 Task: Add an event  with title  Monthly Sales Analysis, date '2024/05/15' & Select Event type as  Group. Add location for the event as  654 Trastevere, Rome, Italy and add a description: Welcome to the Presentation Practice session, where you can hone your public speaking skills and receive constructive feedback to enhance your presentation abilities. This interactive session is designed to provide a supportive environment for participants to practice and refine their presentation techniques, whether it's for professional or academic purposes.Create an event link  http-monthlysalesanalysiscom & Select the event color as  Electric Lime. , logged in from the account softage.1@softage.netand send the event invitation to softage.10@softage.net and softage.2@softage.net
Action: Mouse moved to (852, 122)
Screenshot: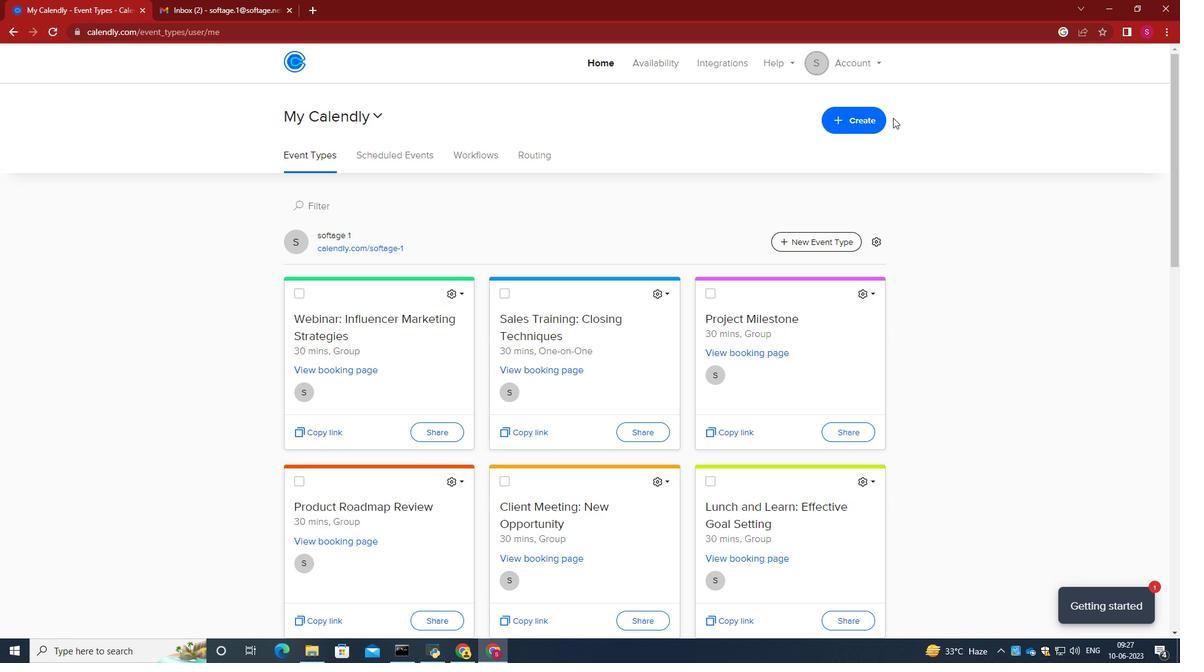 
Action: Mouse pressed left at (852, 122)
Screenshot: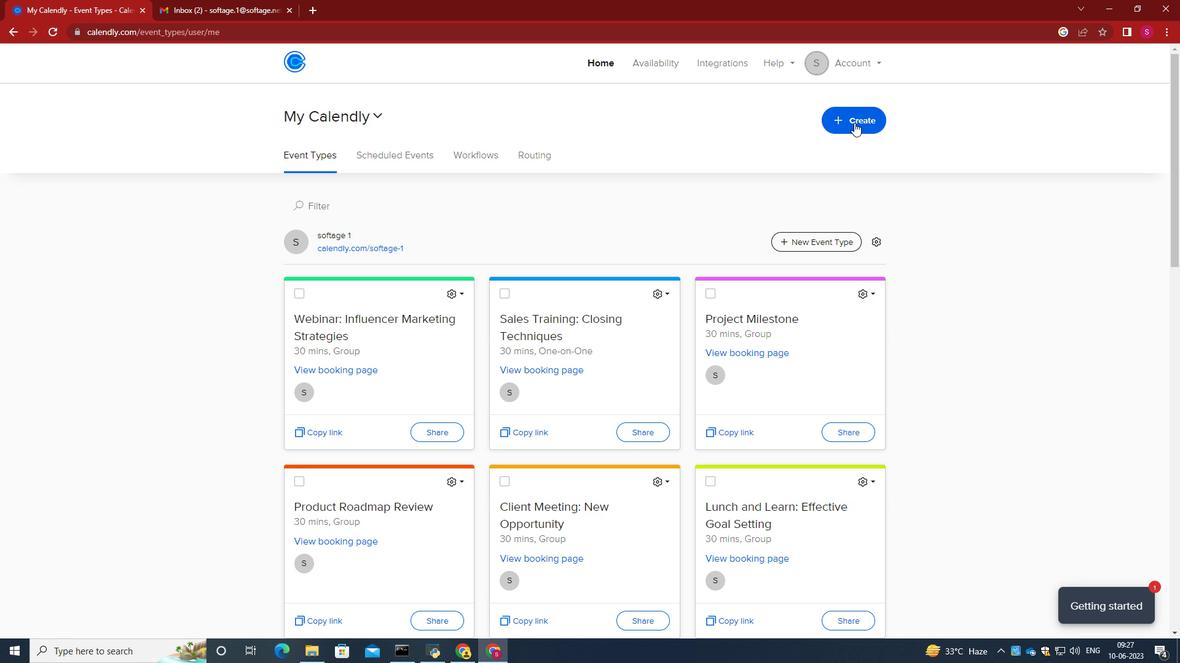 
Action: Mouse moved to (822, 181)
Screenshot: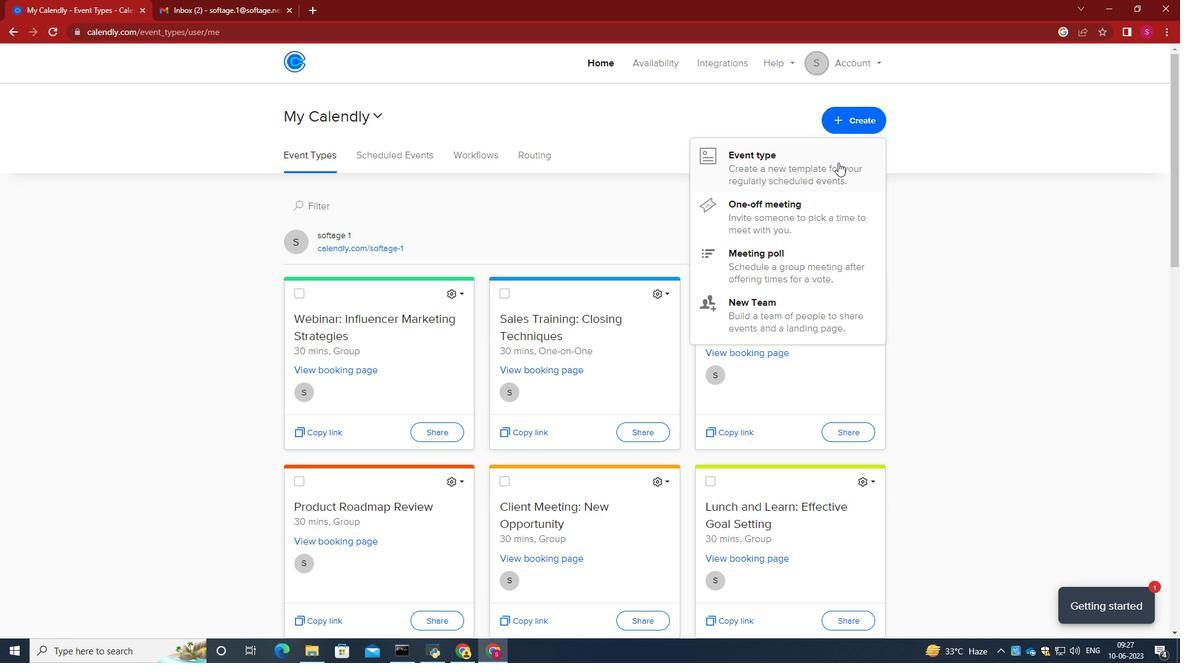 
Action: Mouse pressed left at (822, 181)
Screenshot: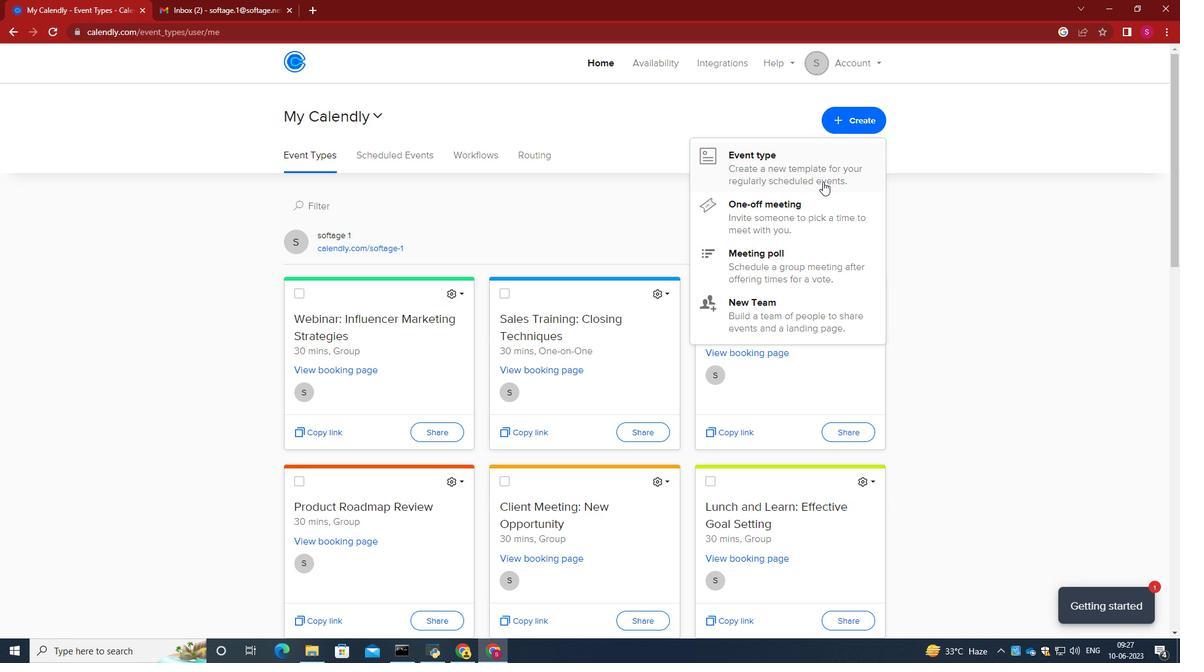 
Action: Mouse moved to (585, 291)
Screenshot: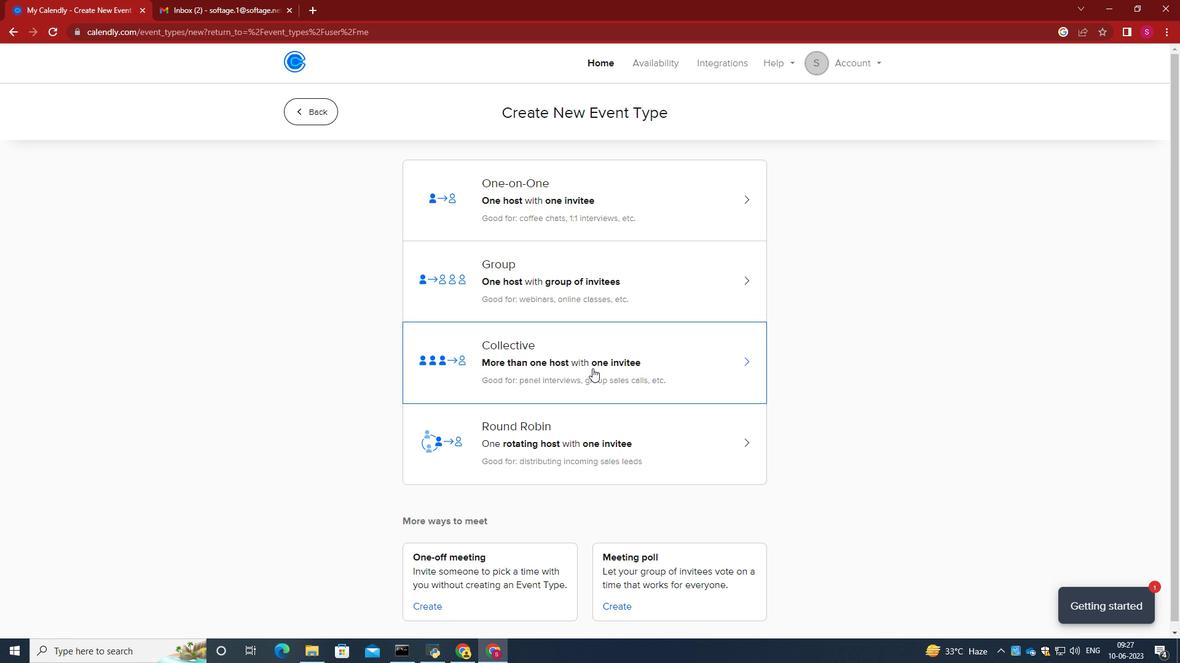 
Action: Mouse pressed left at (585, 291)
Screenshot: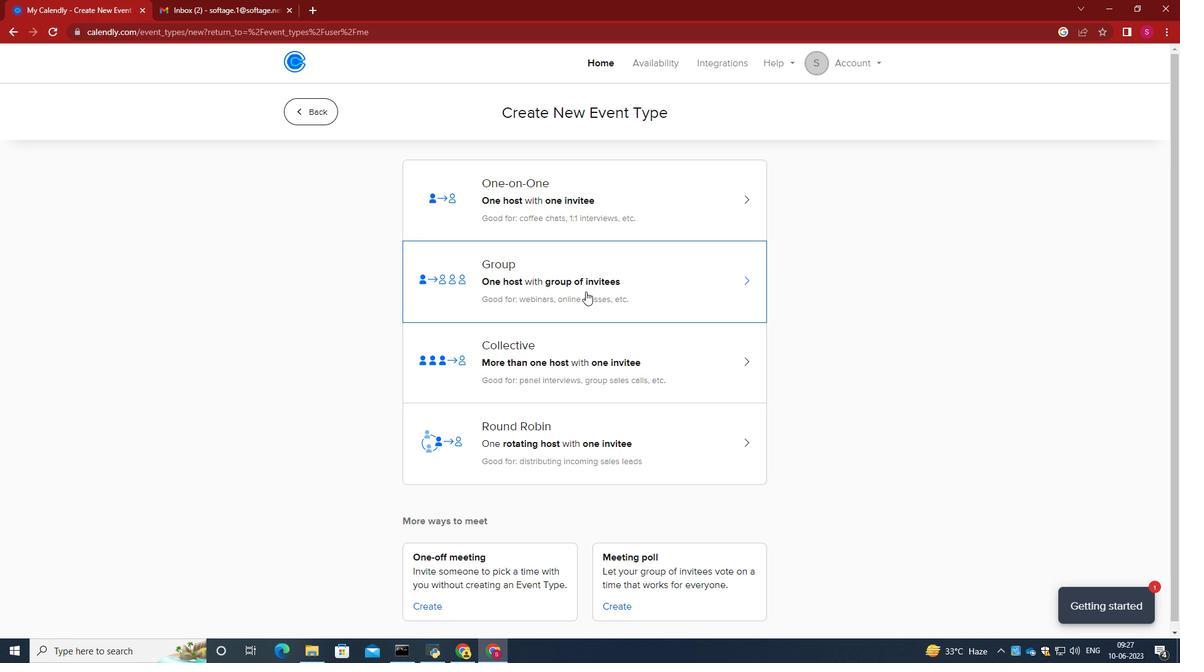 
Action: Mouse moved to (413, 288)
Screenshot: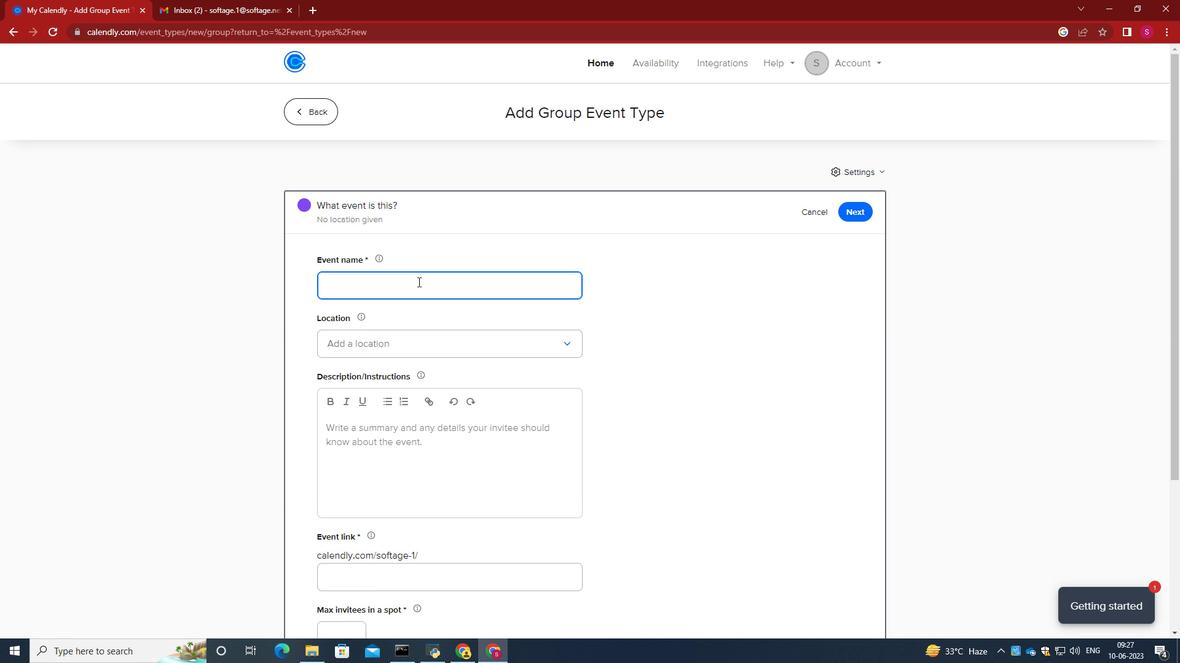 
Action: Mouse pressed left at (413, 288)
Screenshot: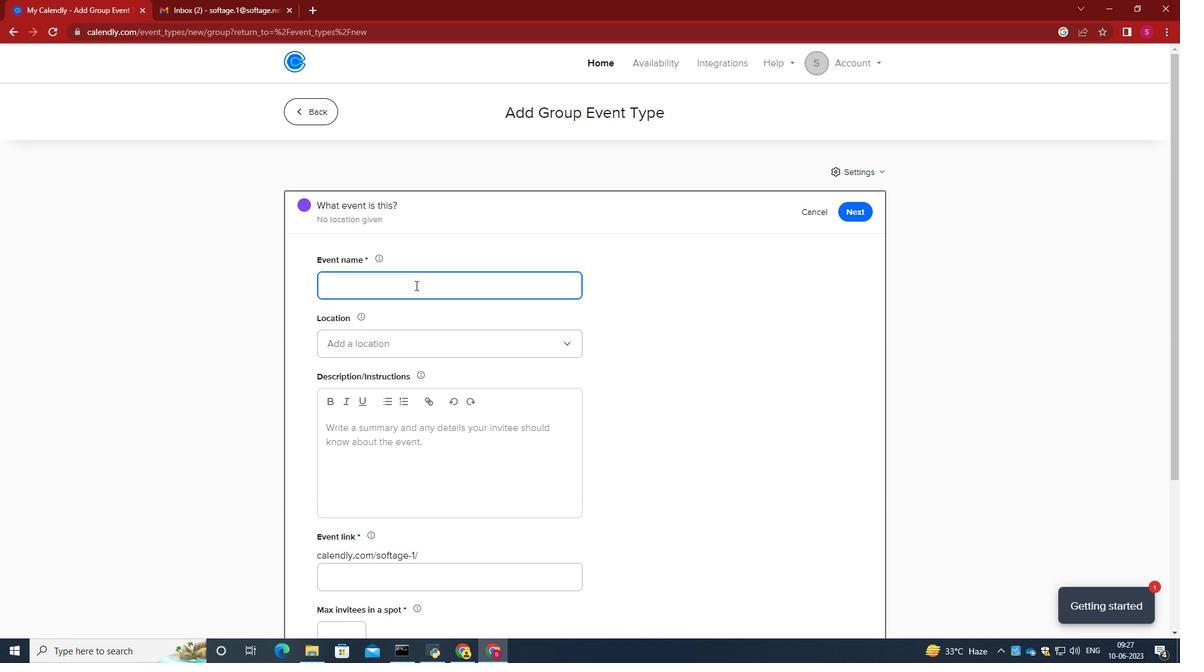 
Action: Key pressed <Key.caps_lock>M<Key.caps_lock>ontthl<Key.backspace><Key.backspace><Key.backspace>hly<Key.space><Key.caps_lock>S<Key.caps_lock>ales<Key.space><Key.caps_lock>A<Key.caps_lock>nalysis
Screenshot: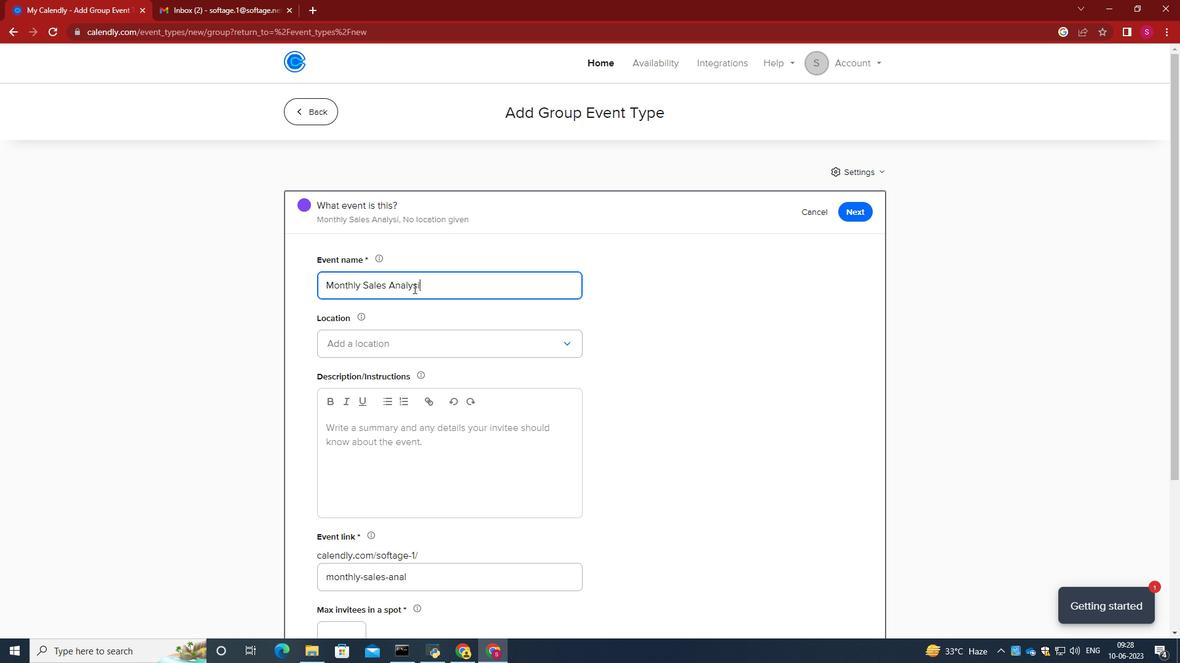 
Action: Mouse moved to (411, 346)
Screenshot: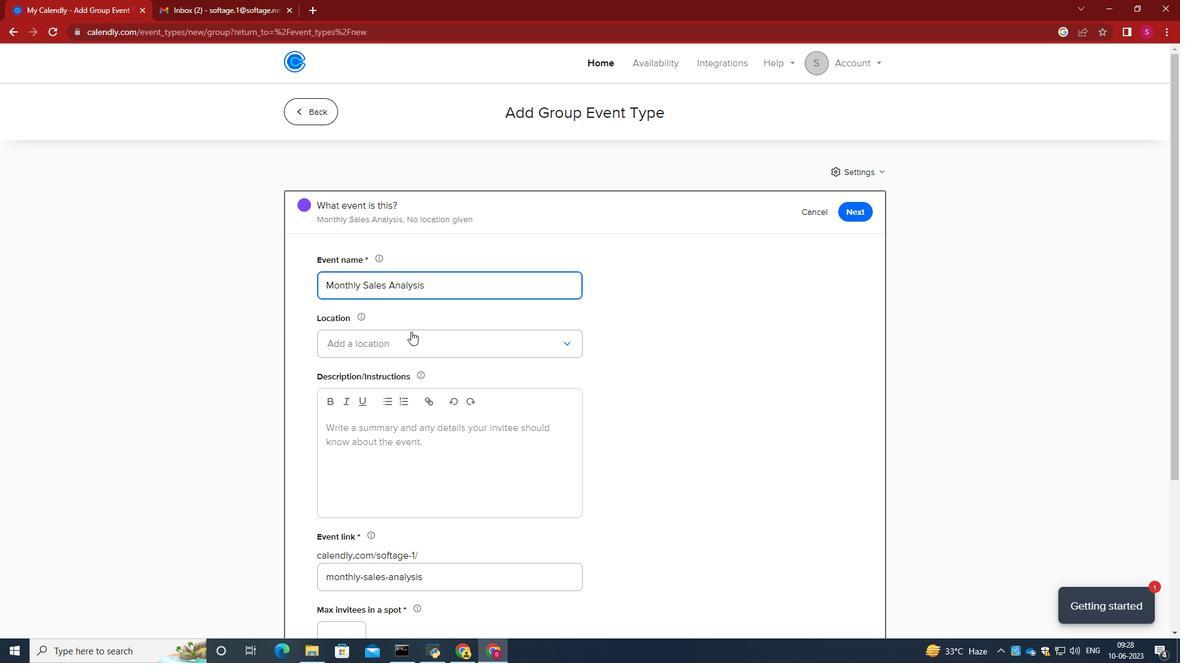
Action: Mouse pressed left at (411, 346)
Screenshot: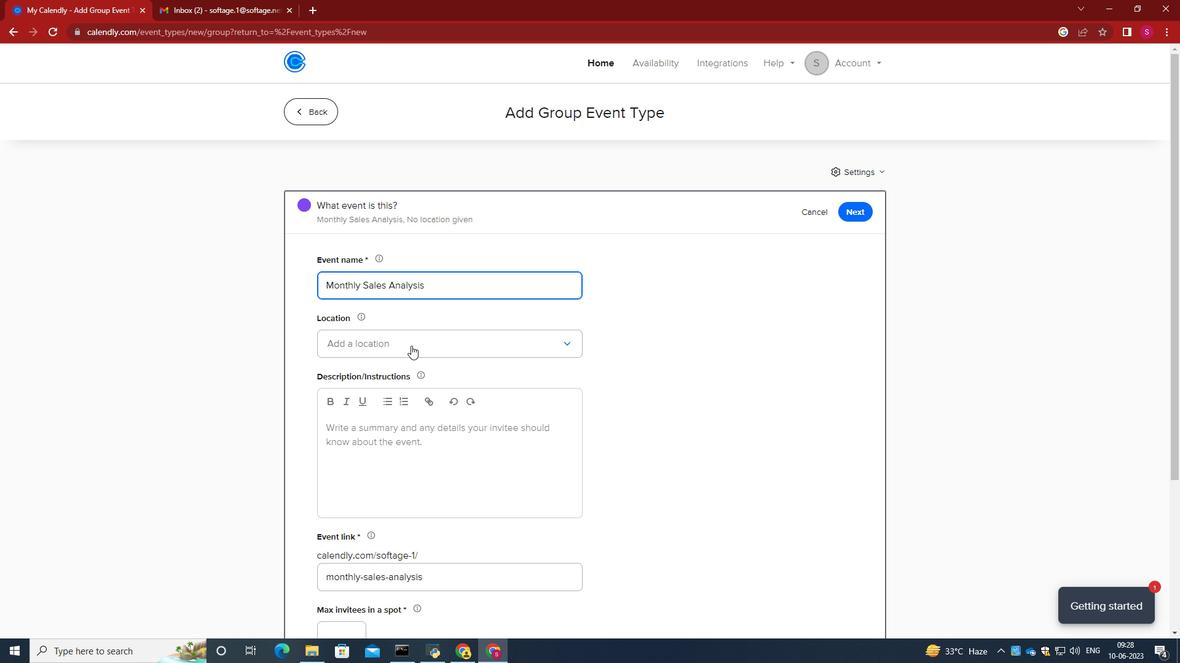 
Action: Mouse moved to (387, 373)
Screenshot: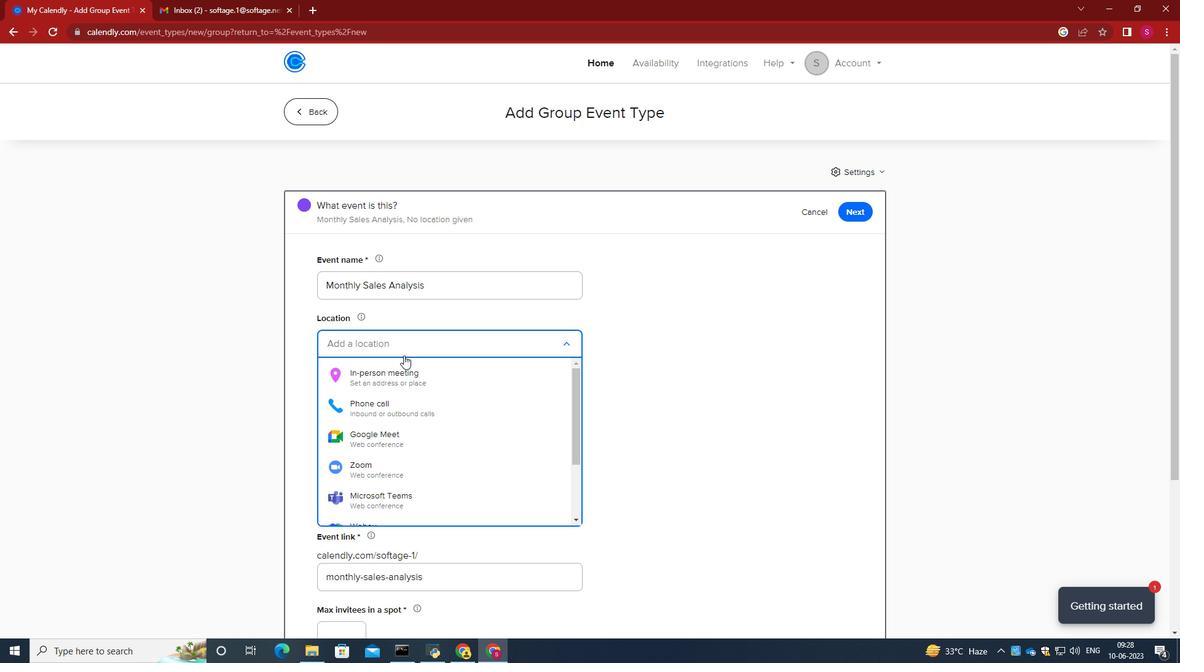 
Action: Mouse pressed left at (387, 373)
Screenshot: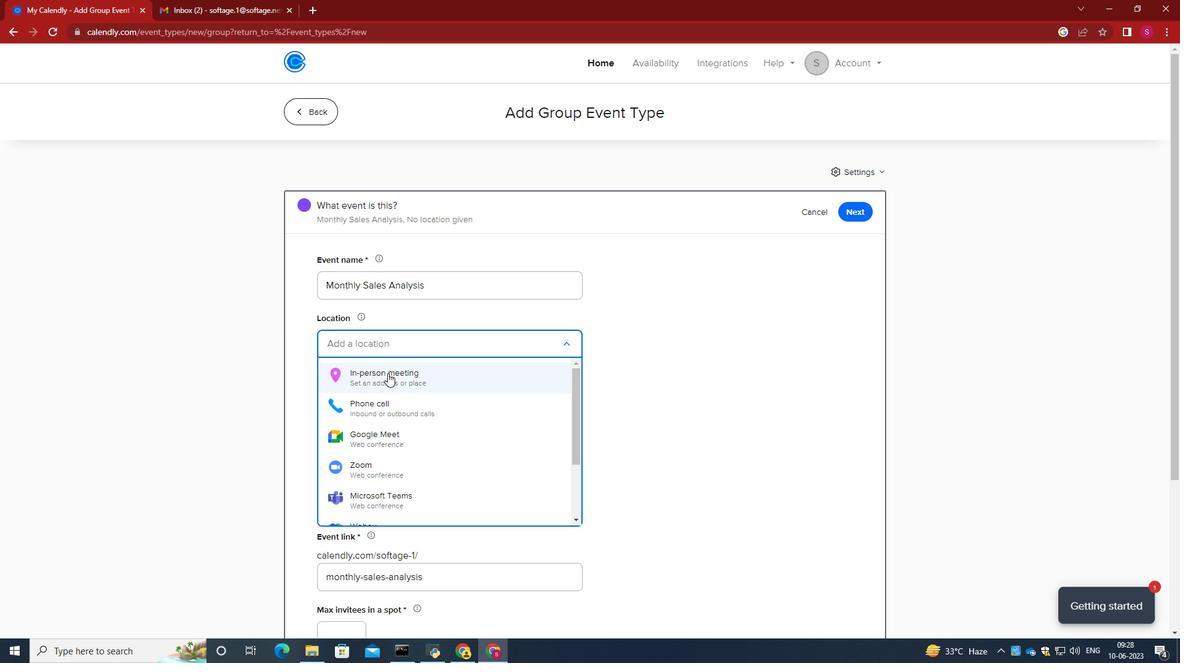 
Action: Mouse moved to (526, 198)
Screenshot: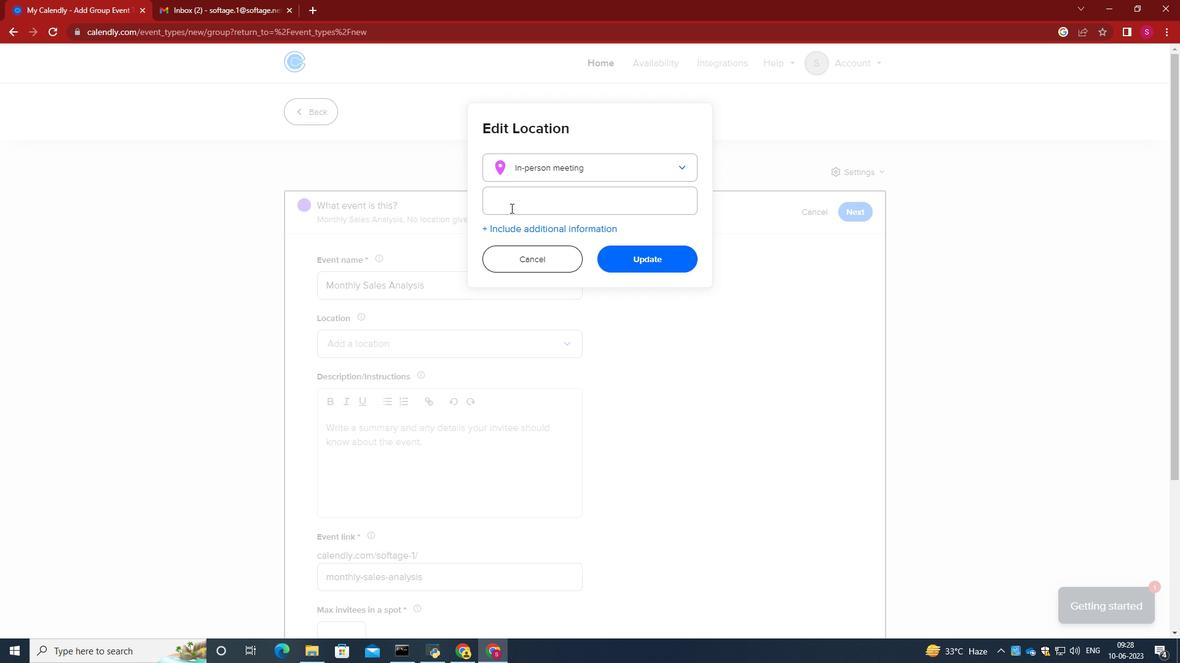 
Action: Mouse pressed left at (526, 198)
Screenshot: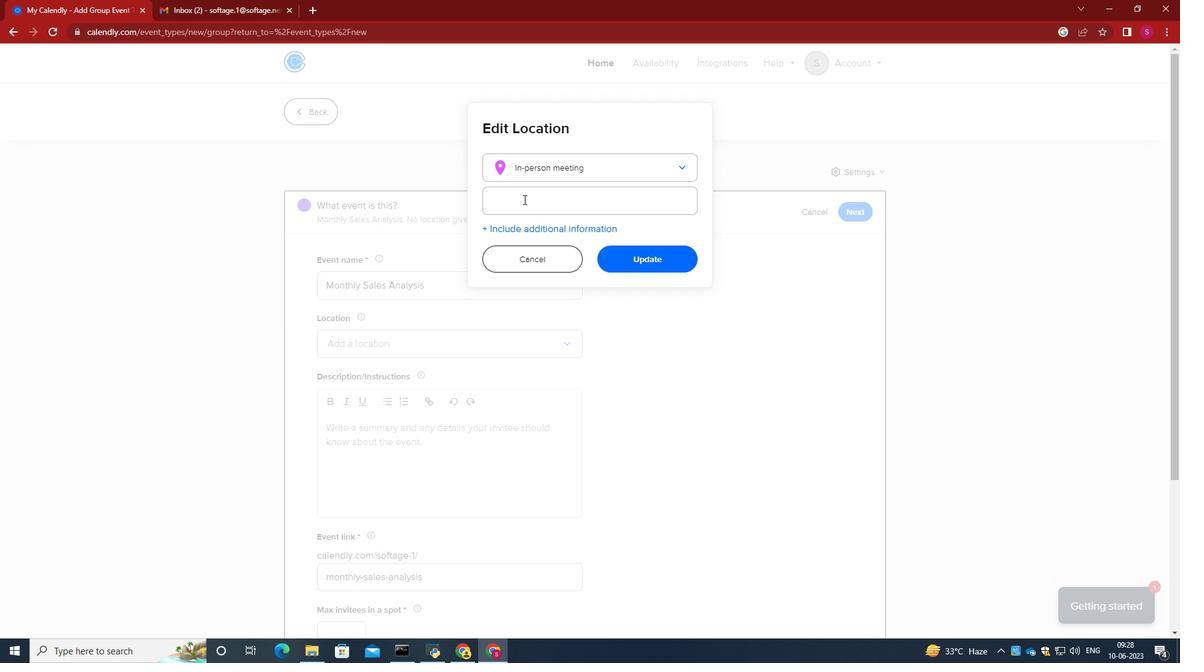 
Action: Key pressed 654<Key.space><Key.caps_lock>T<Key.caps_lock>raster<Key.backspace>vere,<Key.space><Key.caps_lock>R<Key.caps_lock>ome,<Key.space><Key.caps_lock>I<Key.caps_lock>taly
Screenshot: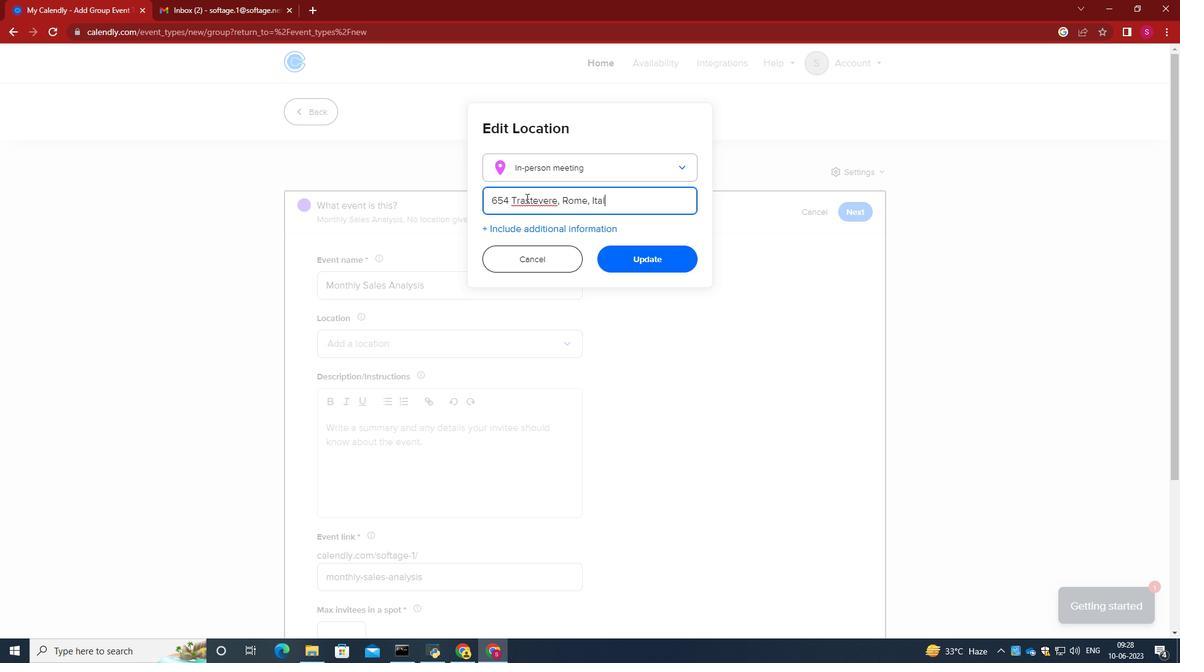 
Action: Mouse moved to (653, 259)
Screenshot: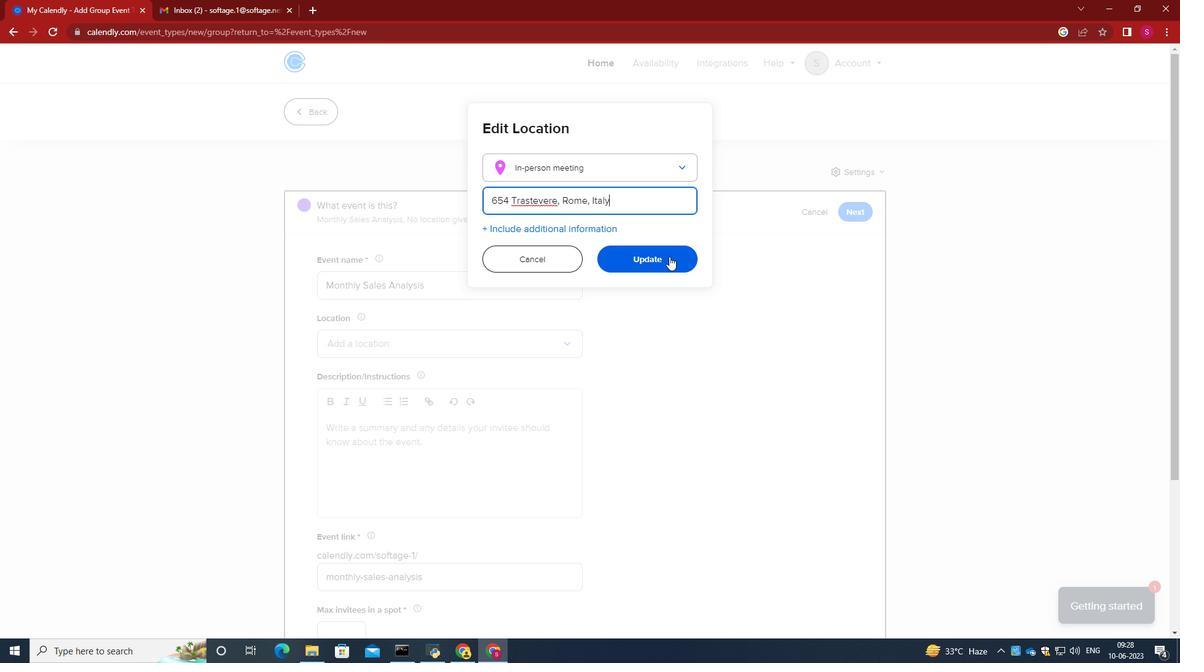 
Action: Mouse pressed left at (653, 259)
Screenshot: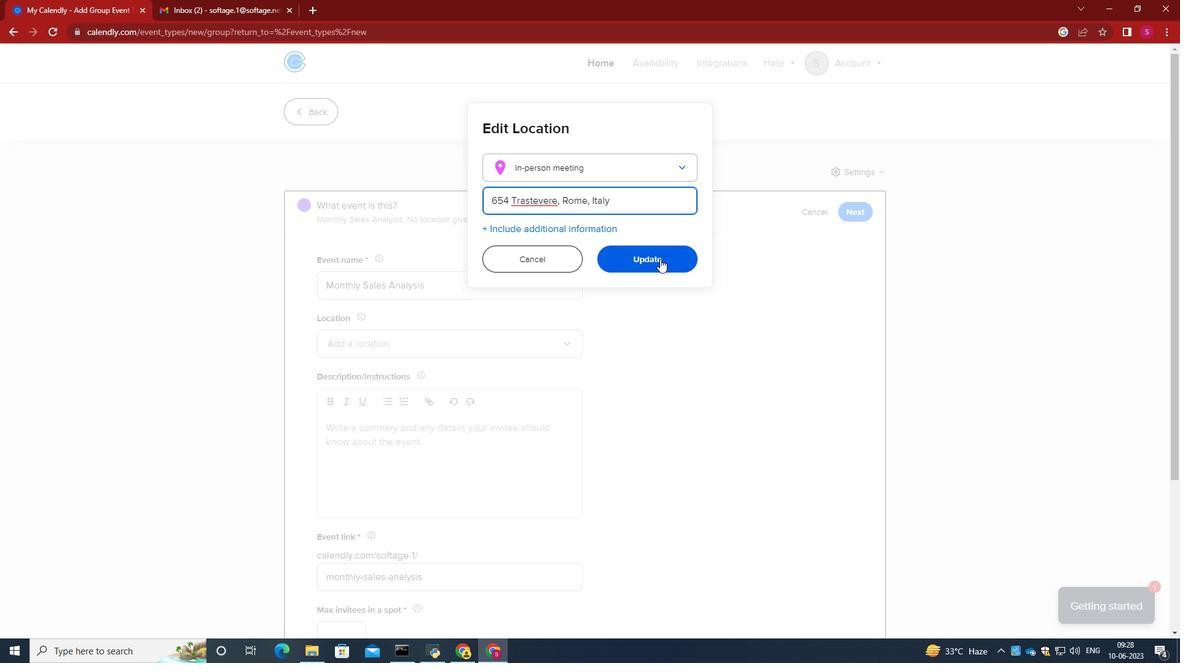 
Action: Mouse moved to (588, 381)
Screenshot: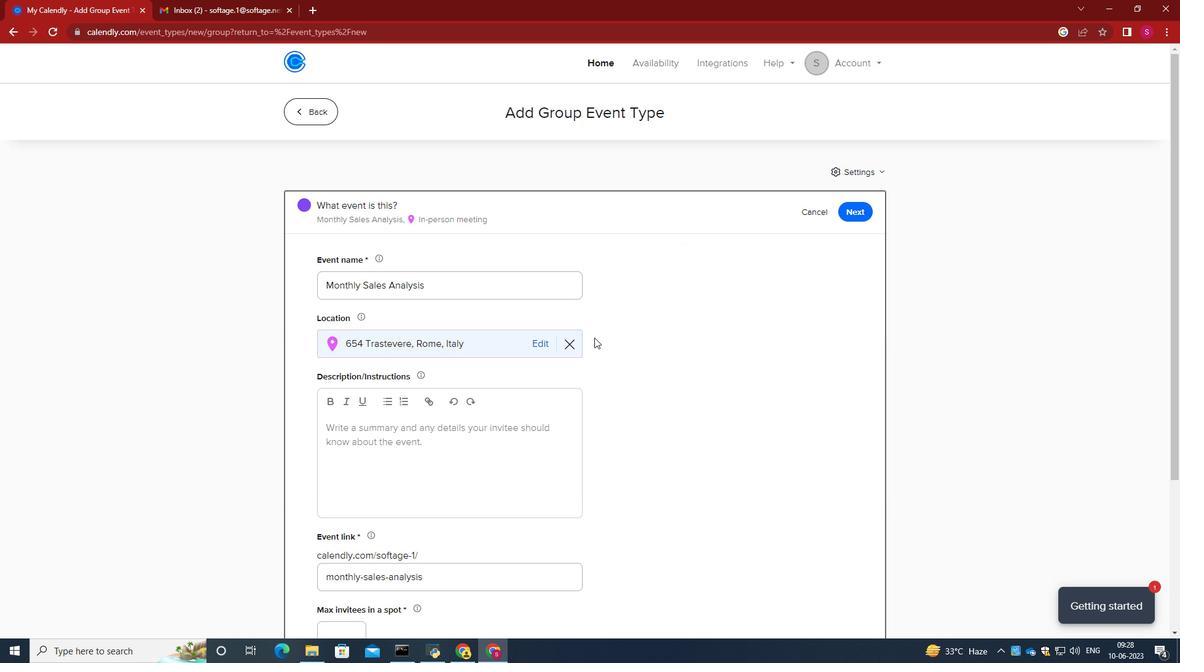 
Action: Mouse scrolled (588, 380) with delta (0, 0)
Screenshot: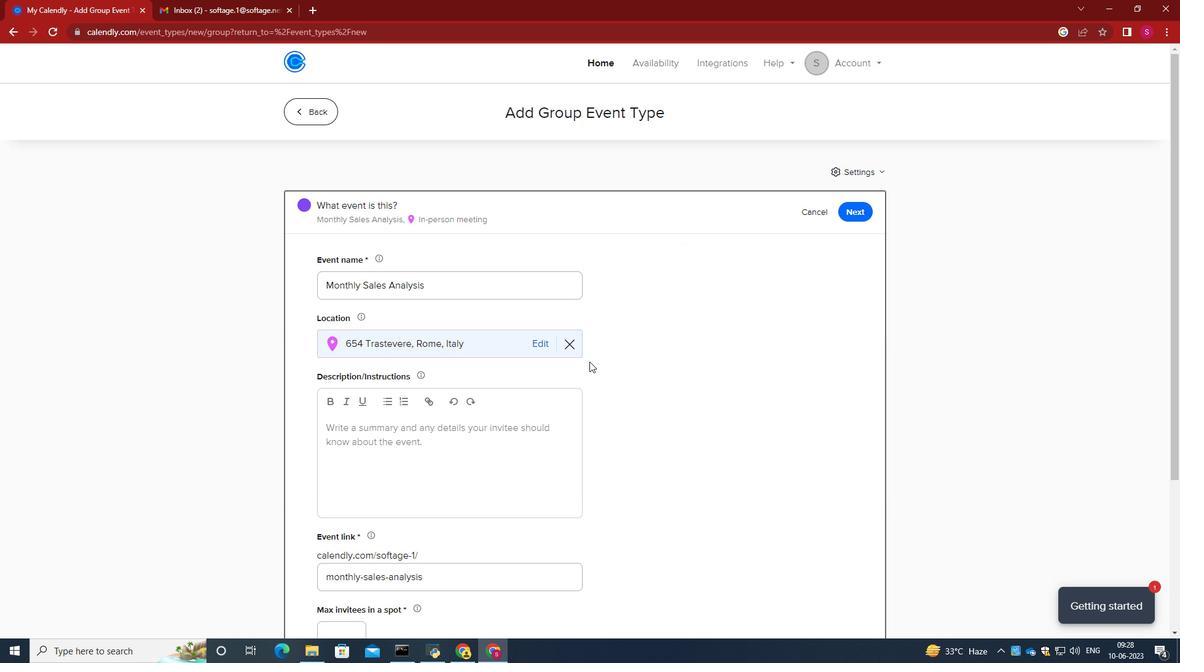 
Action: Mouse scrolled (588, 380) with delta (0, 0)
Screenshot: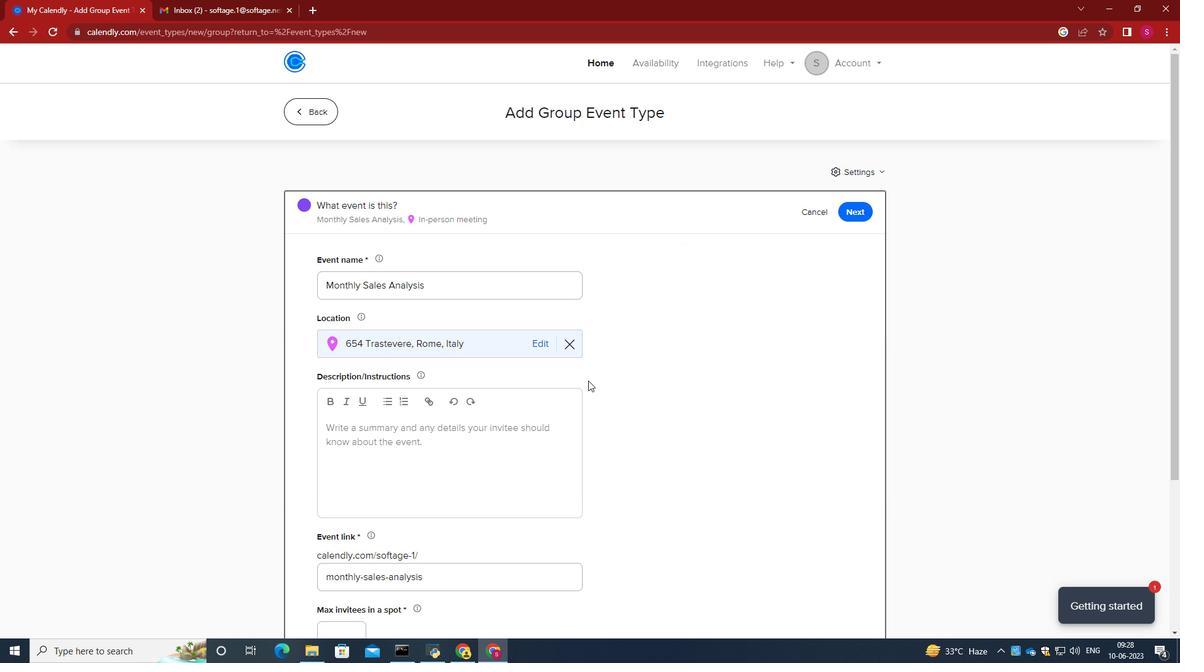 
Action: Mouse scrolled (588, 380) with delta (0, 0)
Screenshot: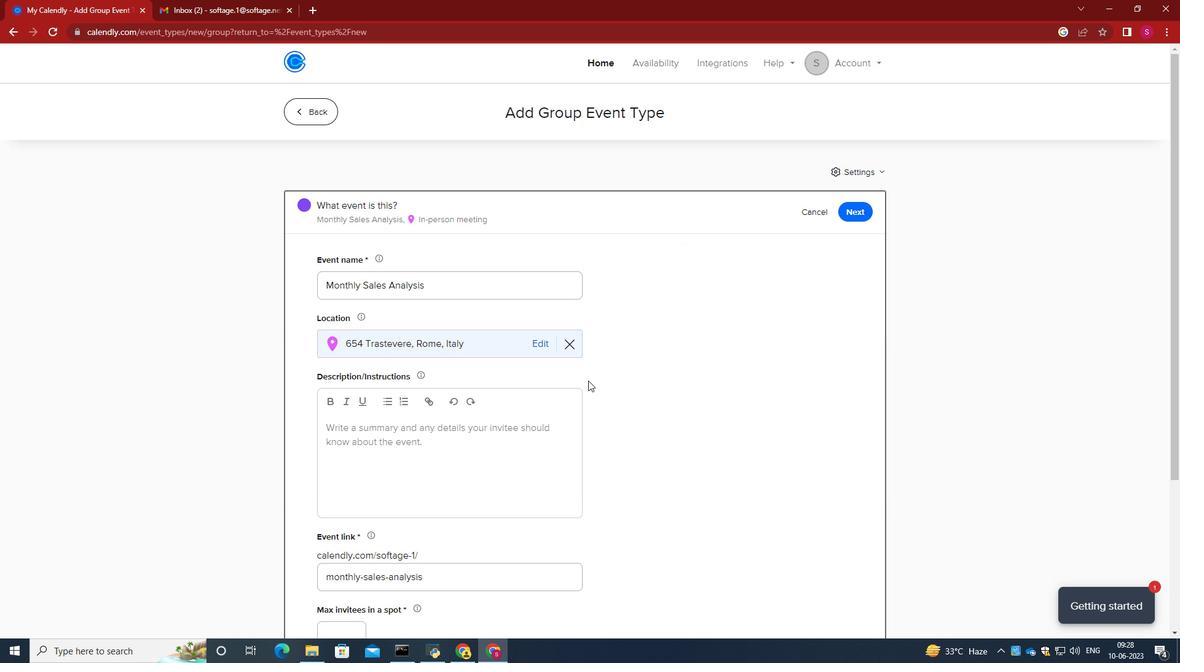 
Action: Mouse scrolled (588, 380) with delta (0, 0)
Screenshot: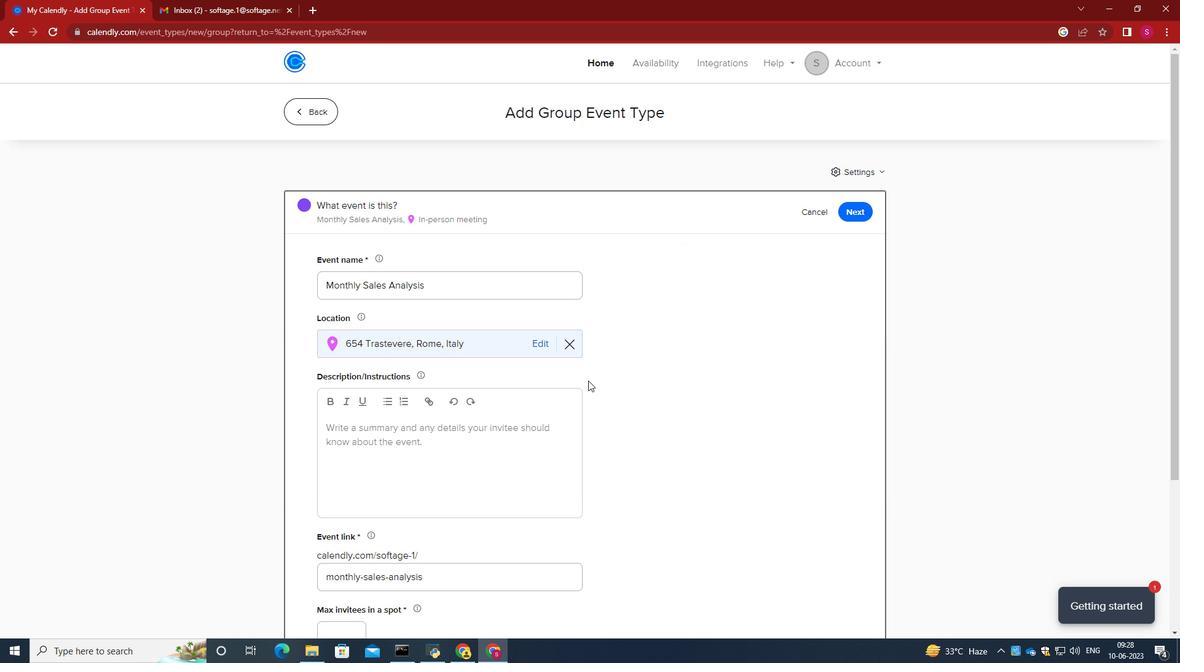 
Action: Mouse moved to (350, 218)
Screenshot: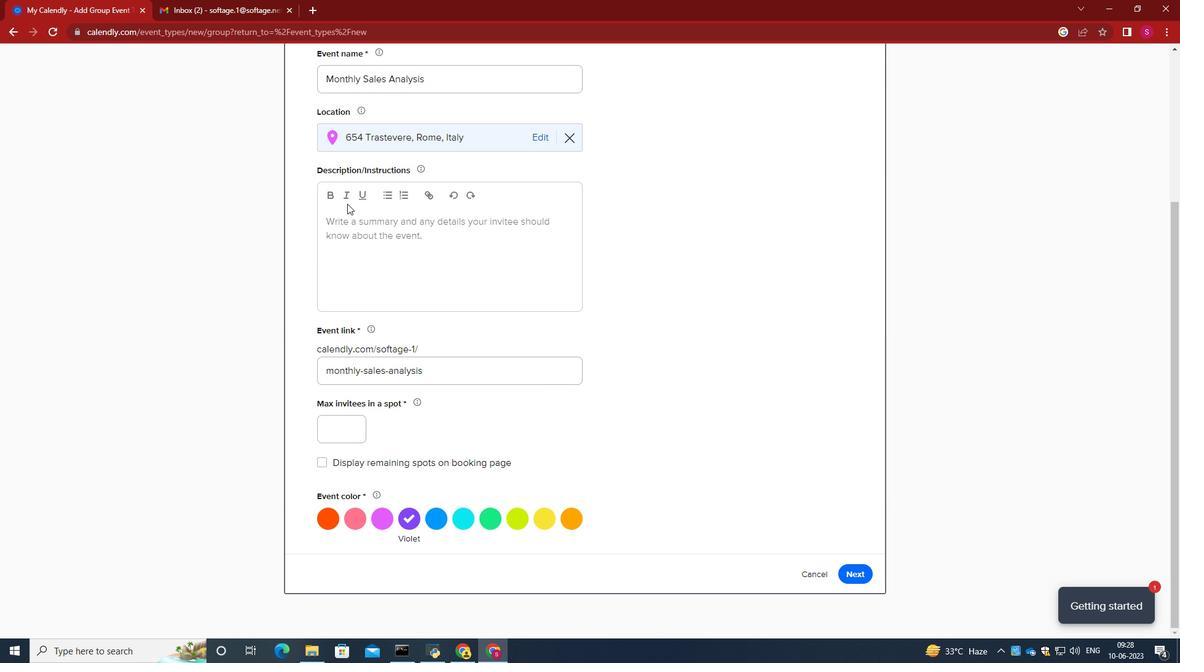 
Action: Mouse pressed left at (350, 218)
Screenshot: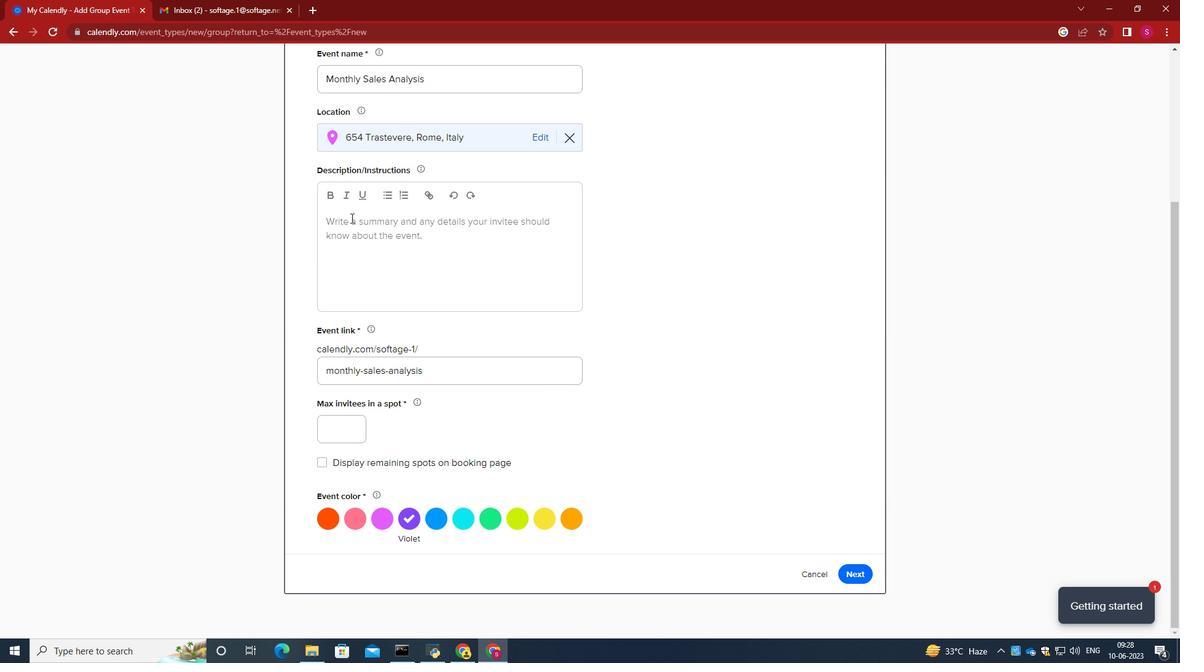 
Action: Key pressed <Key.caps_lock>W<Key.caps_lock>elcom<Key.space><Key.backspace>e<Key.space>to<Key.space>the<Key.space>p<Key.caps_lock><Key.backspace>P<Key.caps_lock>resentation<Key.space><Key.caps_lock>P<Key.caps_lock>ractice<Key.space><Key.caps_lock>S<Key.caps_lock>ession,<Key.space>where<Key.space>you<Key.space>cn<Key.backspace>an<Key.space>hone<Key.space>your<Key.space>public<Key.space>speaking<Key.space>skills<Key.space>and<Key.space>recive<Key.space>constructive<Key.space>feedbacj<Key.backspace>k
Screenshot: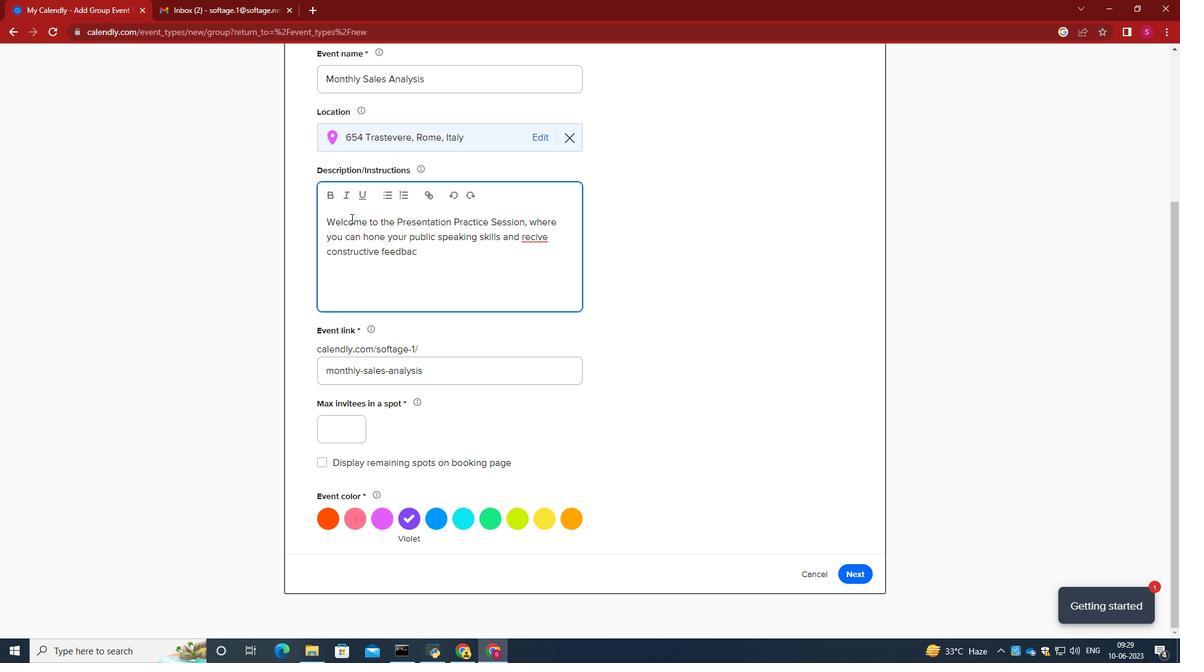 
Action: Mouse moved to (528, 239)
Screenshot: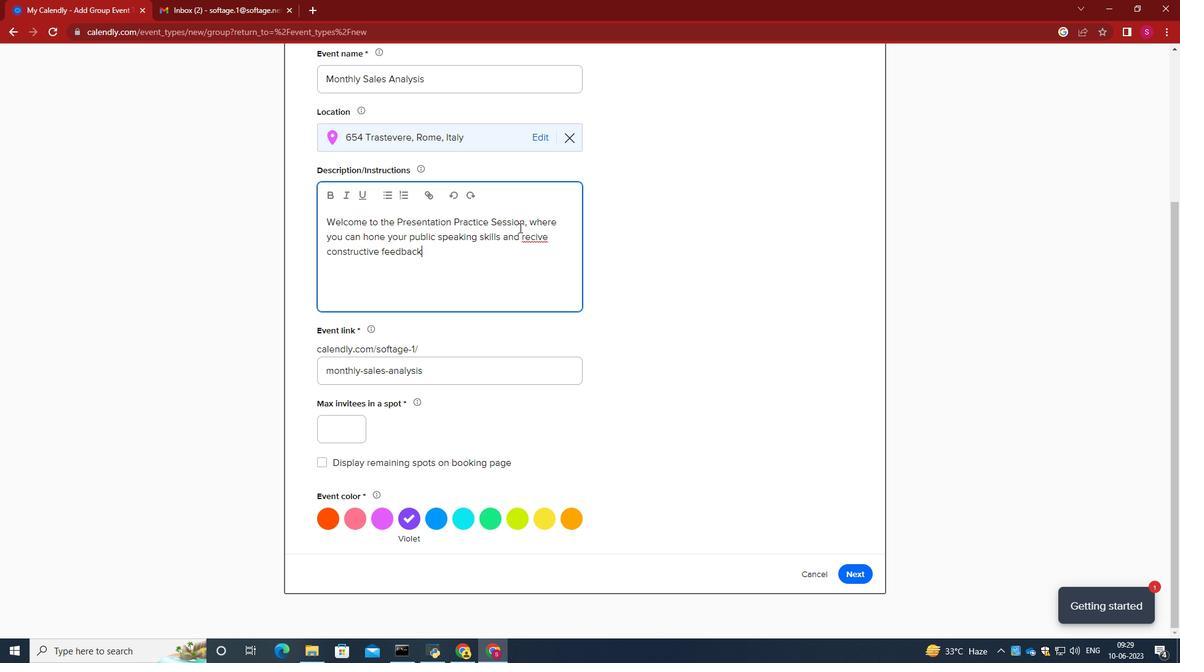 
Action: Mouse pressed right at (528, 239)
Screenshot: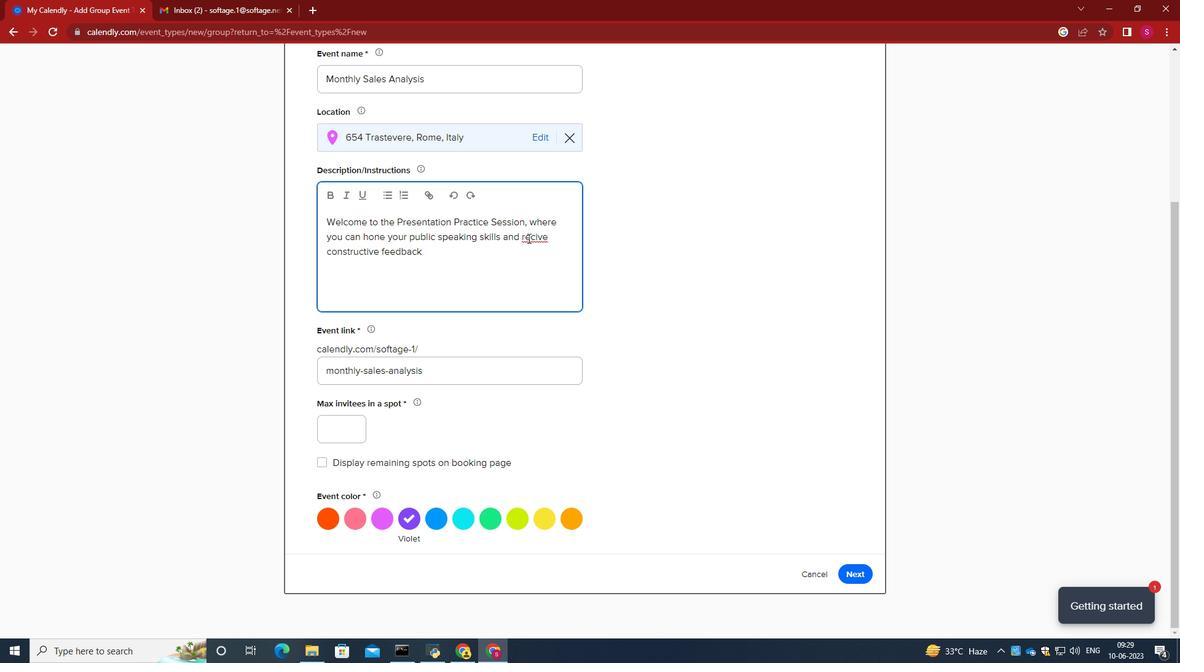 
Action: Mouse moved to (570, 249)
Screenshot: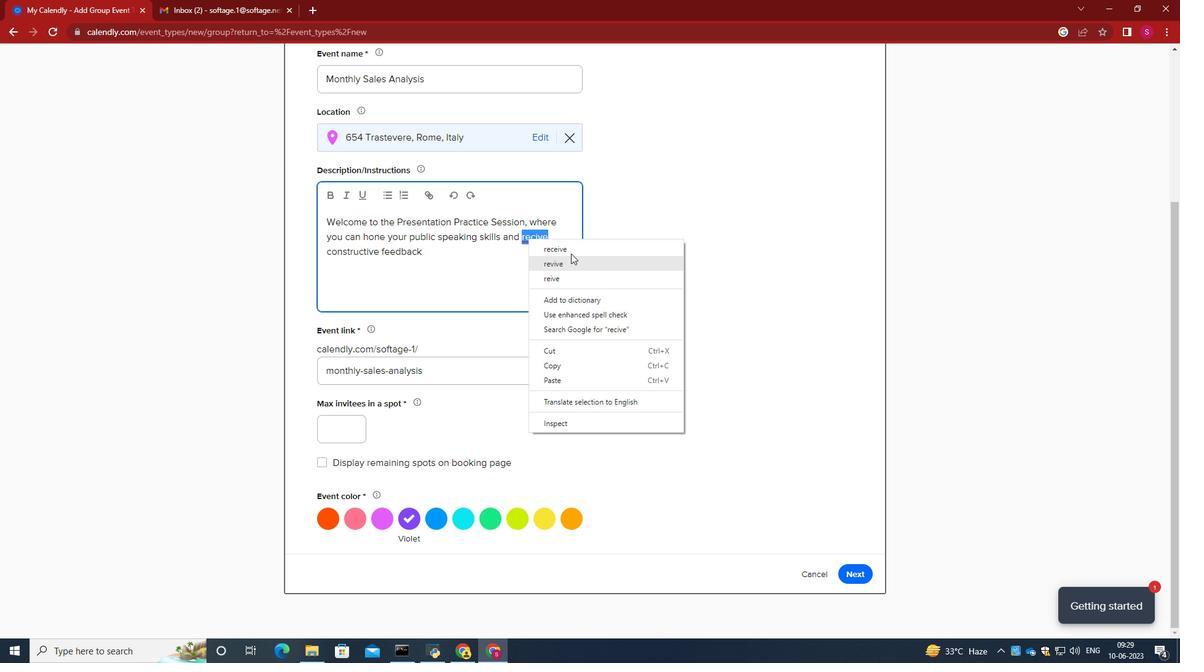 
Action: Mouse pressed left at (570, 249)
Screenshot: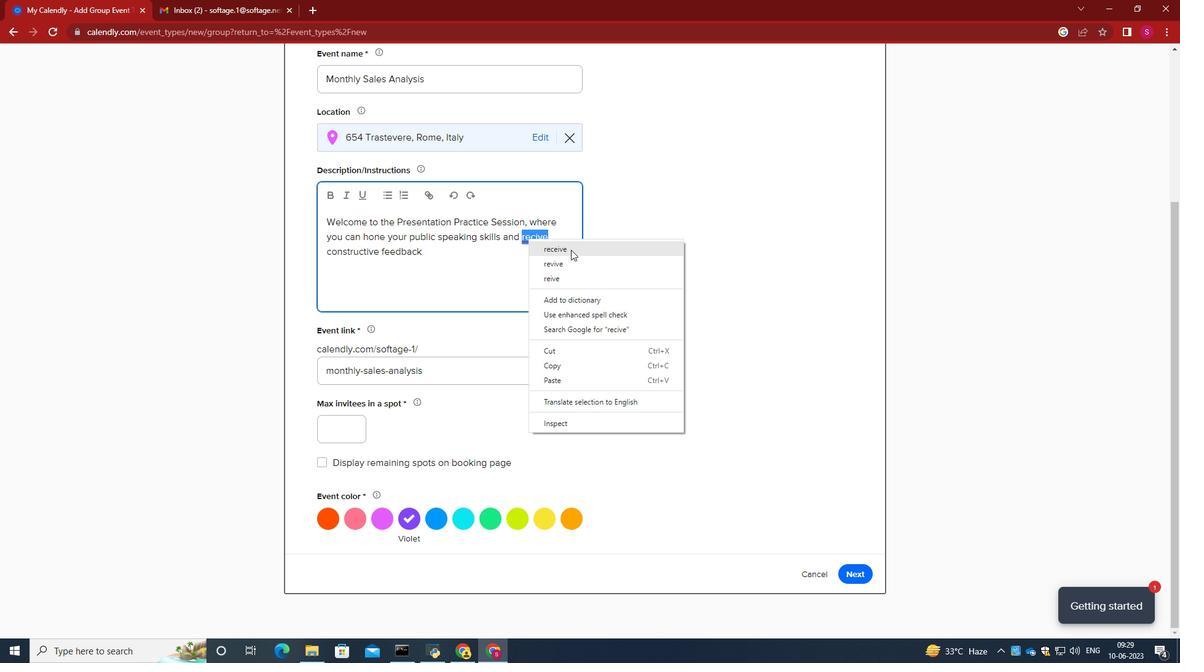
Action: Mouse moved to (454, 256)
Screenshot: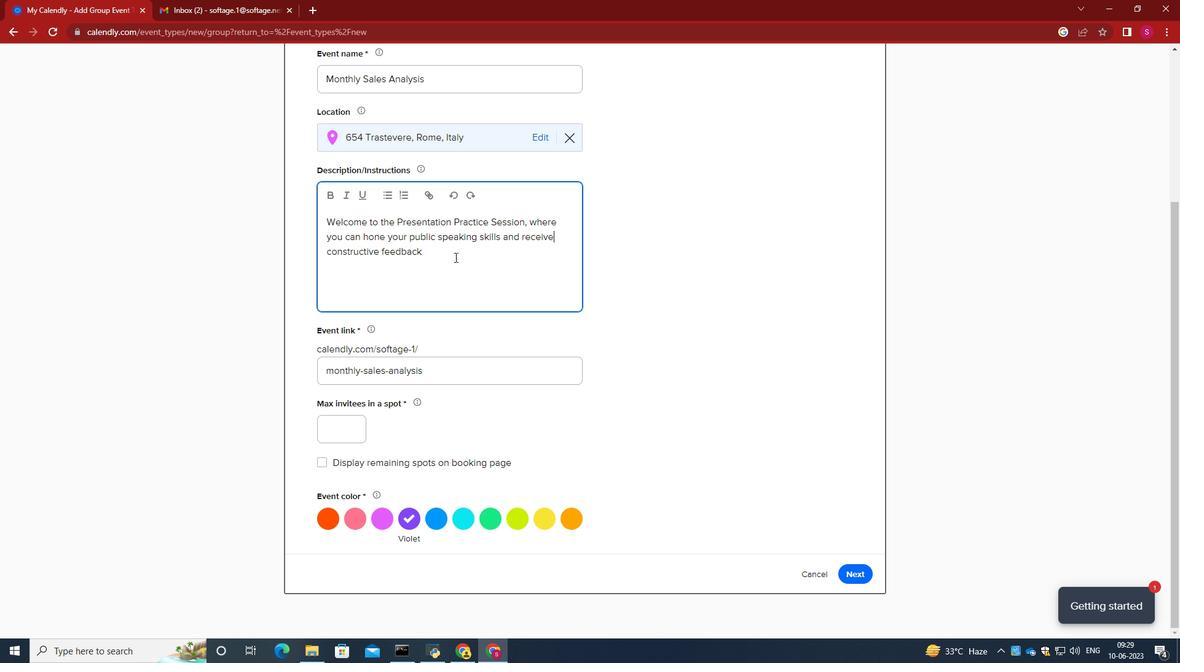 
Action: Mouse pressed left at (454, 256)
Screenshot: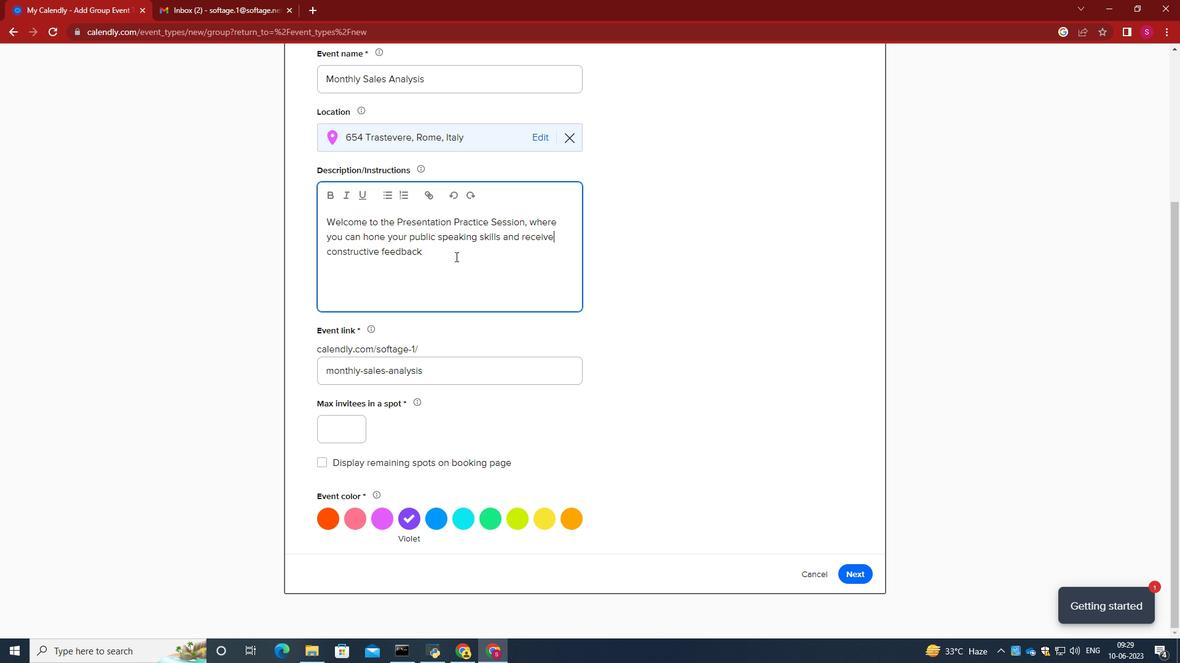 
Action: Key pressed <Key.space>to<Key.space>enhance<Key.space>your<Key.space>presentation<Key.space>abilities.<Key.space><Key.caps_lock>T<Key.caps_lock>his<Key.space>interactive<Key.space>session<Key.space>is<Key.space>di<Key.backspace>esigned<Key.space>to<Key.space>provide<Key.space>a<Key.space>supportive<Key.space>environment<Key.space>for<Key.space>participants<Key.space>to<Key.space>practice<Key.space>and<Key.space>refine<Key.space>their<Key.space>presentation.<Key.space><Key.caps_lock><Key.backspace><Key.backspace><Key.space>TE<Key.backspace><Key.backspace><Key.caps_lock>tc<Key.backspace>echniques,<Key.space>whether<Key.space>it's<Key.space>for<Key.space>professional<Key.space>or<Key.space>academic<Key.space>purposes.
Screenshot: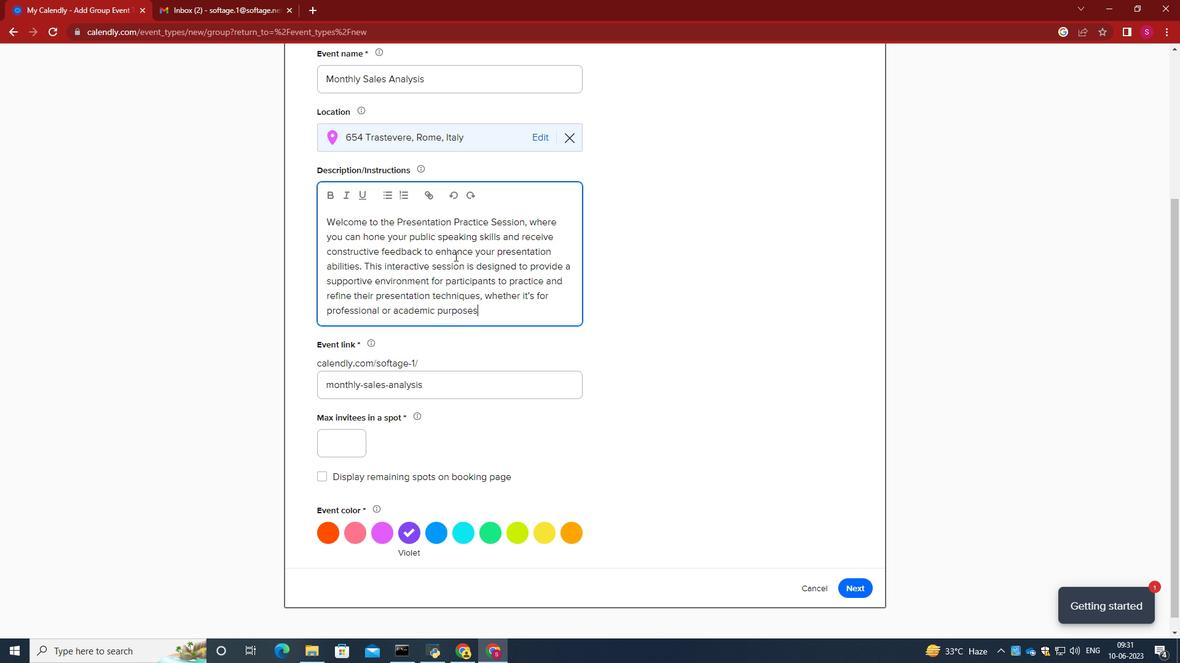 
Action: Mouse moved to (437, 392)
Screenshot: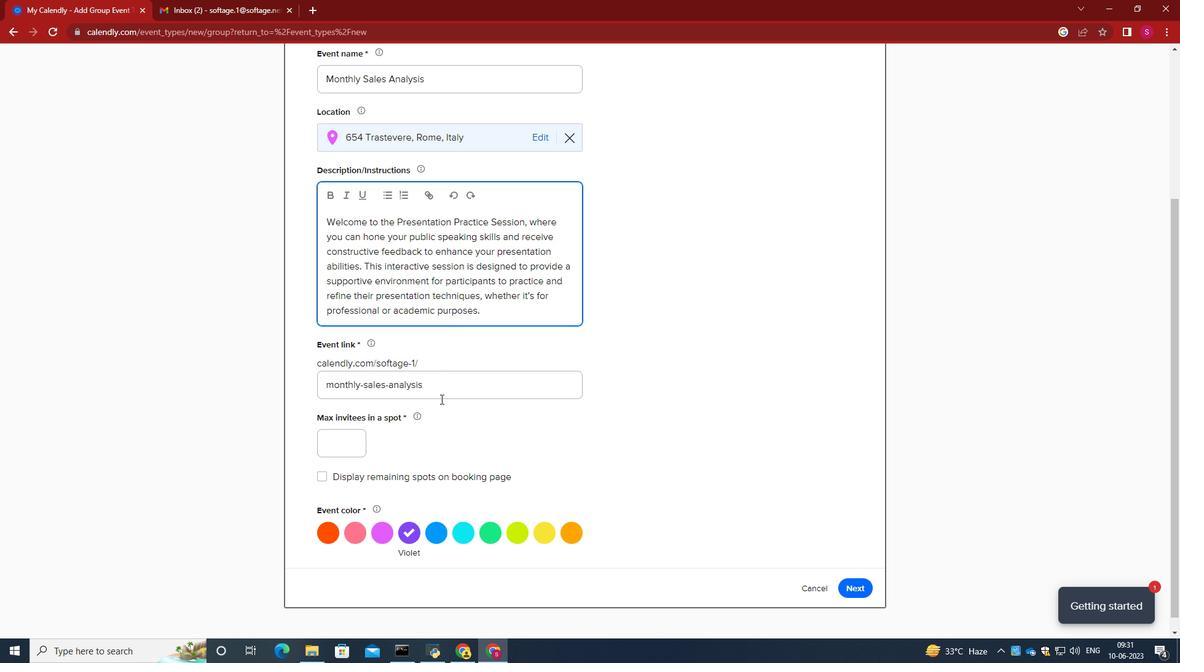 
Action: Mouse pressed left at (437, 392)
Screenshot: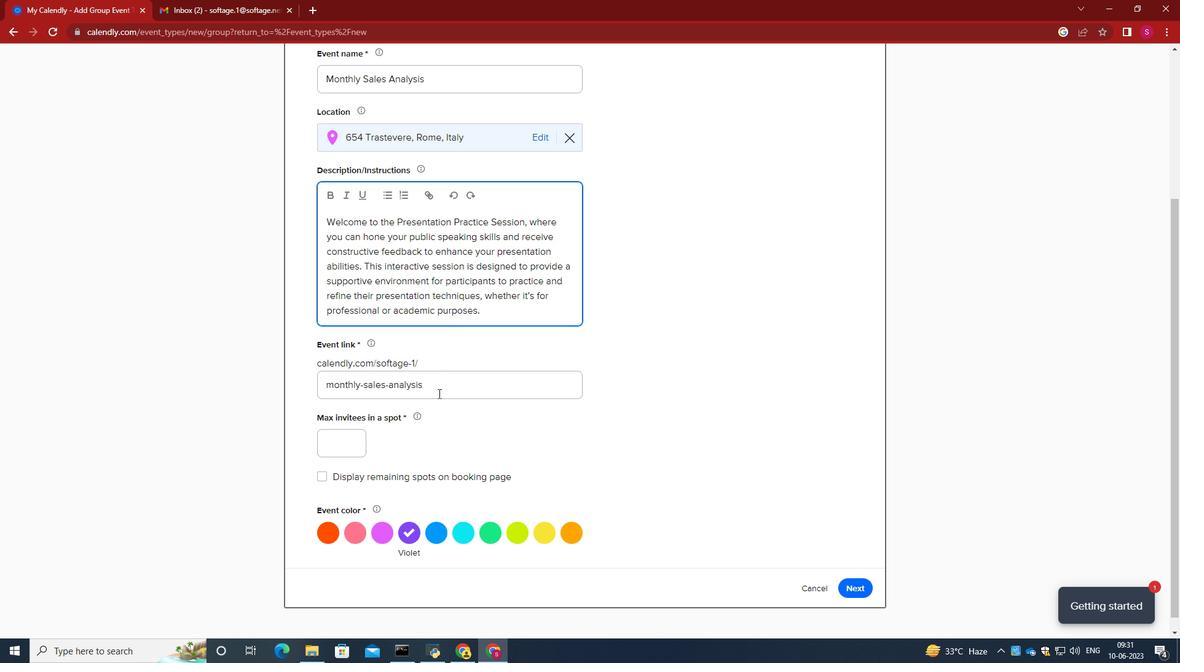 
Action: Mouse moved to (283, 389)
Screenshot: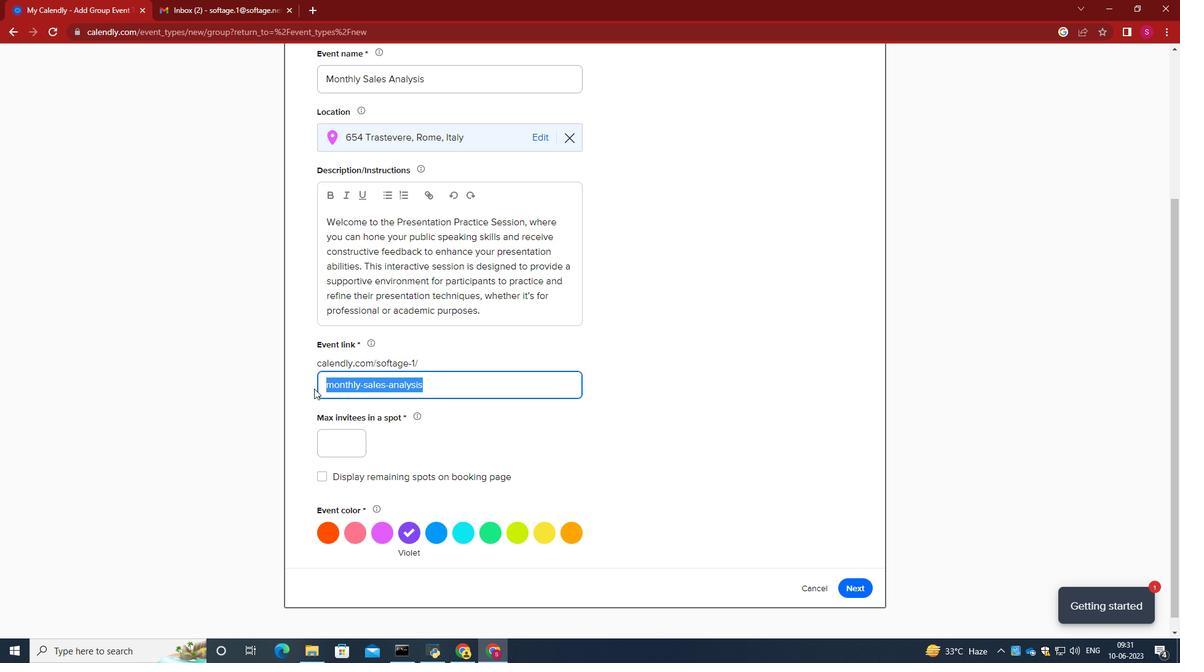 
Action: Key pressed <Key.backspace>http-monthlysalesanalysiscom
Screenshot: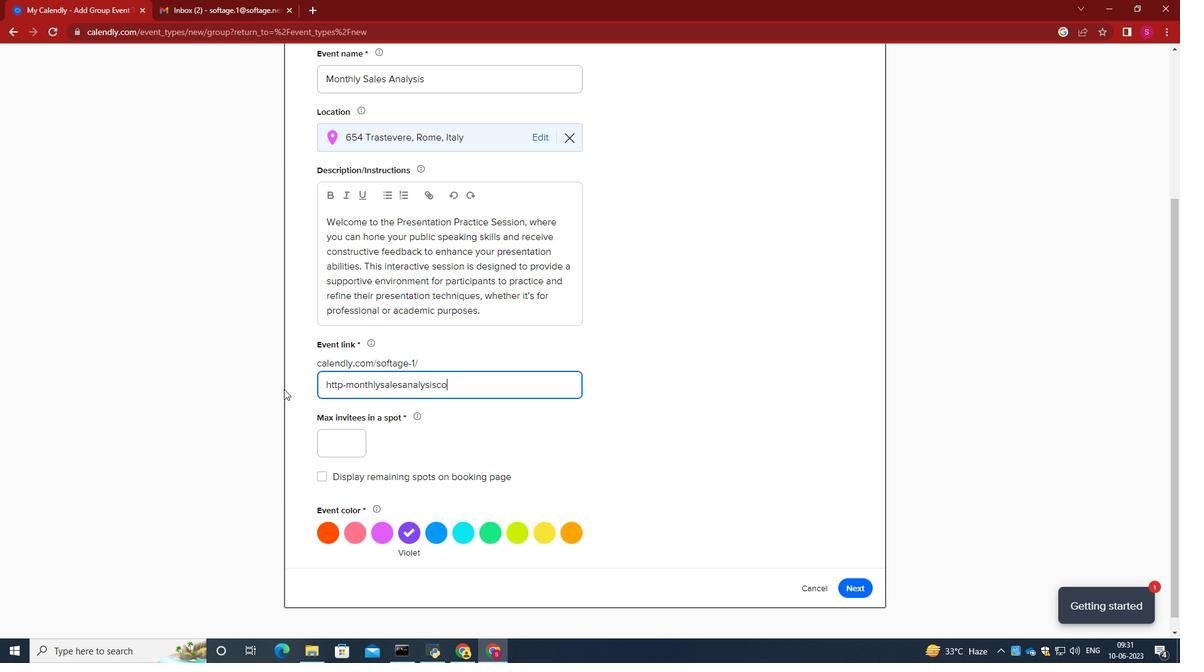 
Action: Mouse moved to (349, 448)
Screenshot: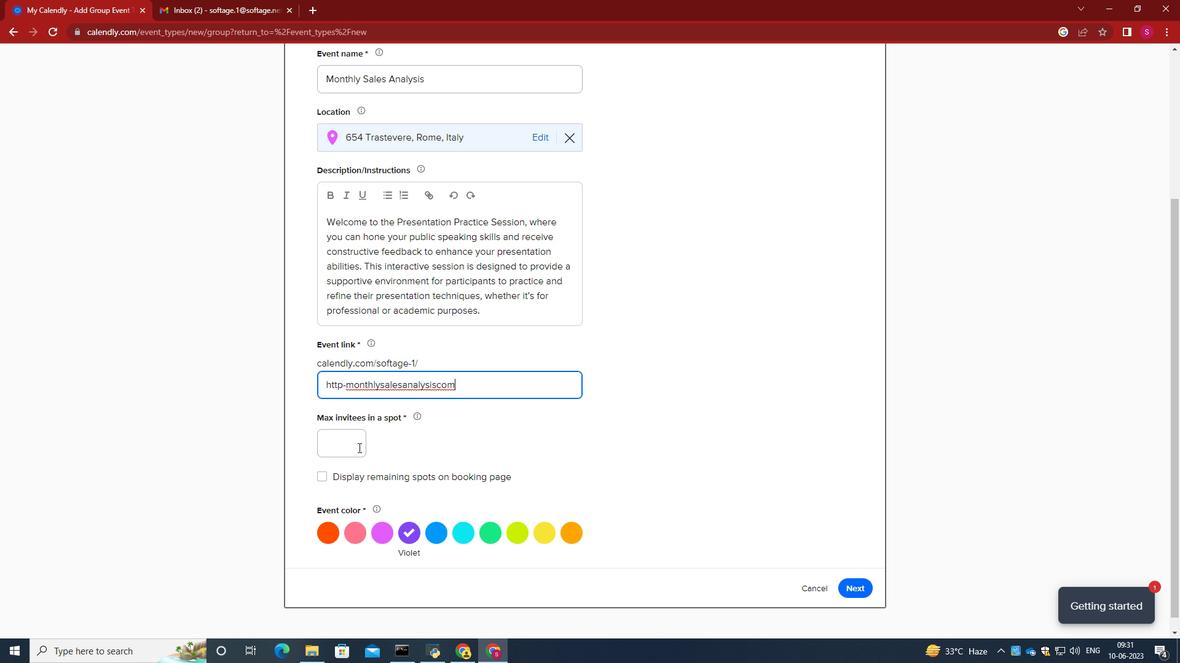 
Action: Mouse pressed left at (349, 448)
Screenshot: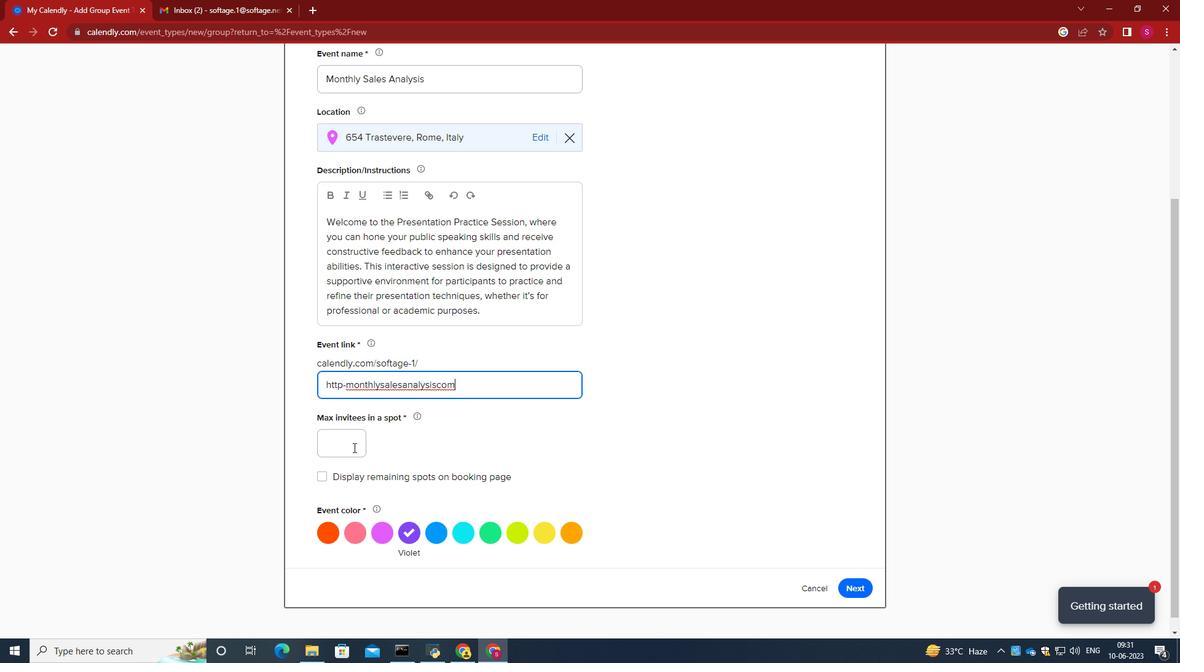 
Action: Key pressed 2
Screenshot: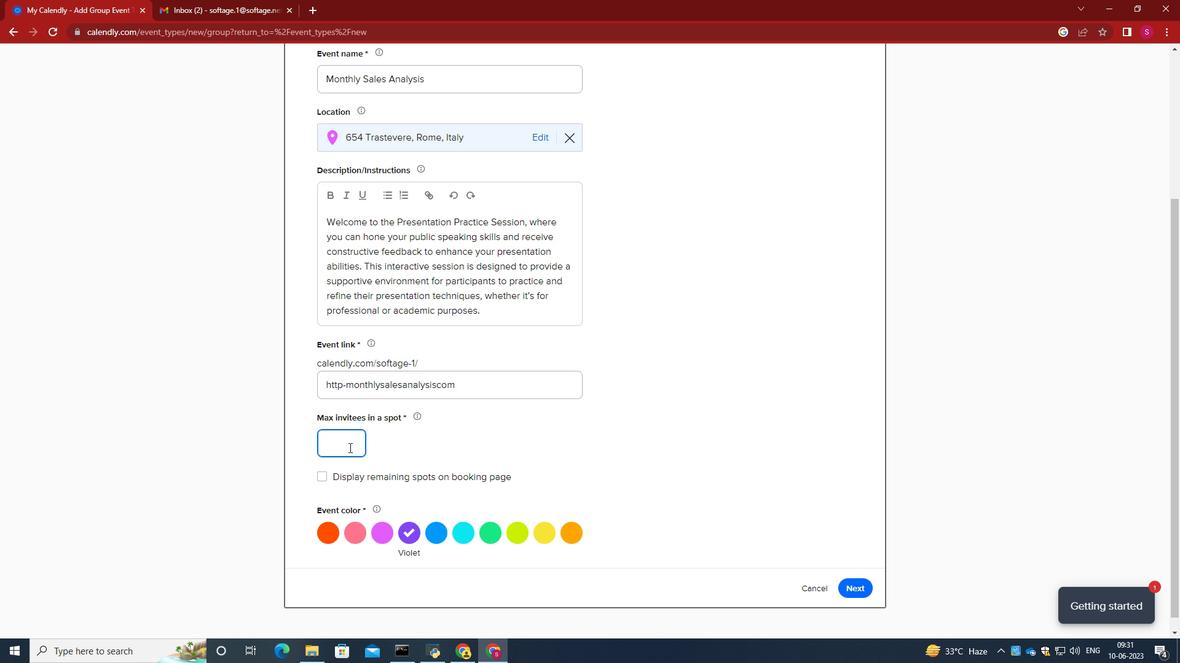 
Action: Mouse moved to (524, 534)
Screenshot: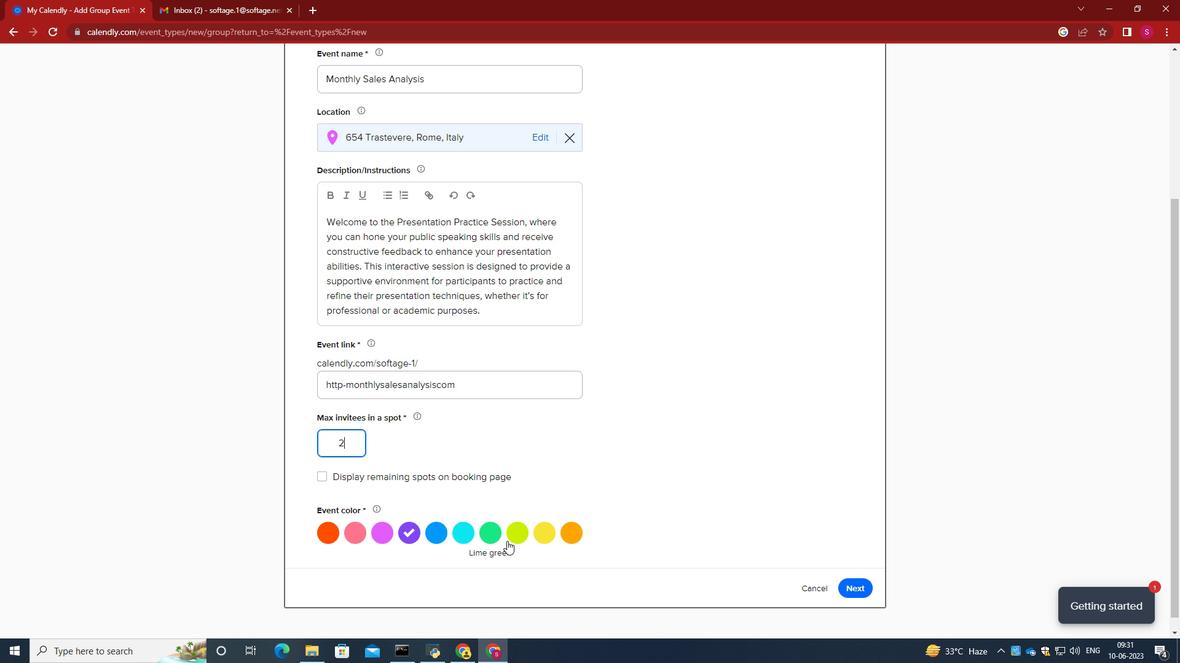 
Action: Mouse pressed left at (524, 534)
Screenshot: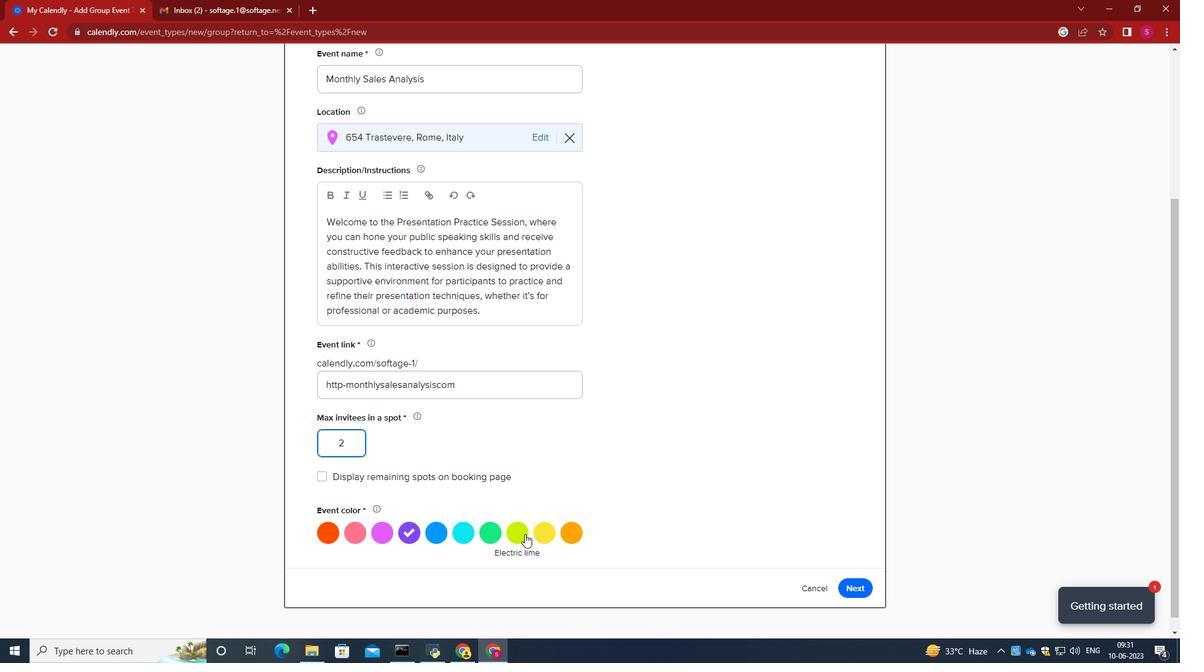 
Action: Mouse moved to (865, 585)
Screenshot: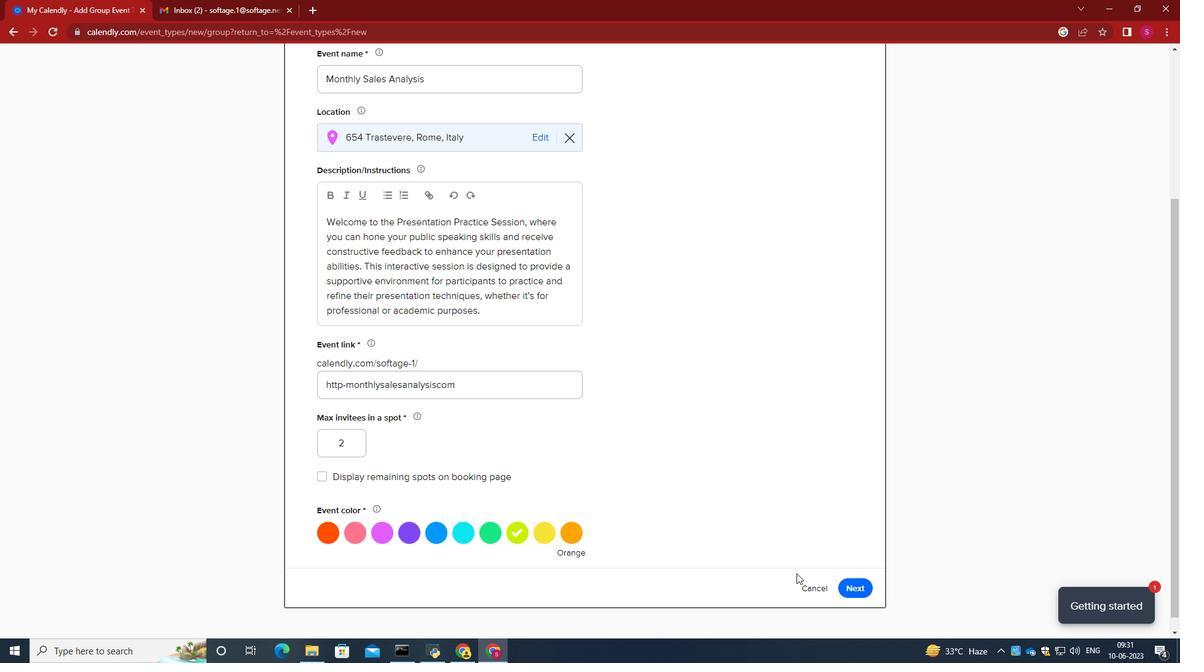 
Action: Mouse pressed left at (865, 585)
Screenshot: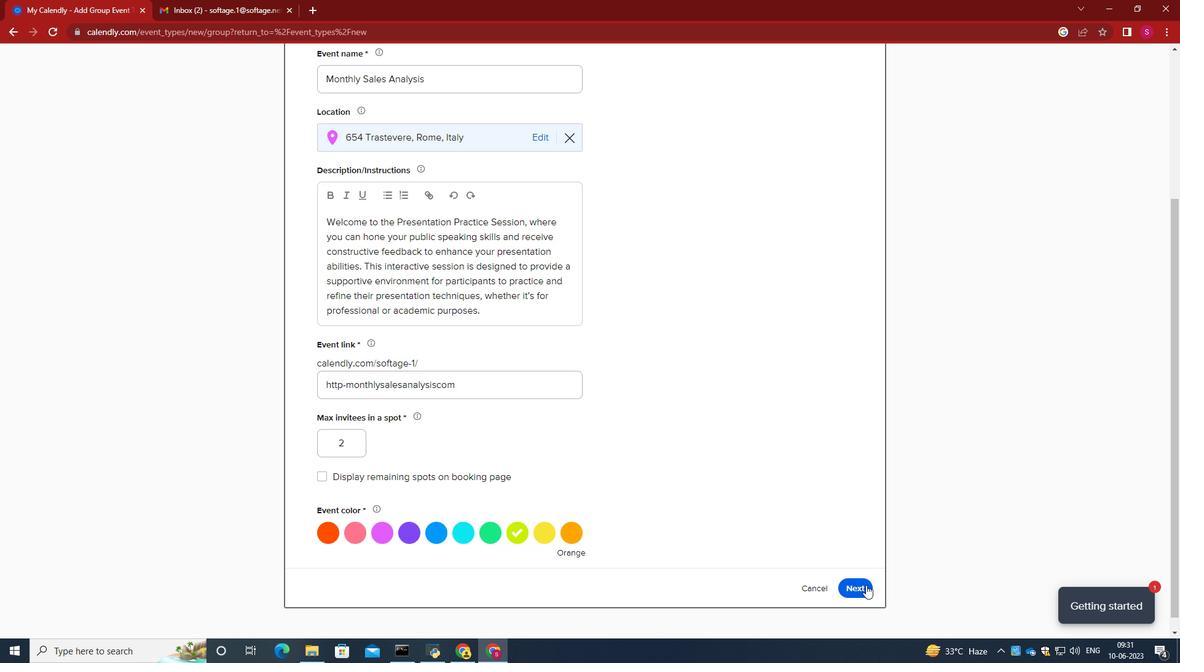 
Action: Mouse moved to (515, 376)
Screenshot: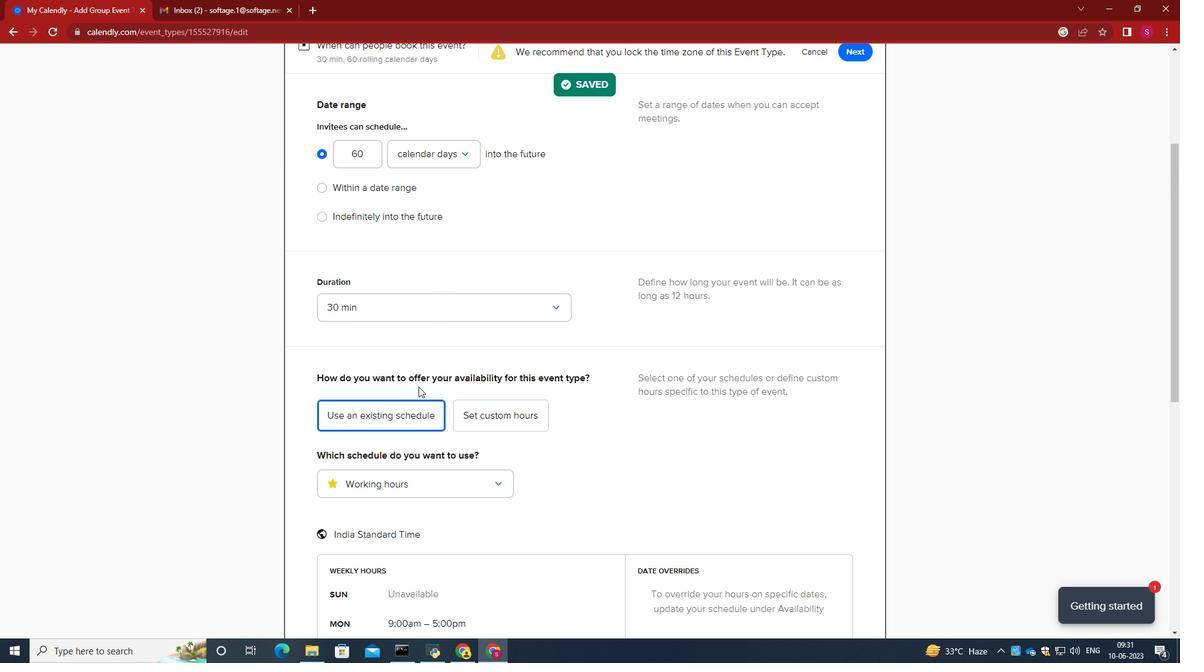 
Action: Mouse scrolled (515, 377) with delta (0, 0)
Screenshot: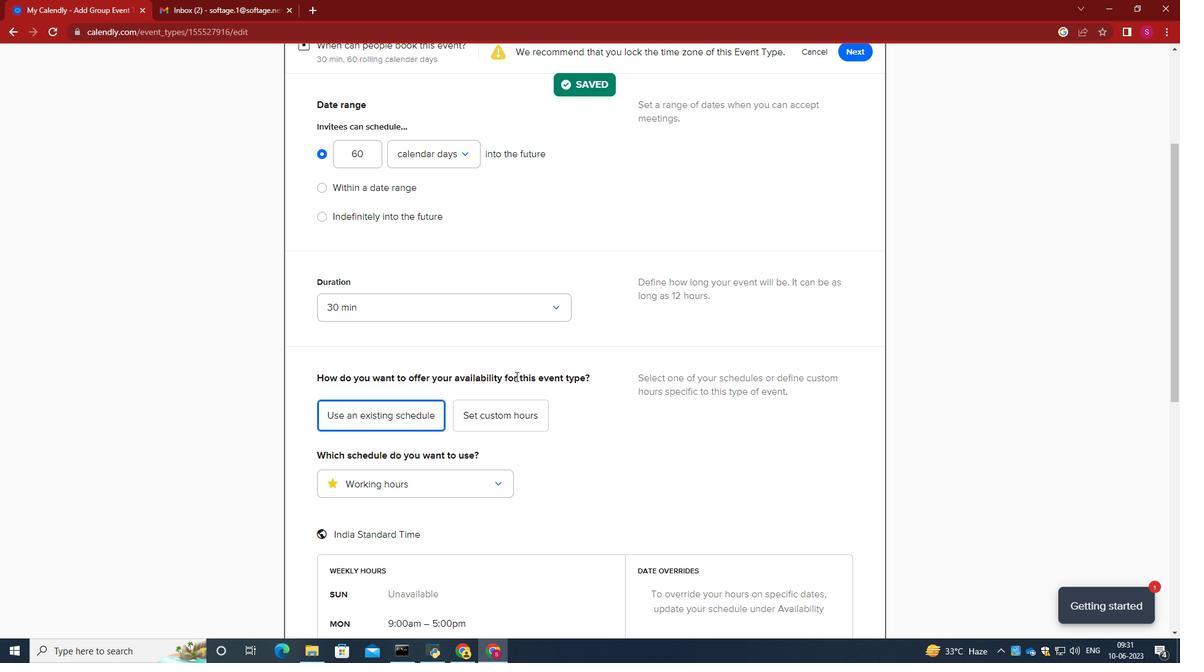 
Action: Mouse scrolled (515, 377) with delta (0, 0)
Screenshot: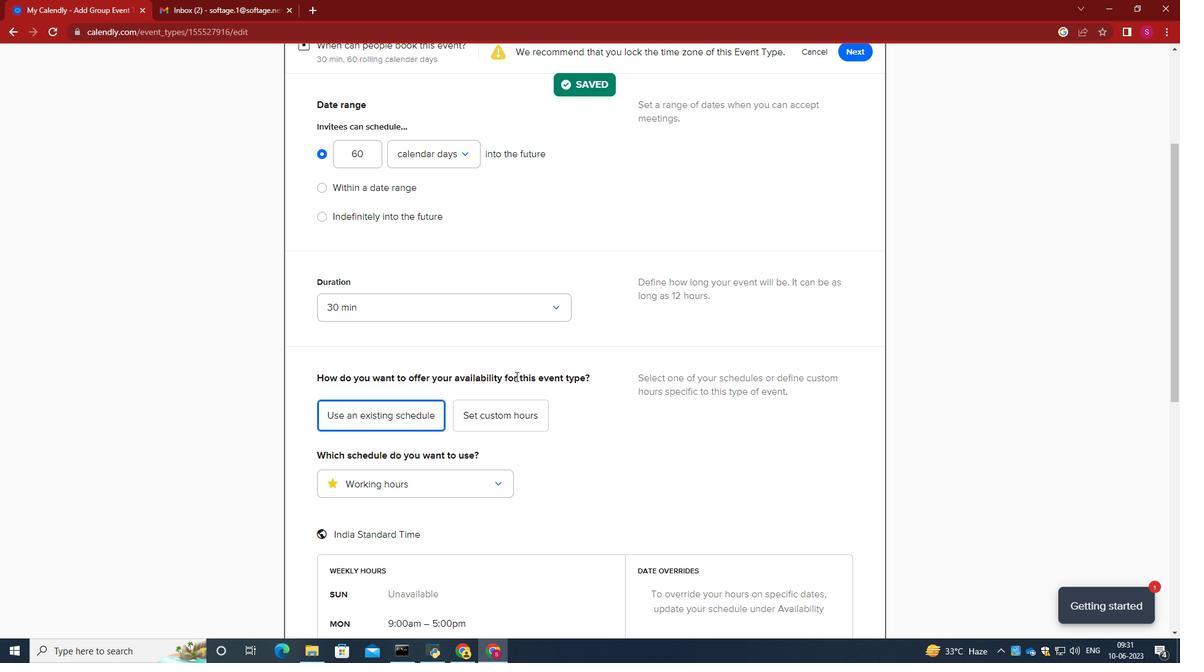 
Action: Mouse moved to (384, 307)
Screenshot: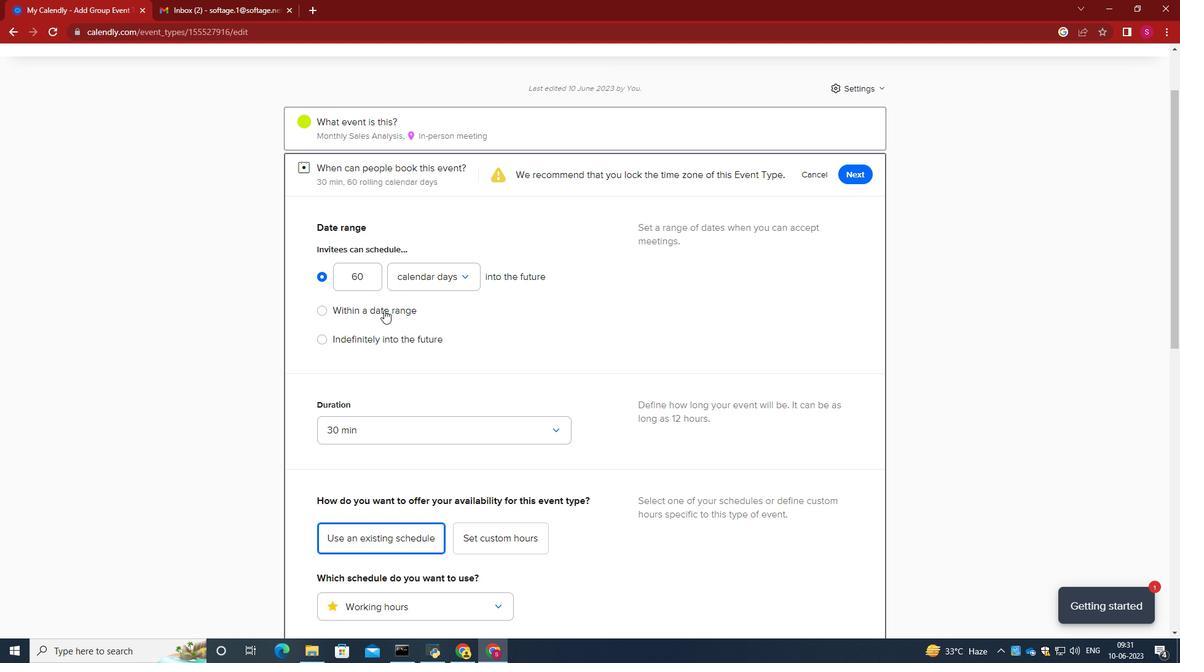 
Action: Mouse pressed left at (384, 307)
Screenshot: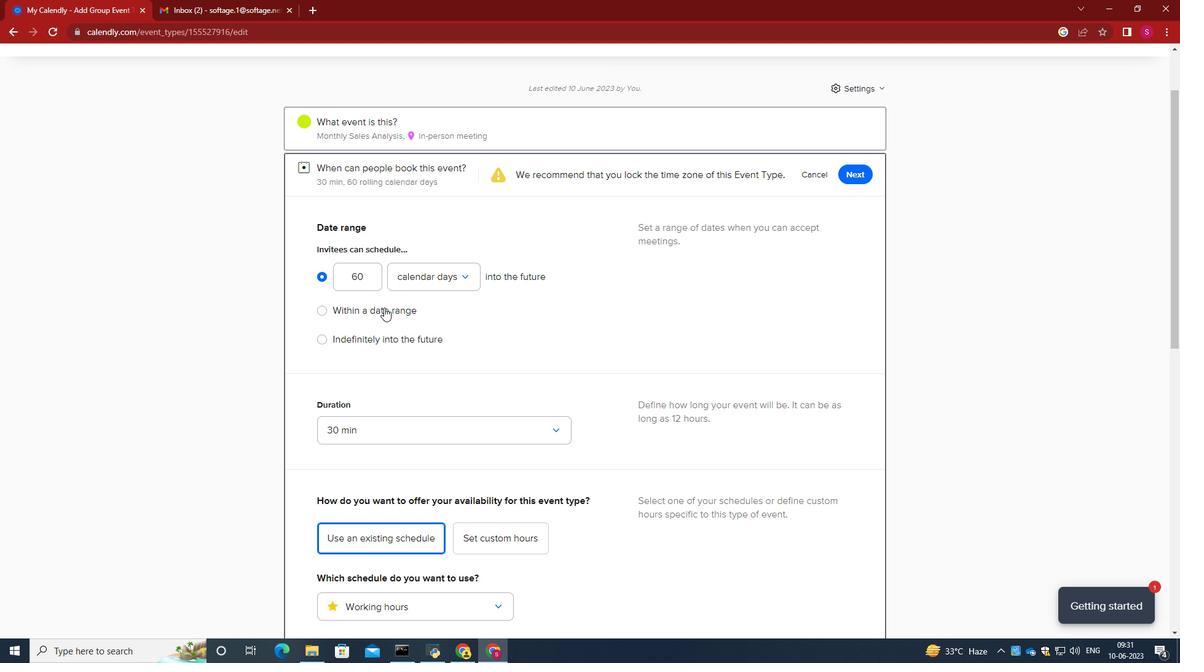 
Action: Mouse moved to (482, 316)
Screenshot: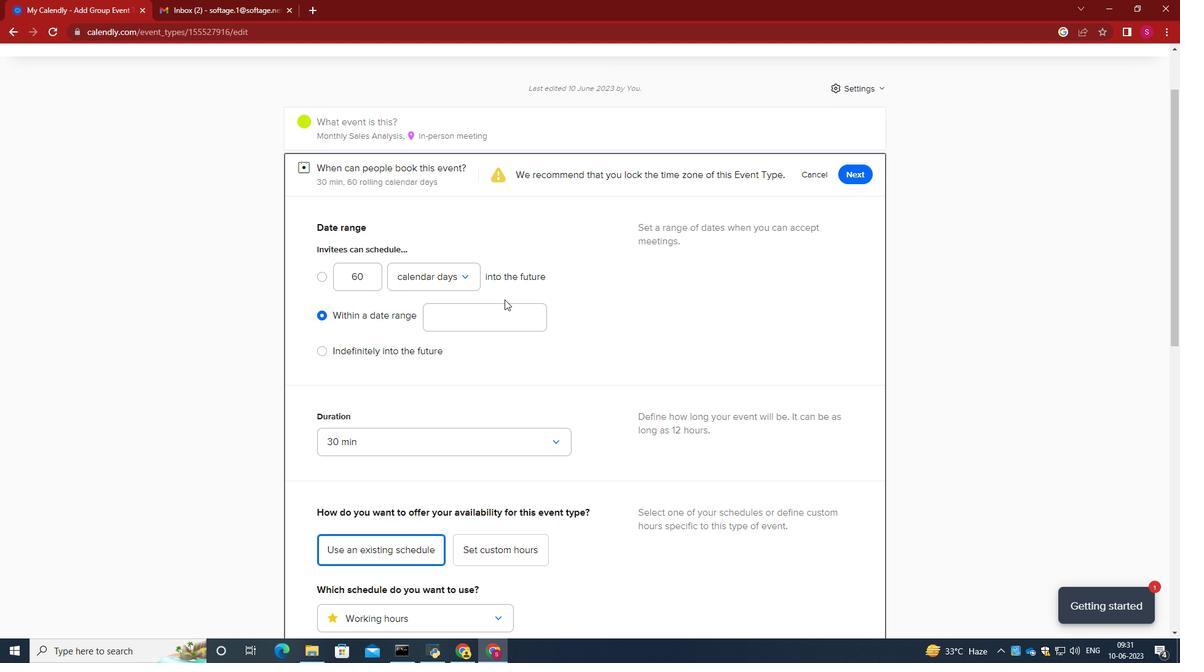 
Action: Mouse pressed left at (482, 316)
Screenshot: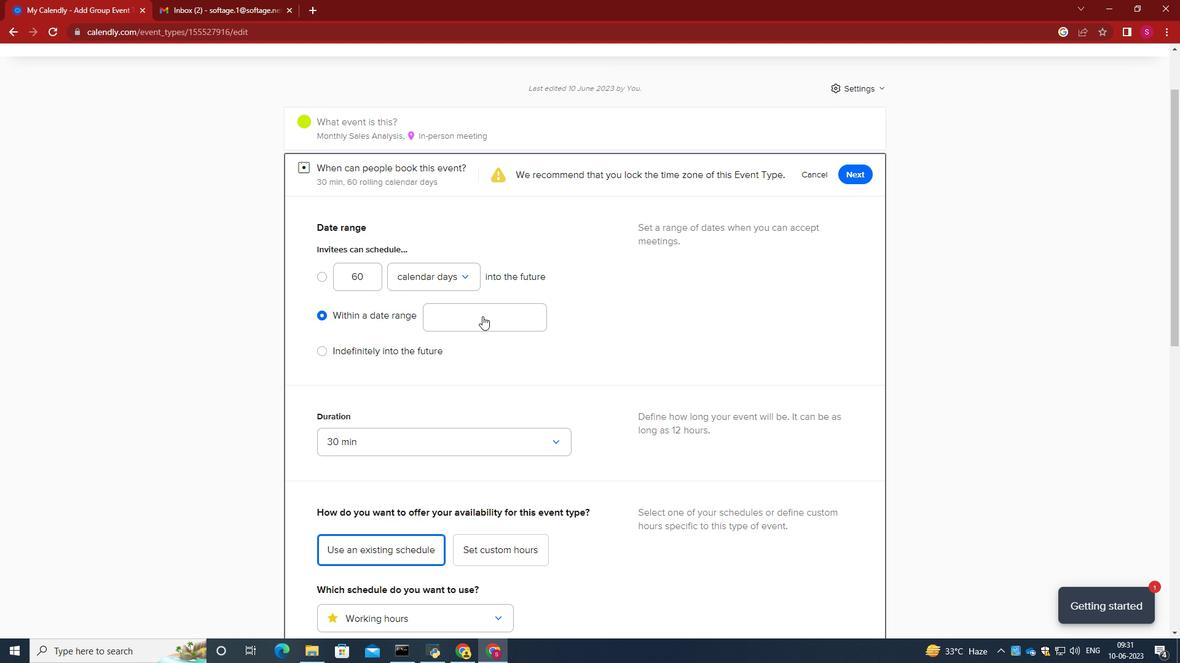 
Action: Mouse moved to (524, 363)
Screenshot: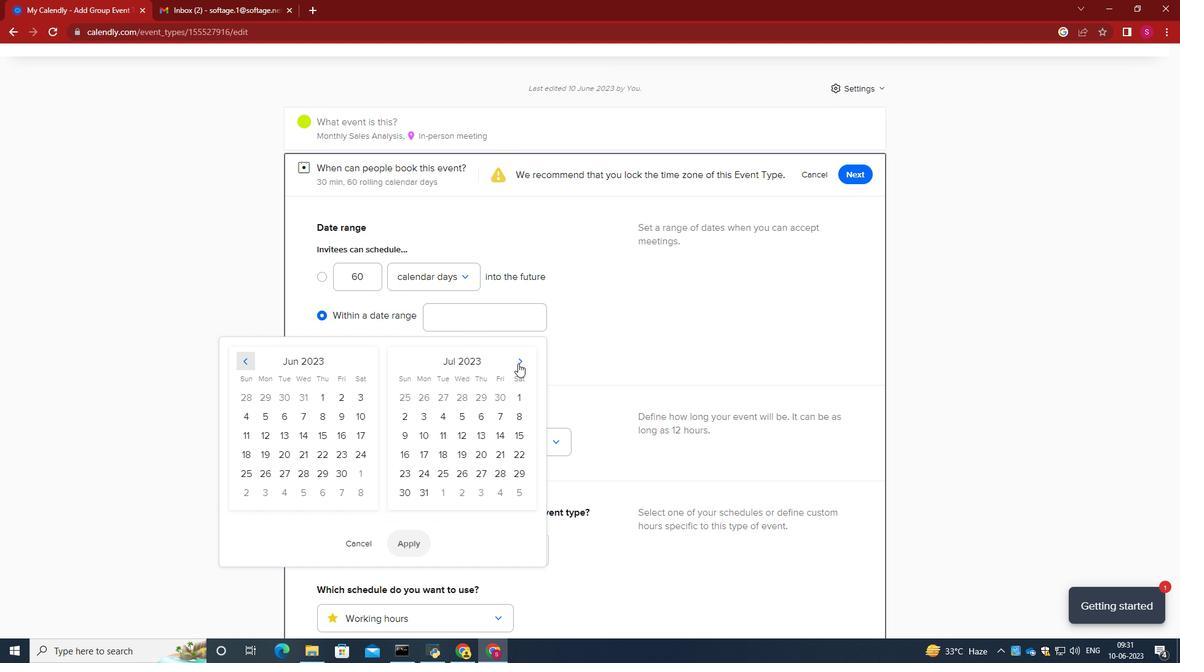 
Action: Mouse pressed left at (524, 363)
Screenshot: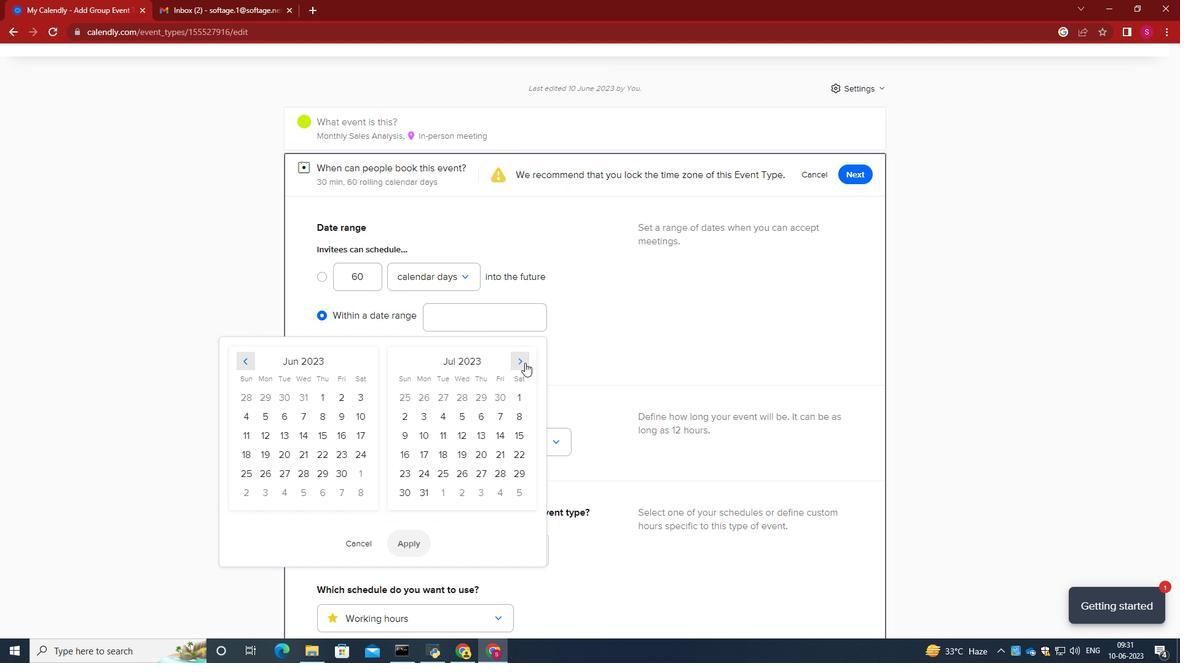 
Action: Mouse pressed left at (524, 363)
Screenshot: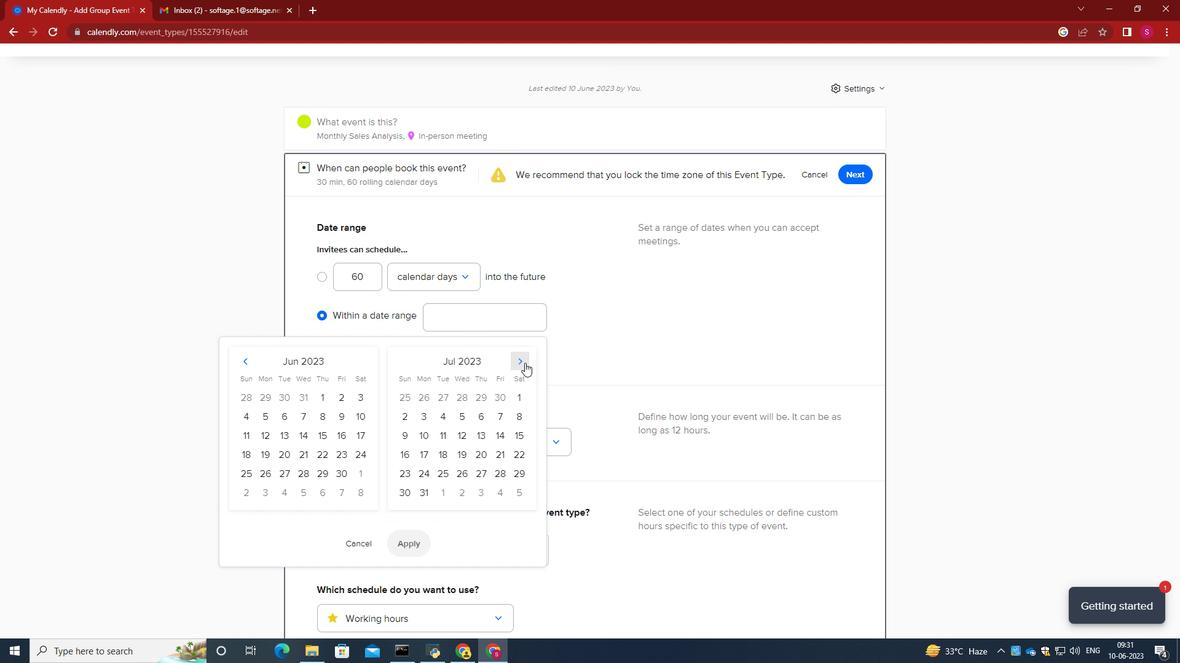 
Action: Mouse pressed left at (524, 363)
Screenshot: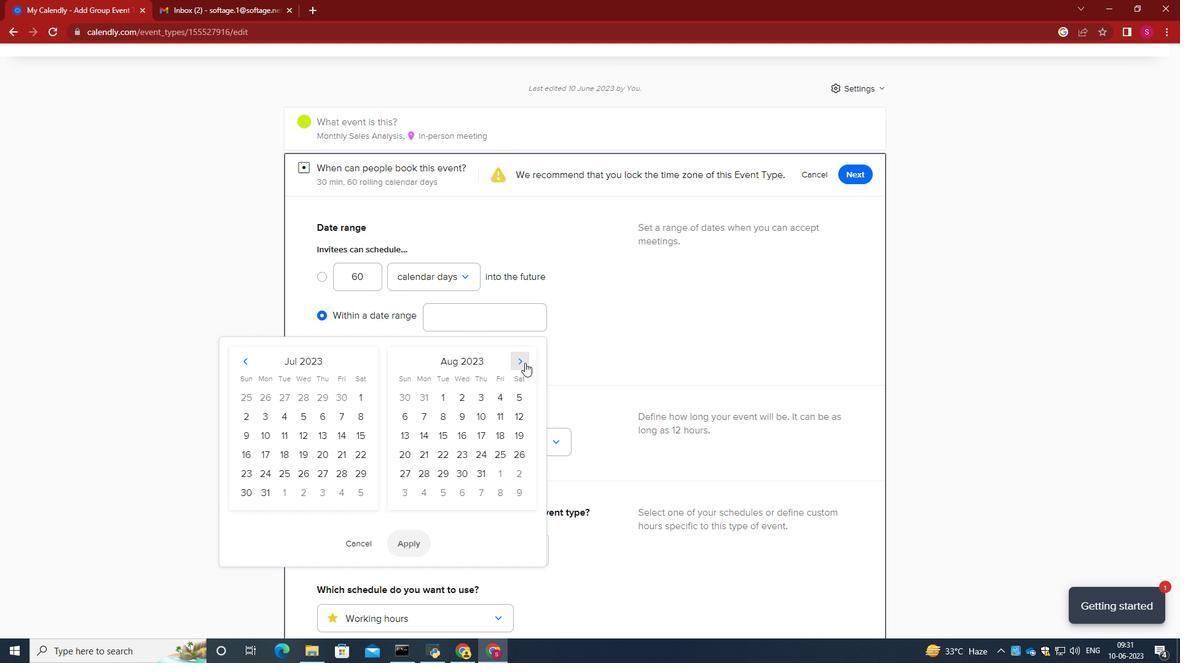 
Action: Mouse pressed left at (524, 363)
Screenshot: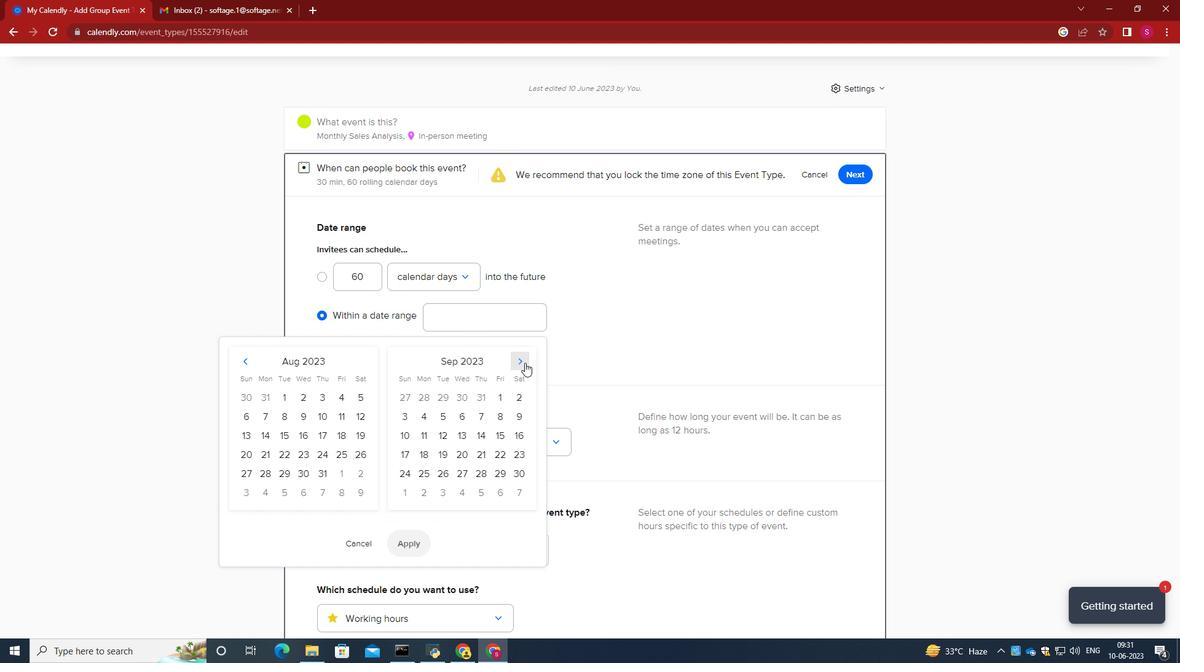 
Action: Mouse pressed left at (524, 363)
Screenshot: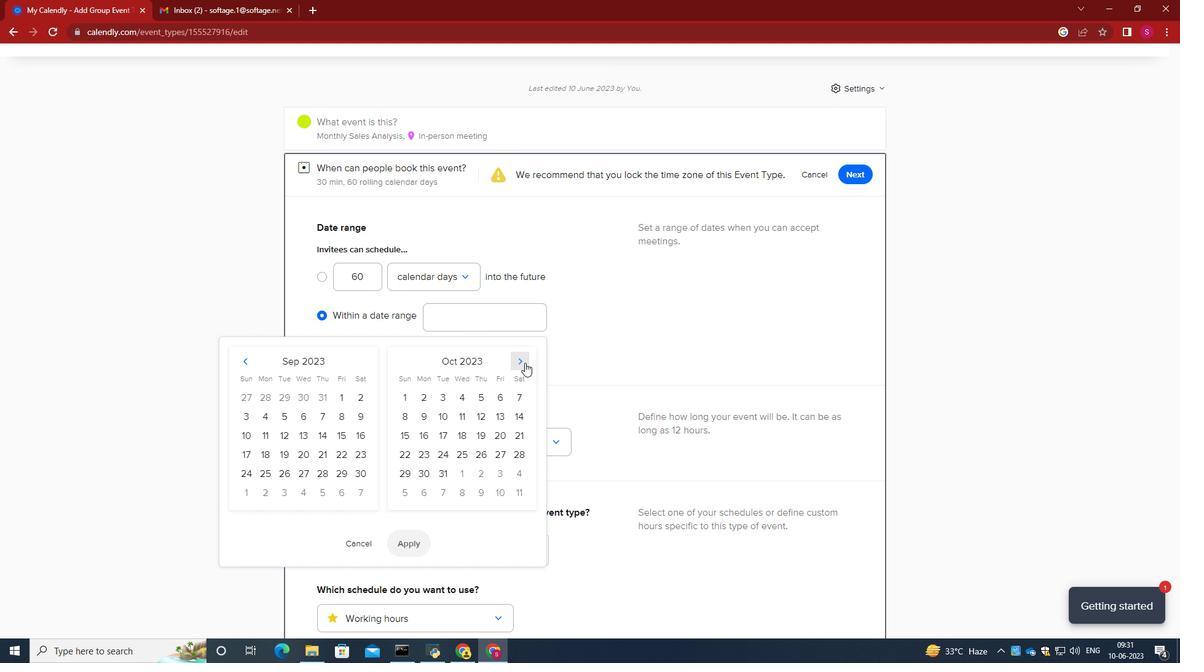 
Action: Mouse pressed left at (524, 363)
Screenshot: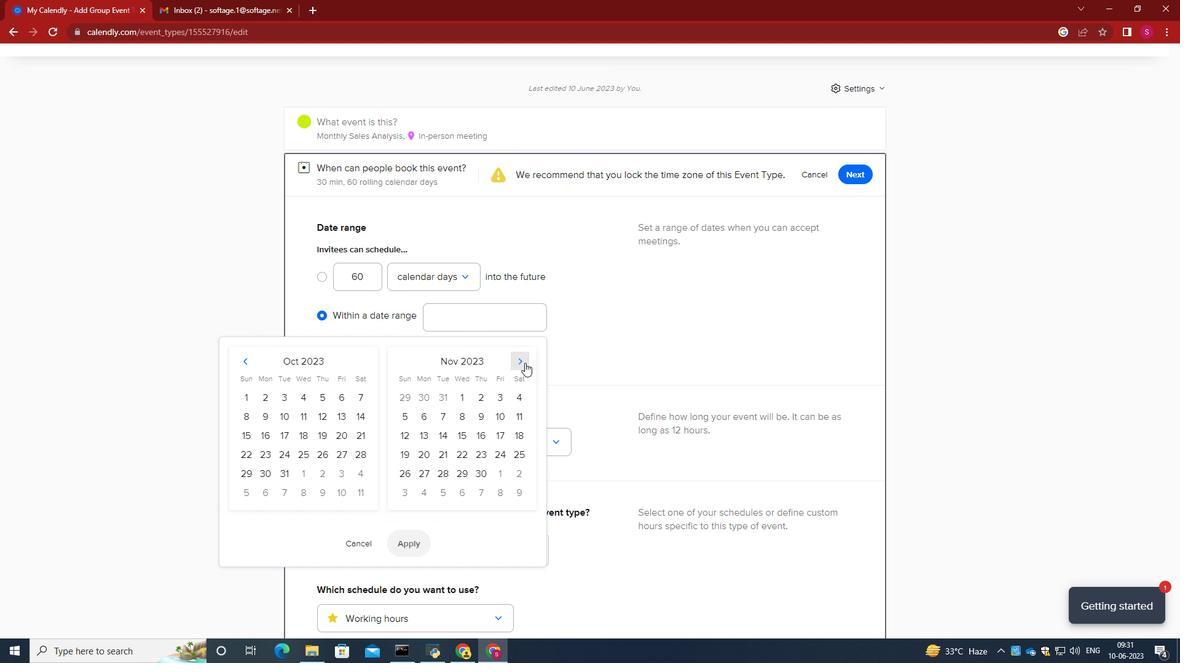 
Action: Mouse pressed left at (524, 363)
Screenshot: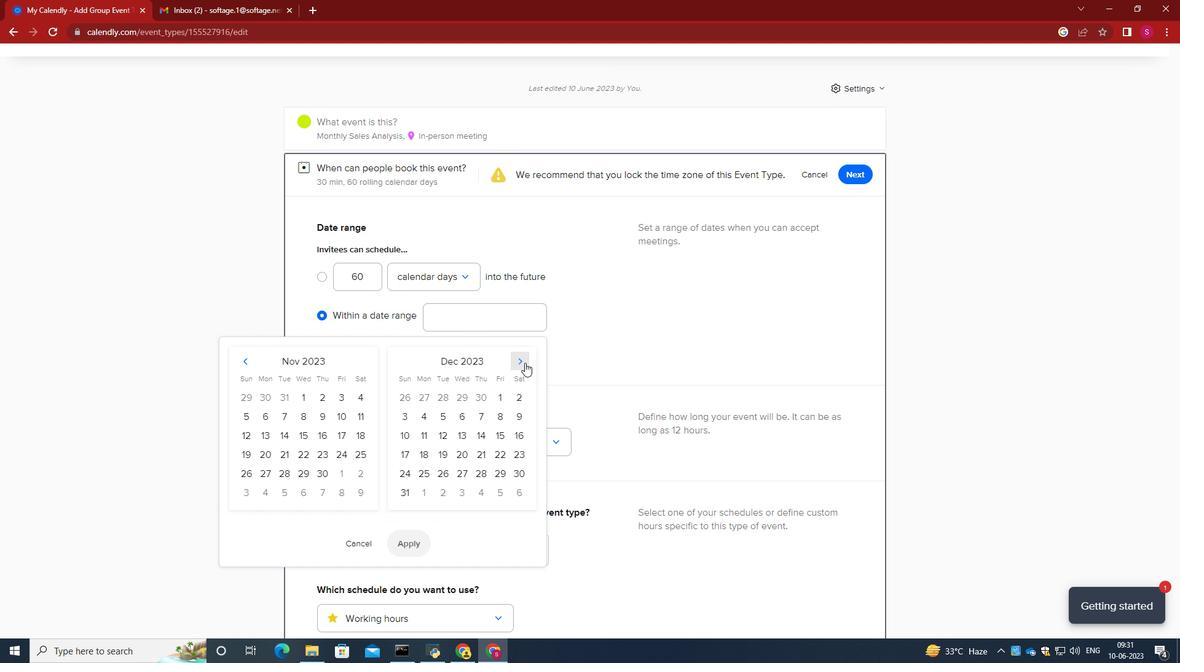 
Action: Mouse pressed left at (524, 363)
Screenshot: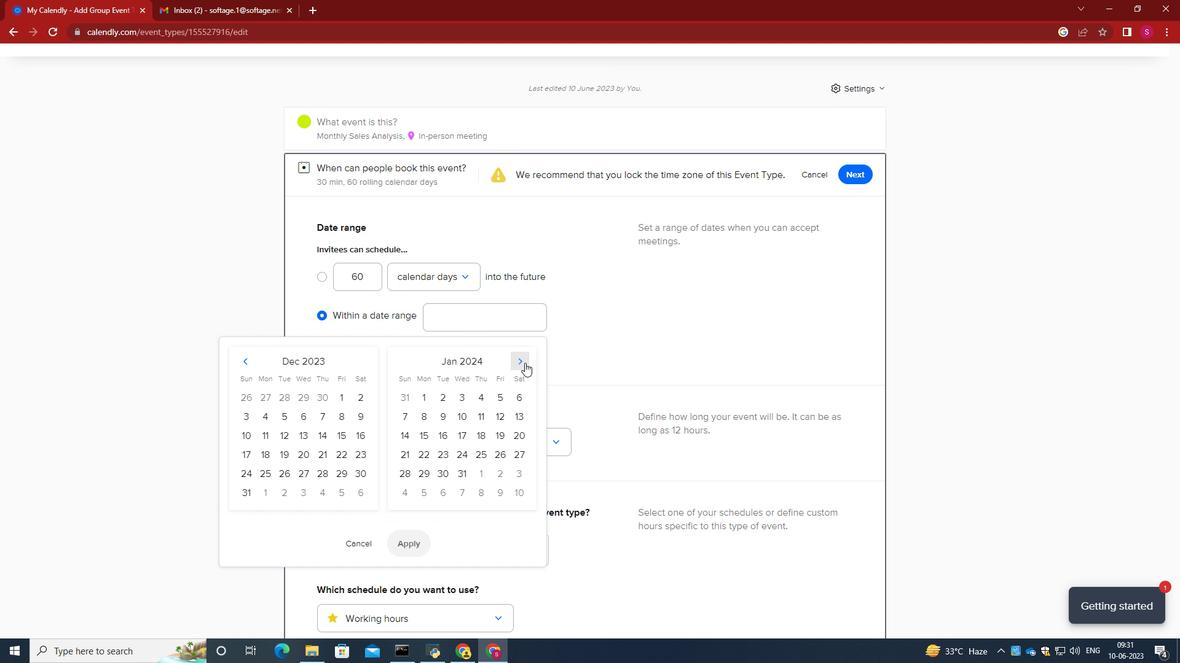 
Action: Mouse pressed left at (524, 363)
Screenshot: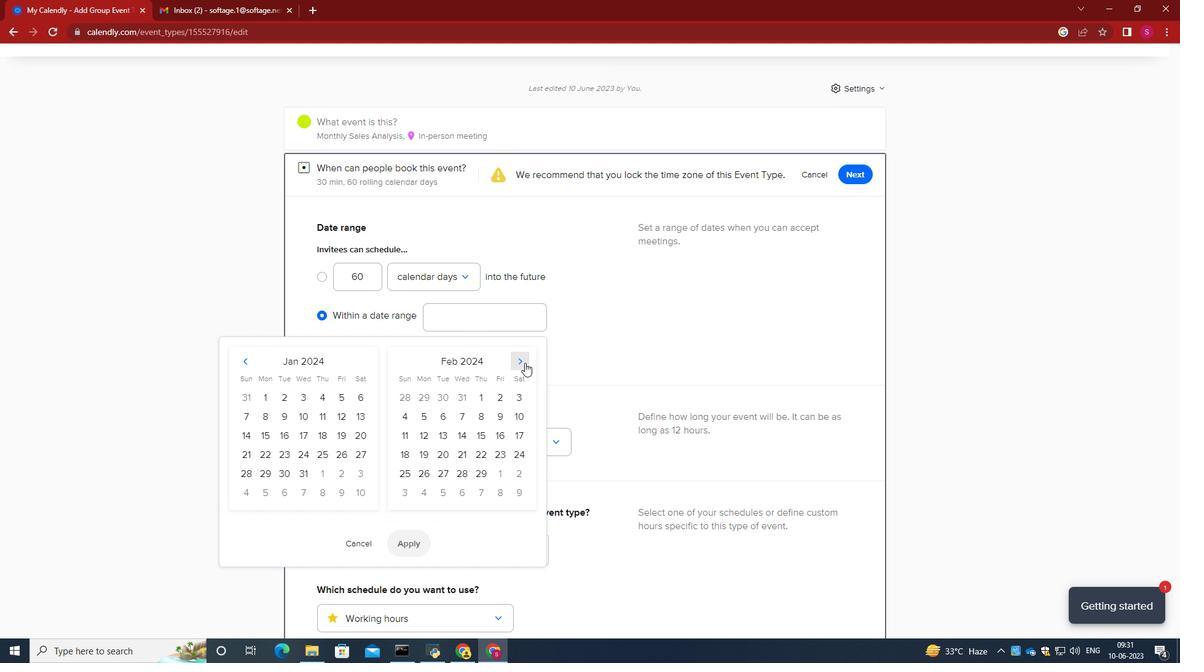 
Action: Mouse pressed left at (524, 363)
Screenshot: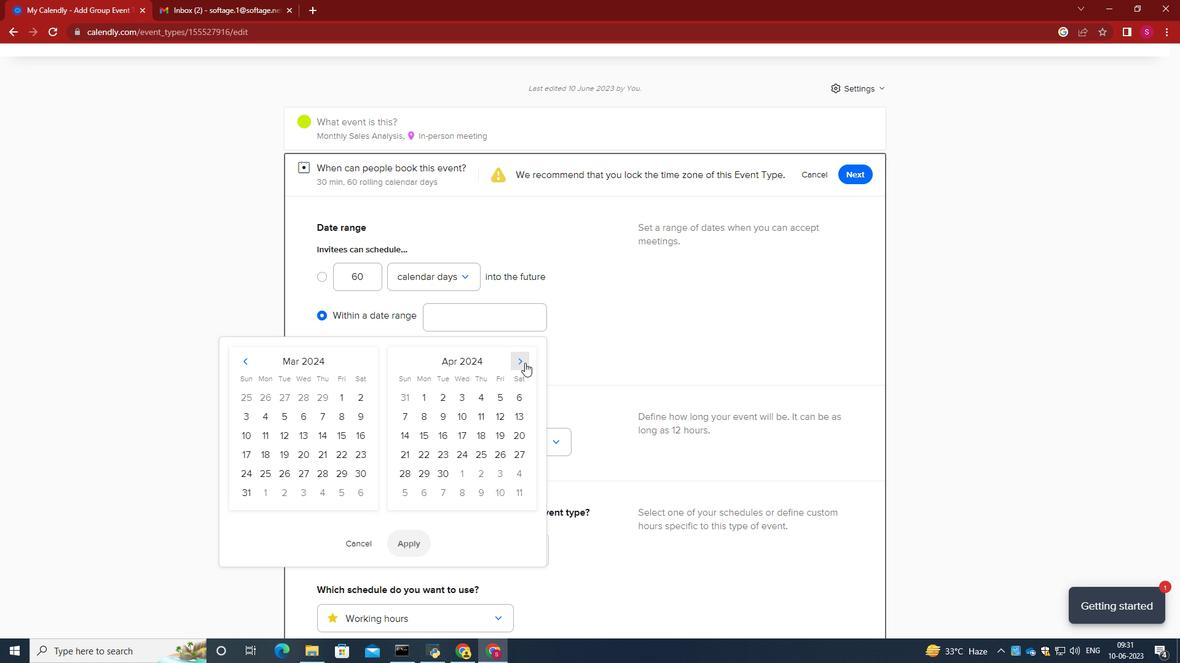 
Action: Mouse moved to (463, 431)
Screenshot: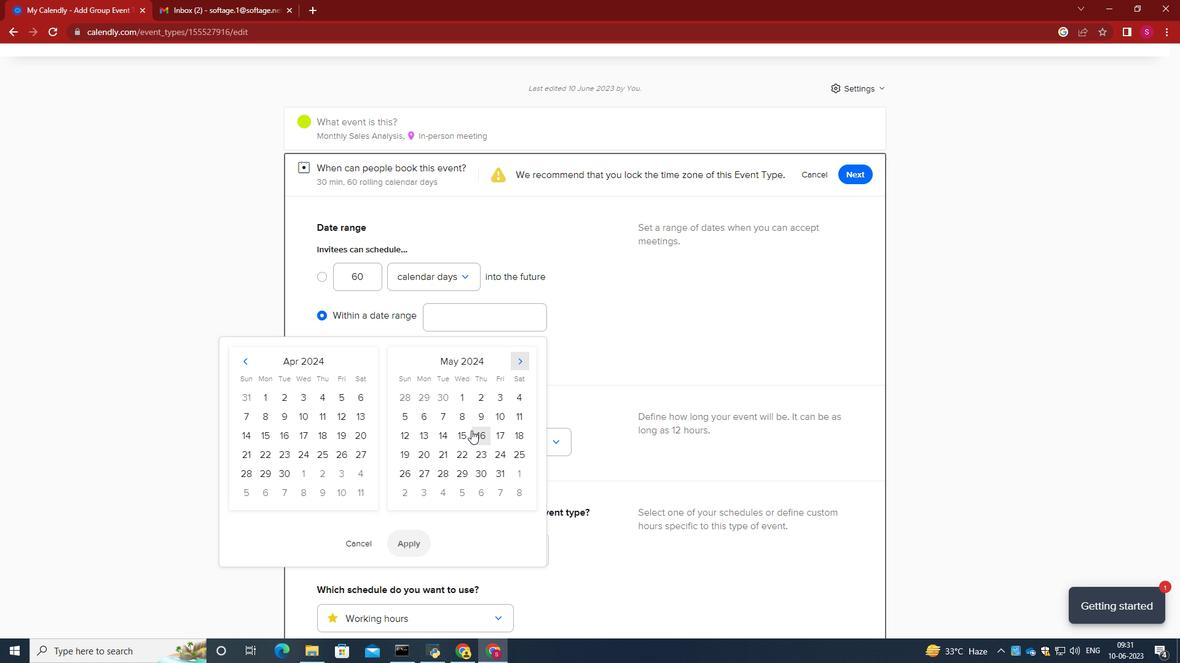 
Action: Mouse pressed left at (463, 431)
Screenshot: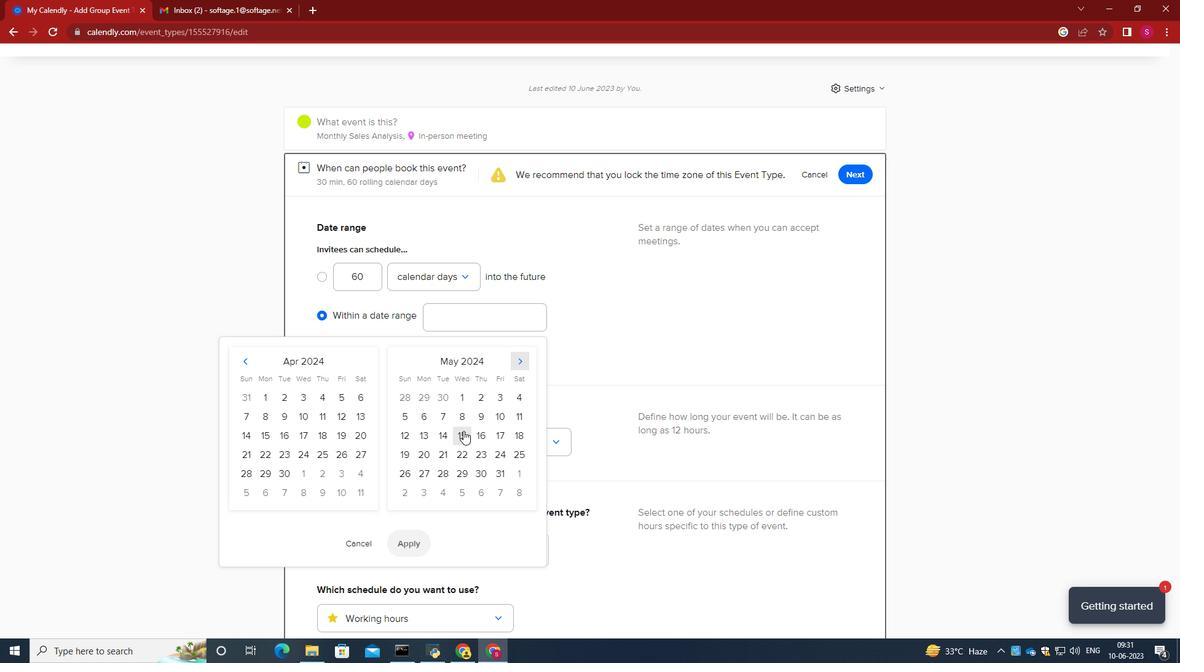 
Action: Mouse moved to (497, 433)
Screenshot: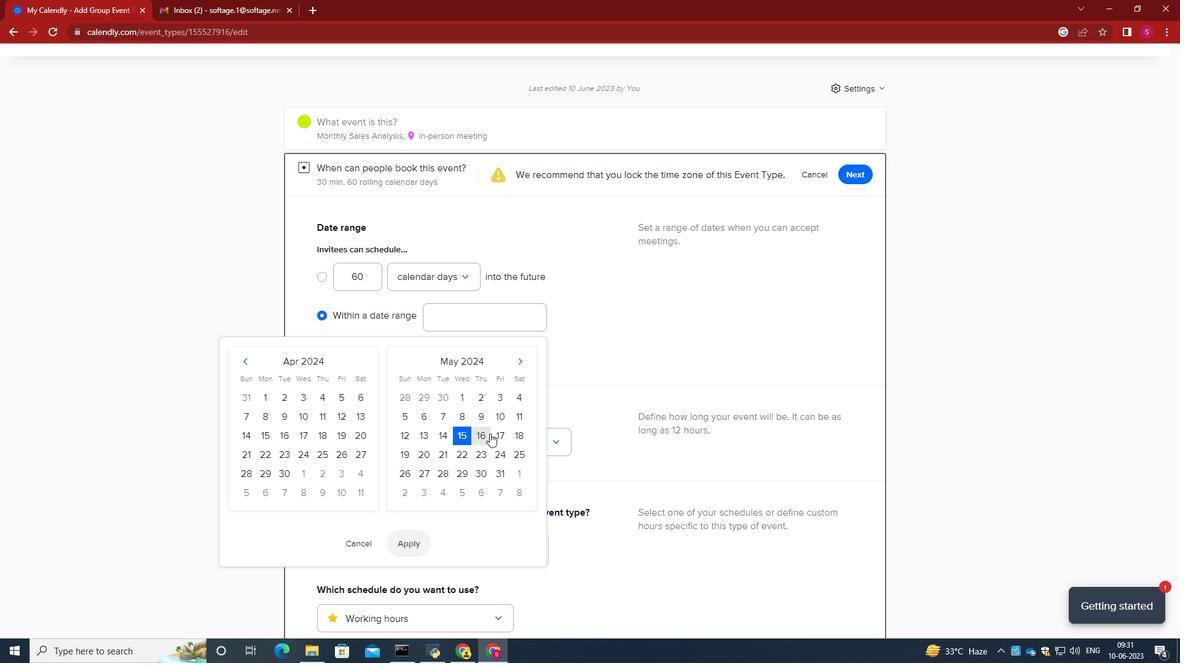 
Action: Mouse pressed left at (497, 433)
Screenshot: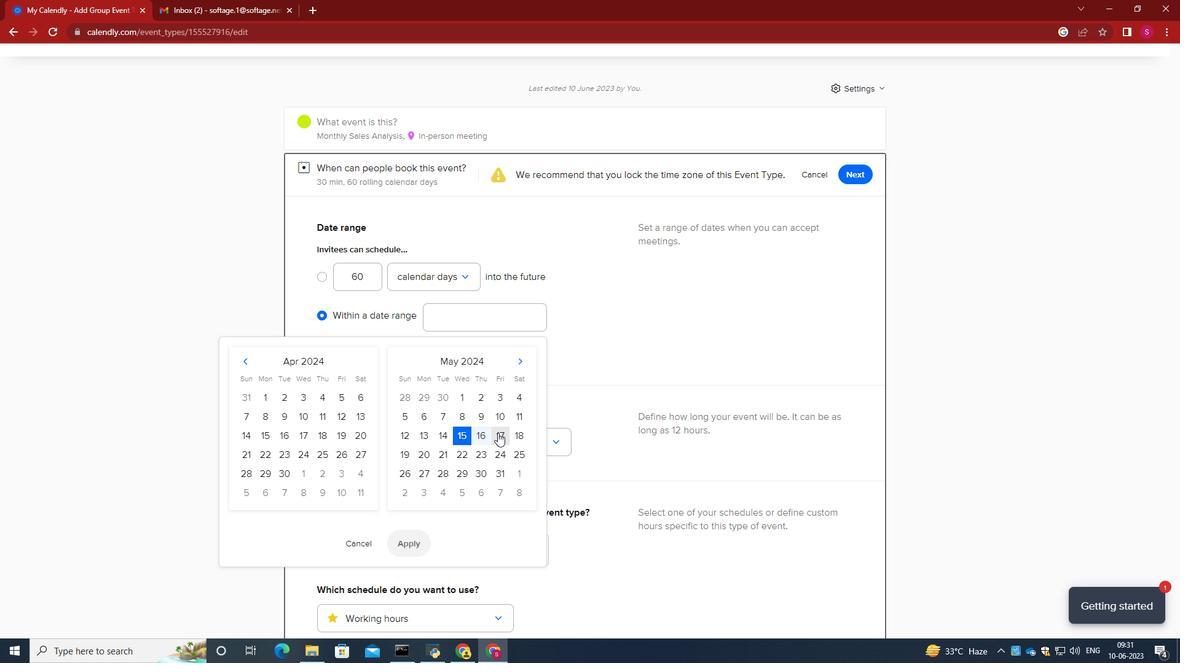 
Action: Mouse moved to (413, 534)
Screenshot: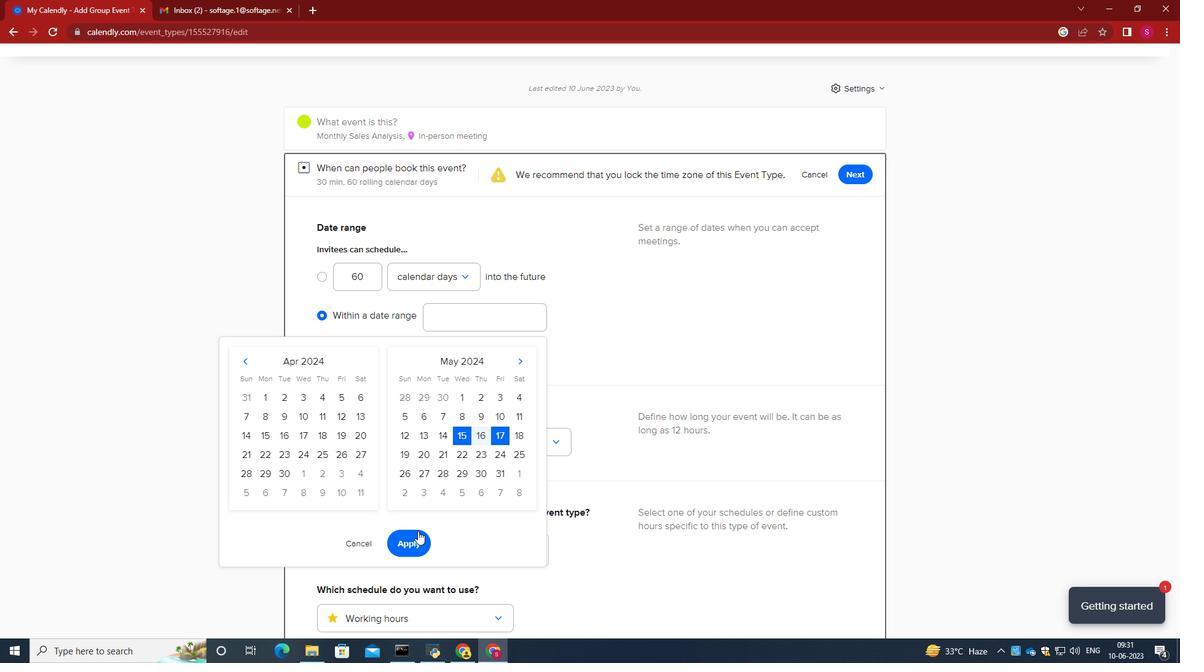 
Action: Mouse pressed left at (413, 534)
Screenshot: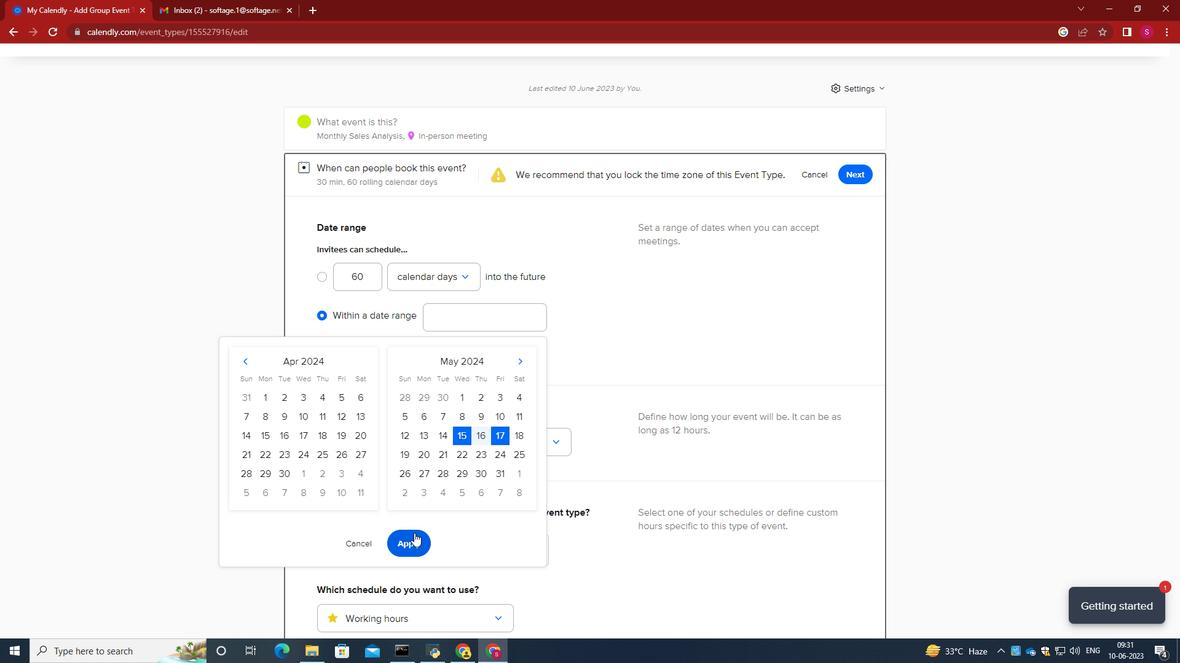 
Action: Mouse moved to (540, 458)
Screenshot: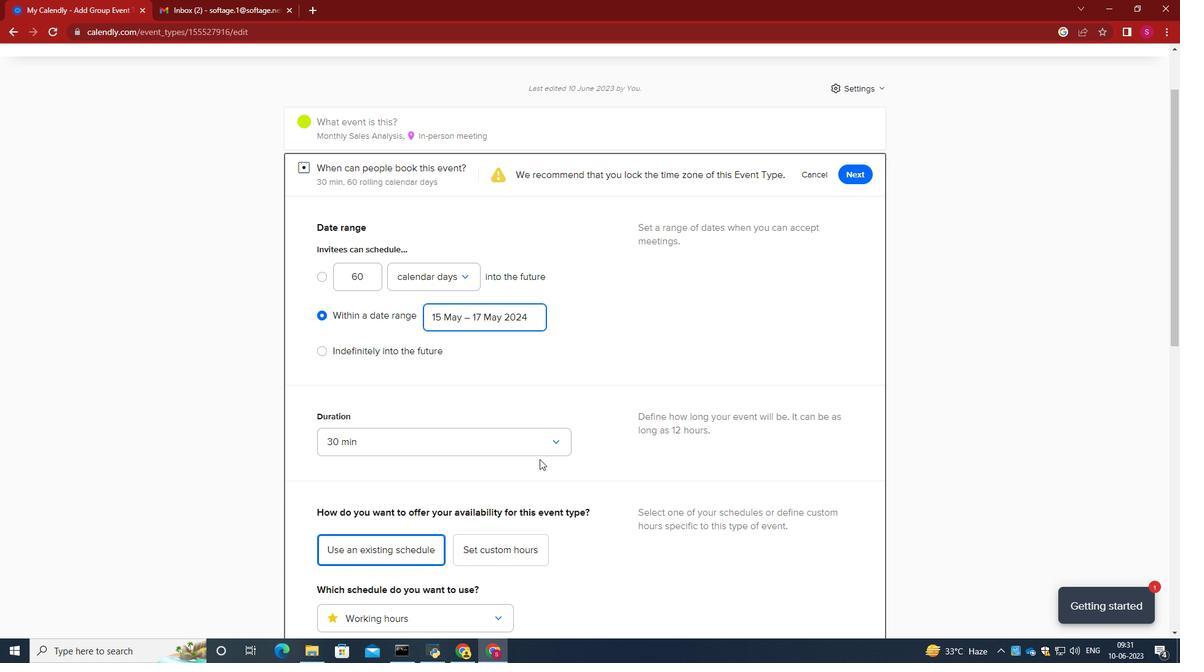 
Action: Mouse scrolled (540, 457) with delta (0, 0)
Screenshot: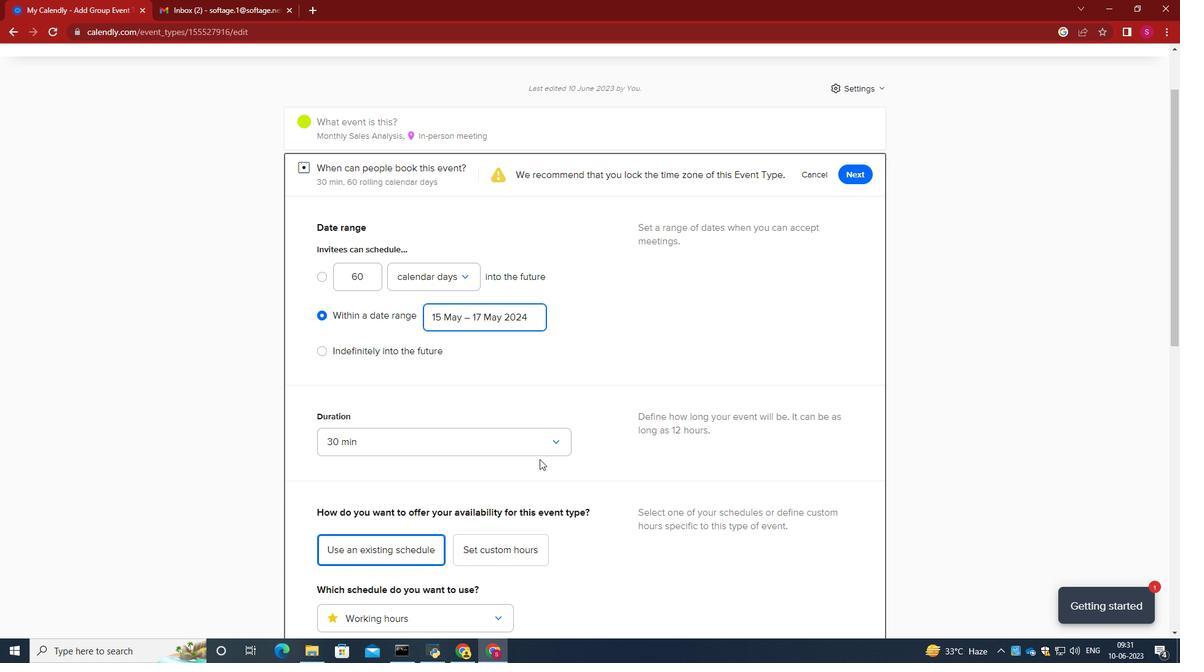 
Action: Mouse scrolled (540, 457) with delta (0, 0)
Screenshot: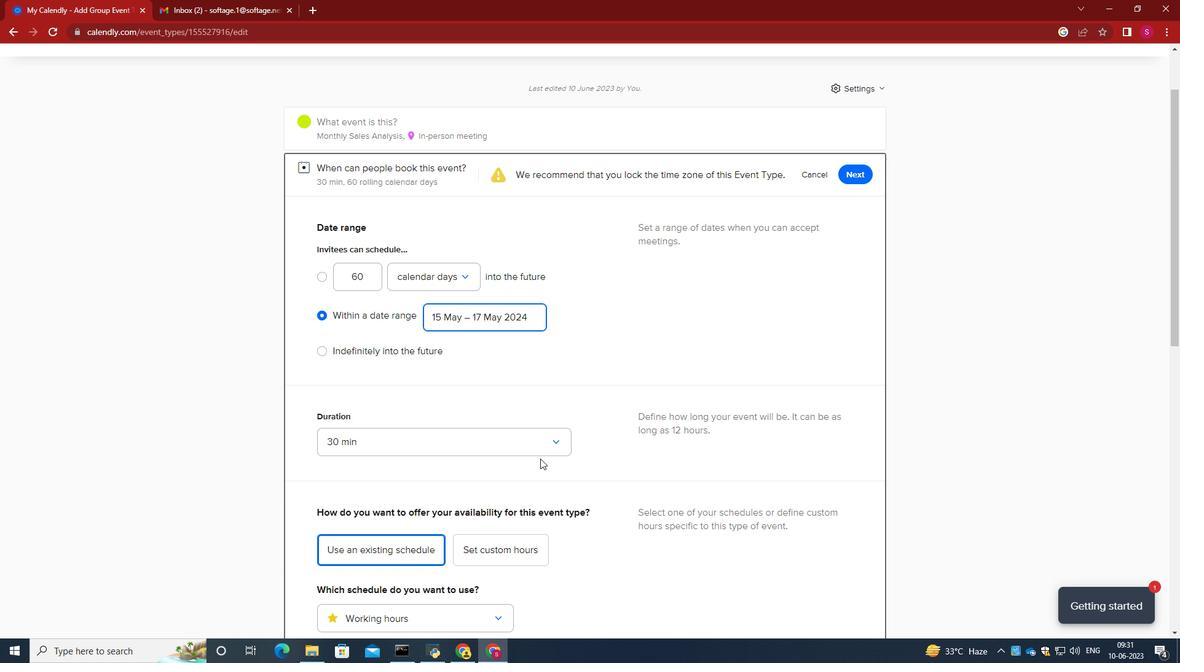 
Action: Mouse scrolled (540, 457) with delta (0, 0)
Screenshot: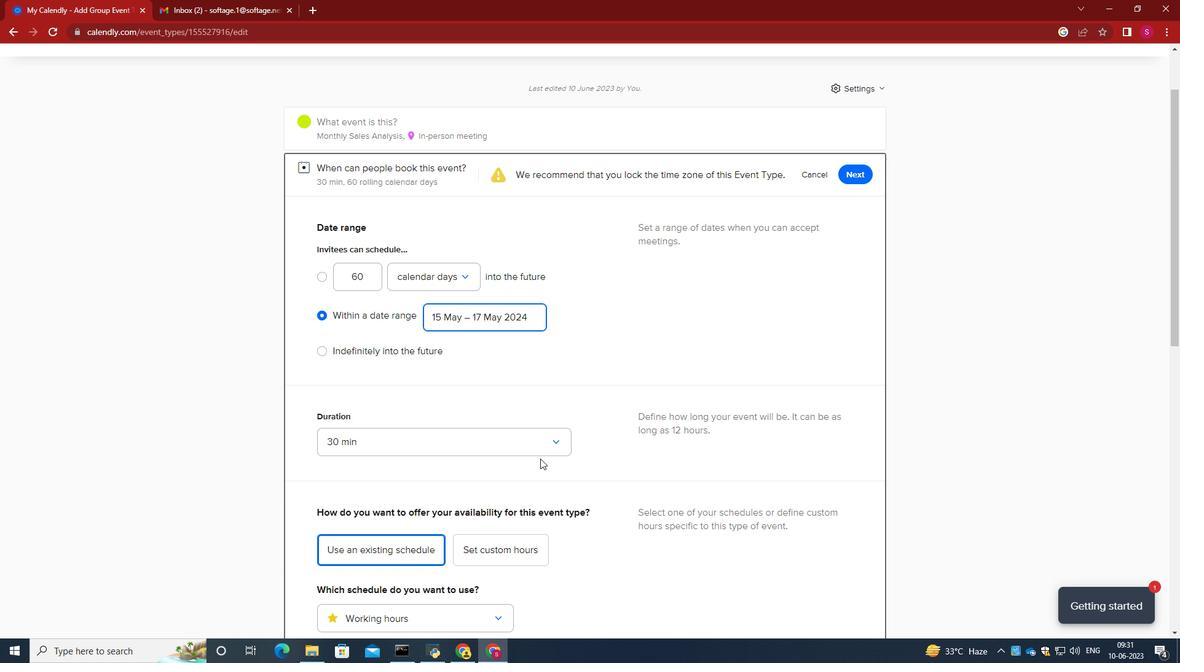 
Action: Mouse scrolled (540, 457) with delta (0, 0)
Screenshot: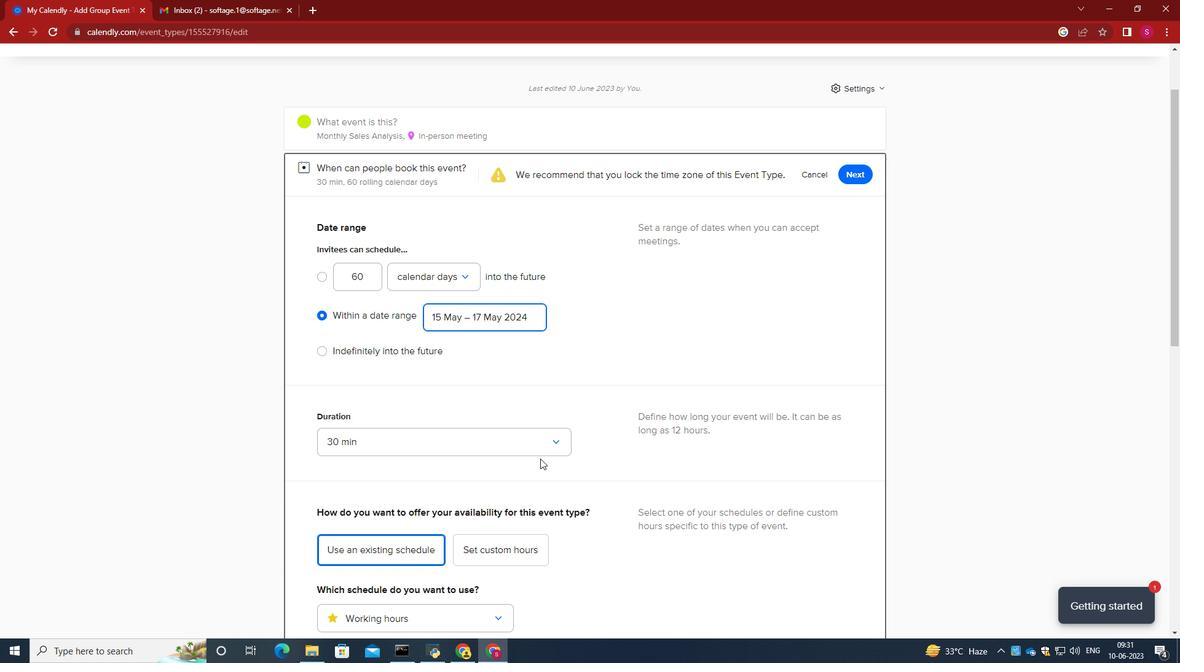 
Action: Mouse moved to (541, 459)
Screenshot: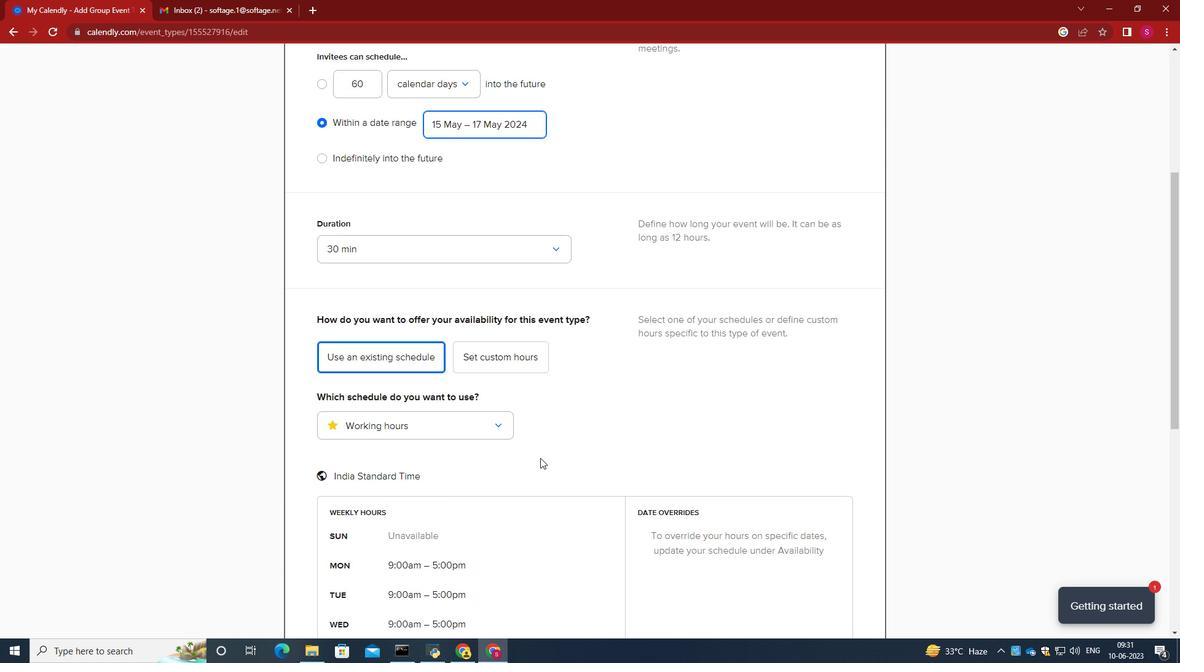 
Action: Mouse scrolled (541, 458) with delta (0, 0)
Screenshot: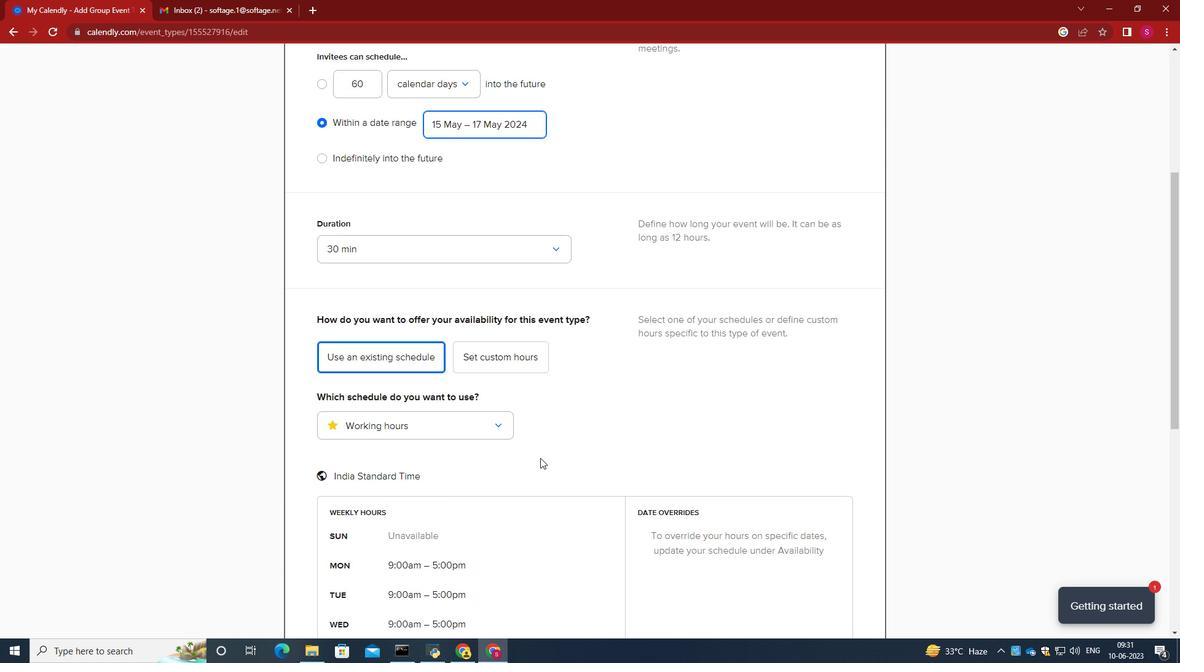 
Action: Mouse moved to (541, 459)
Screenshot: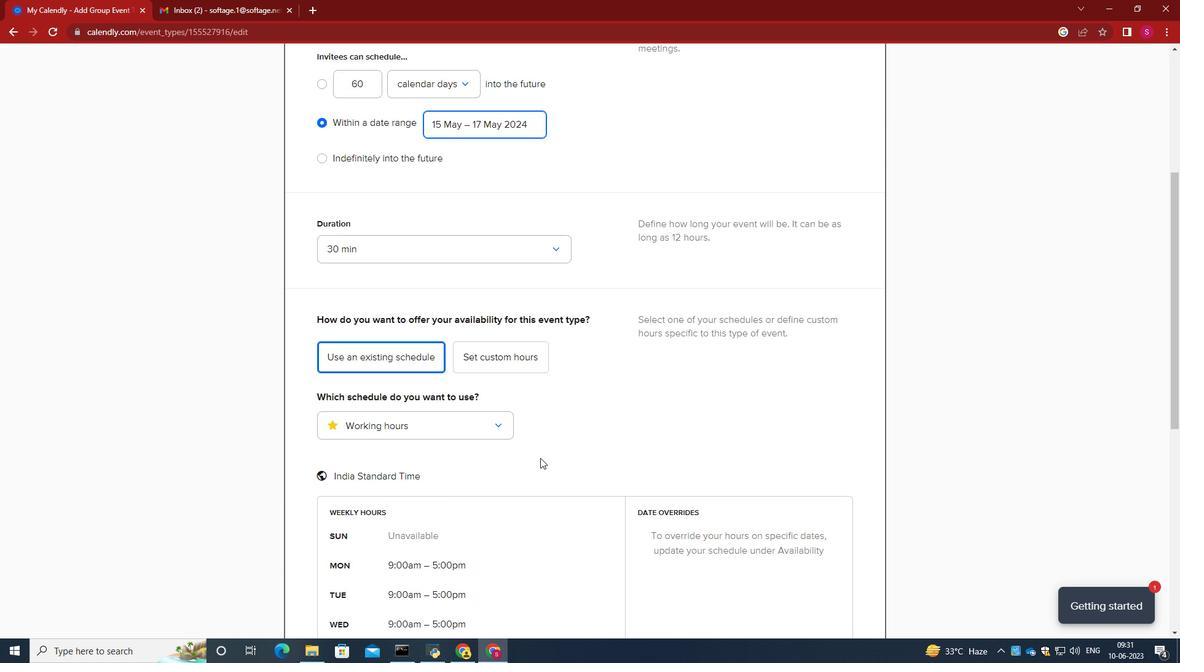 
Action: Mouse scrolled (541, 458) with delta (0, 0)
Screenshot: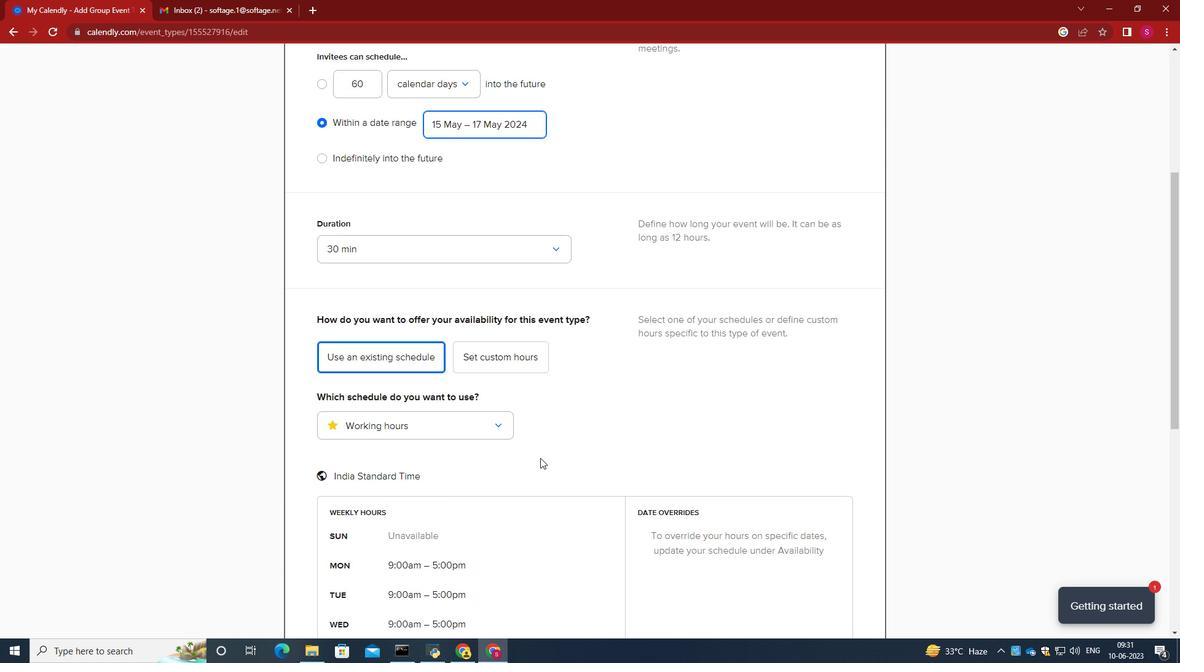 
Action: Mouse scrolled (541, 458) with delta (0, 0)
Screenshot: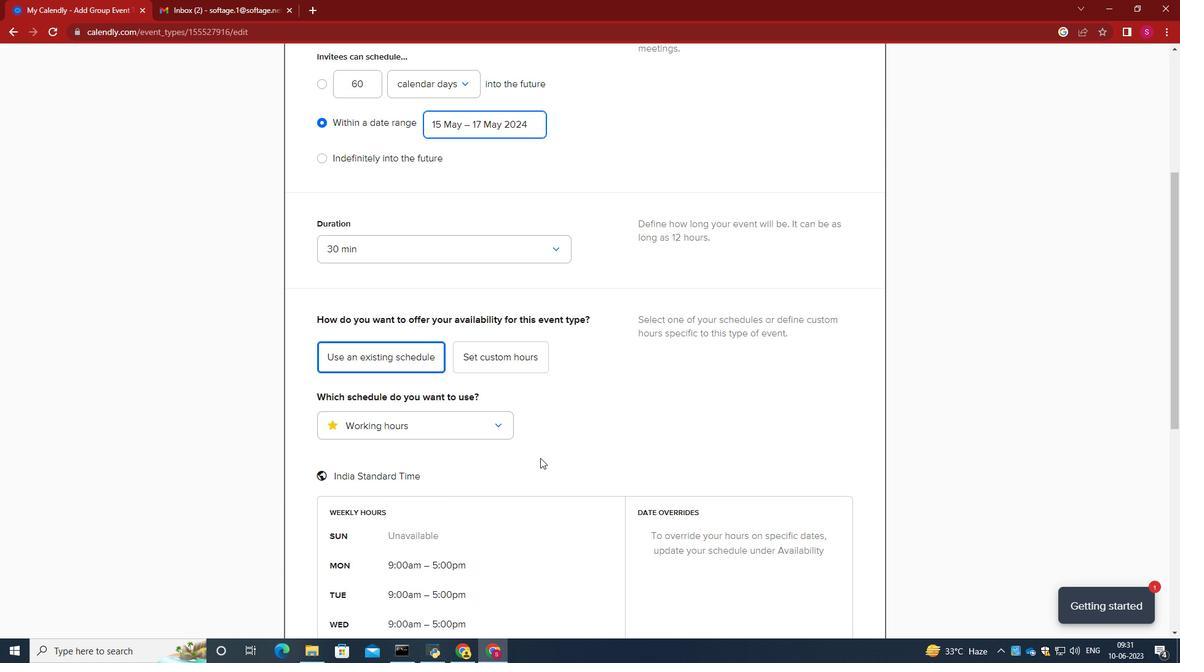 
Action: Mouse scrolled (541, 458) with delta (0, 0)
Screenshot: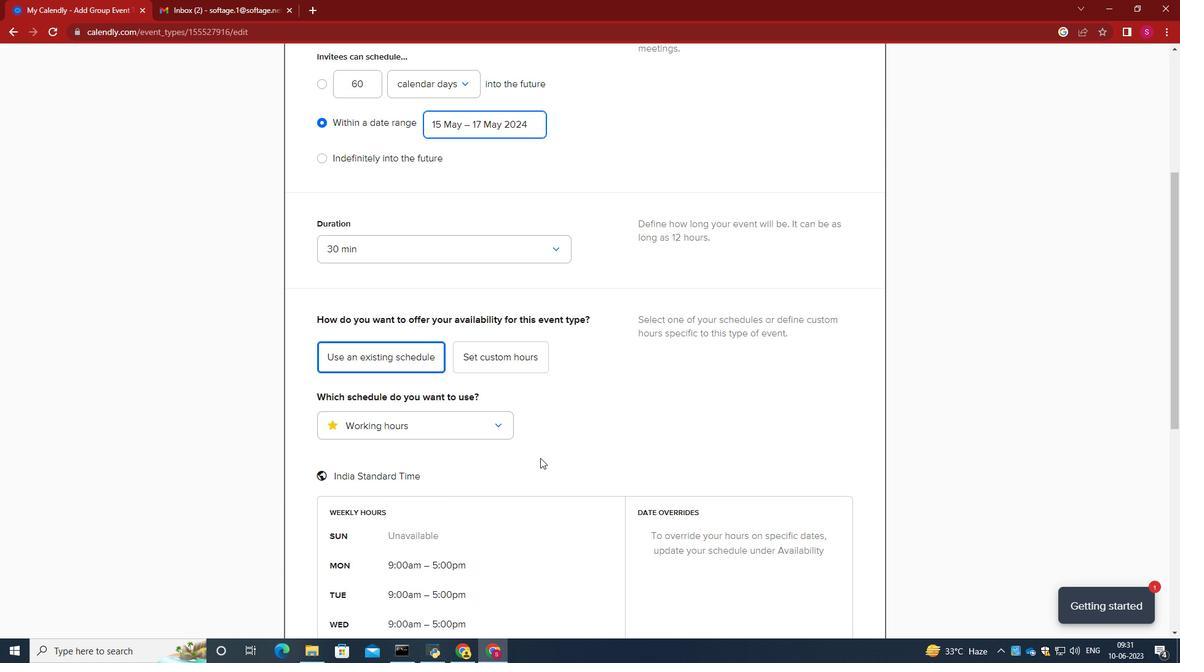 
Action: Mouse moved to (543, 459)
Screenshot: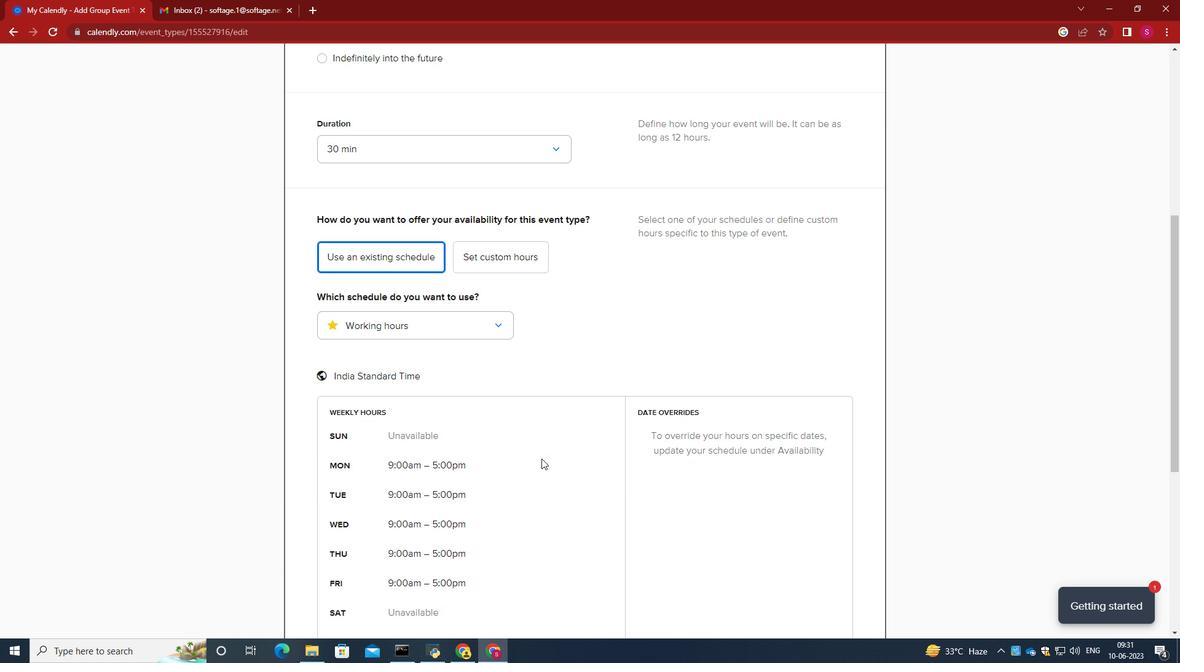 
Action: Mouse scrolled (543, 459) with delta (0, 0)
Screenshot: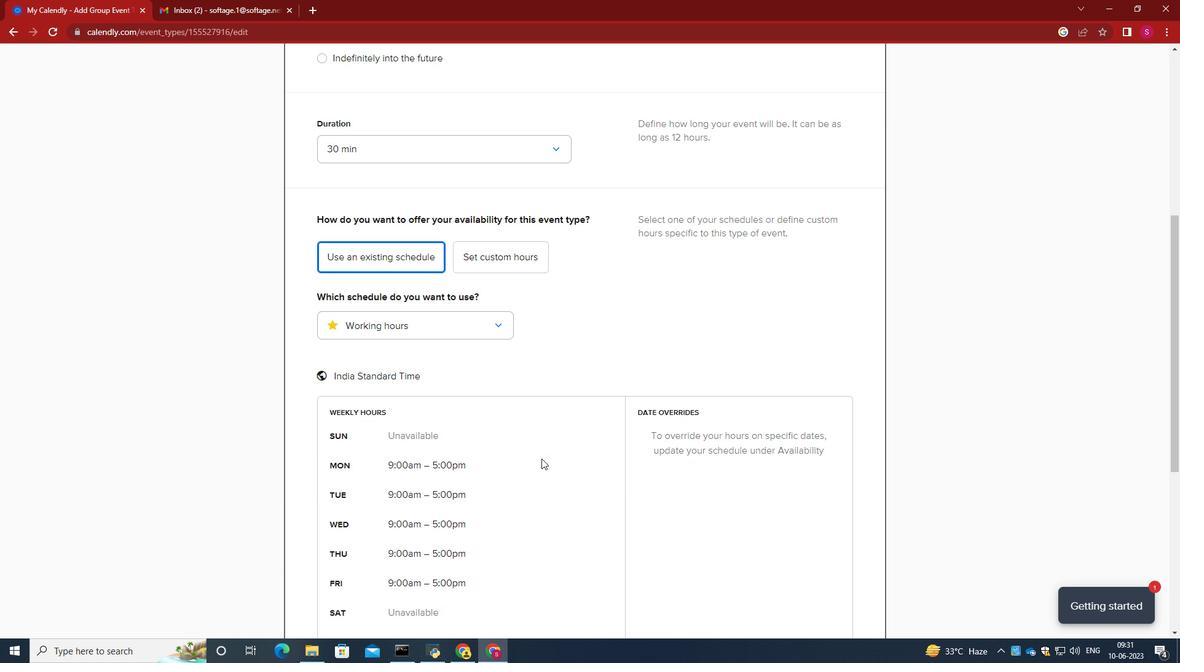 
Action: Mouse scrolled (543, 459) with delta (0, 0)
Screenshot: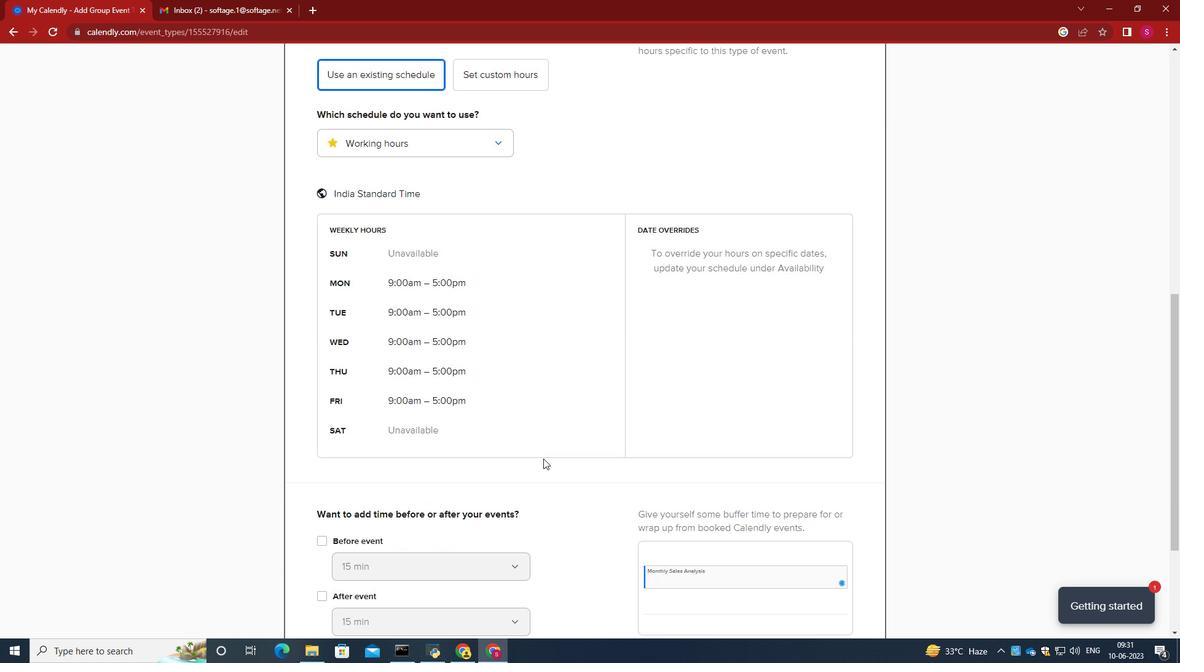 
Action: Mouse scrolled (543, 459) with delta (0, 0)
Screenshot: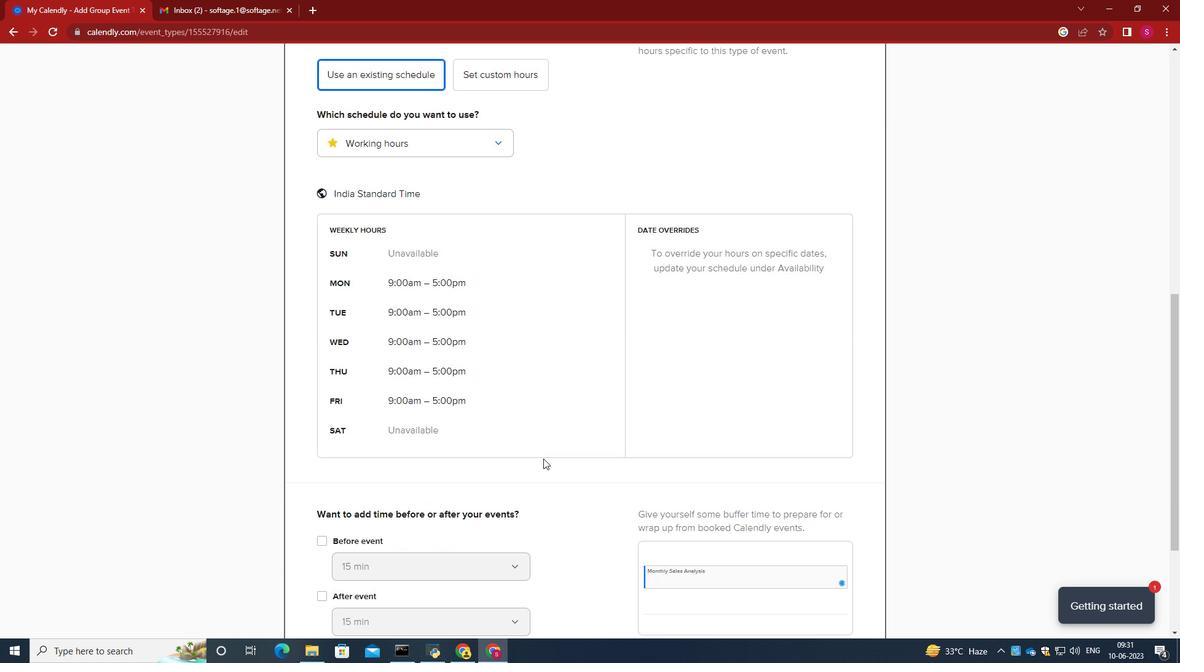 
Action: Mouse scrolled (543, 459) with delta (0, 0)
Screenshot: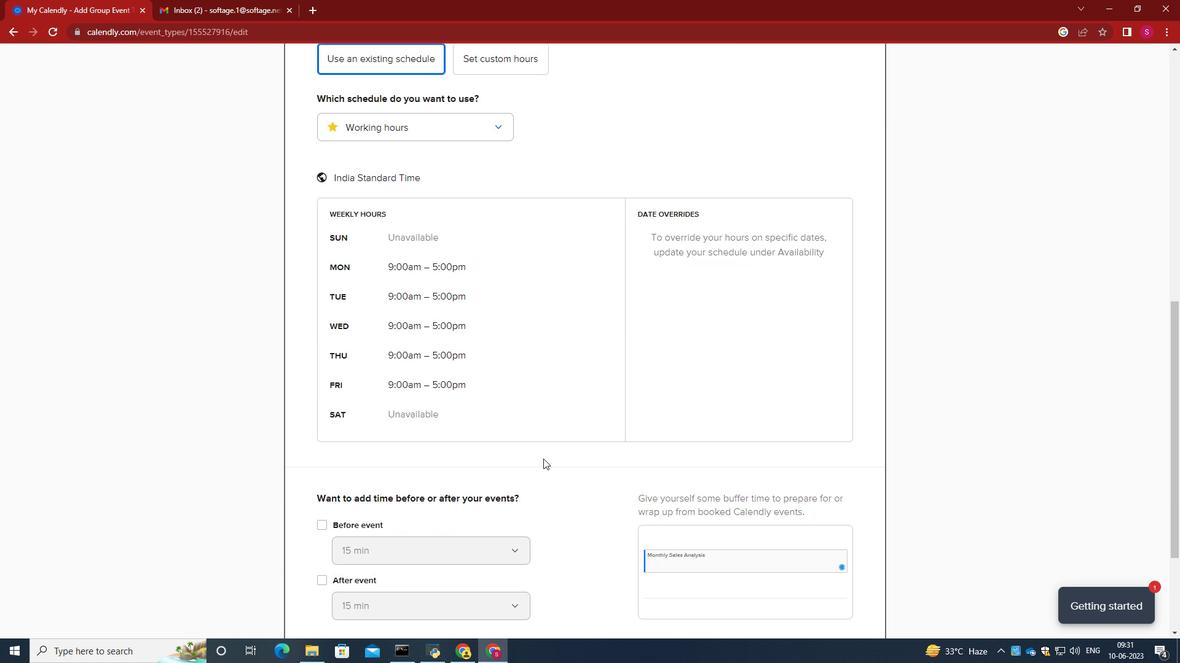 
Action: Mouse moved to (506, 464)
Screenshot: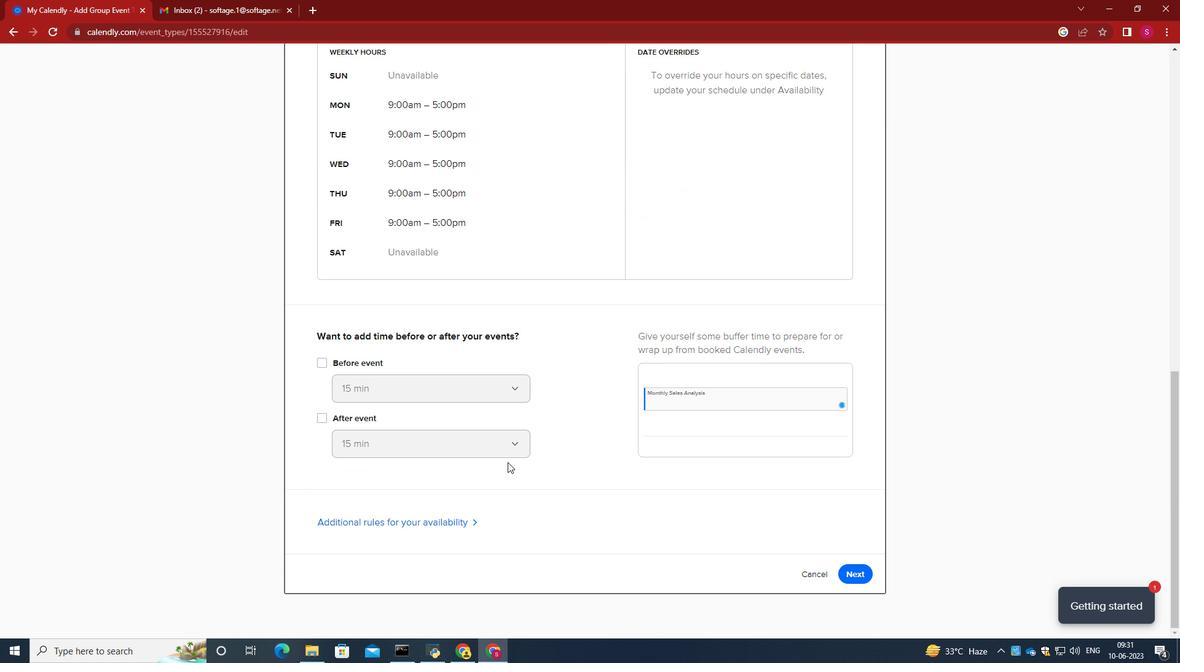 
Action: Mouse scrolled (506, 462) with delta (0, 0)
Screenshot: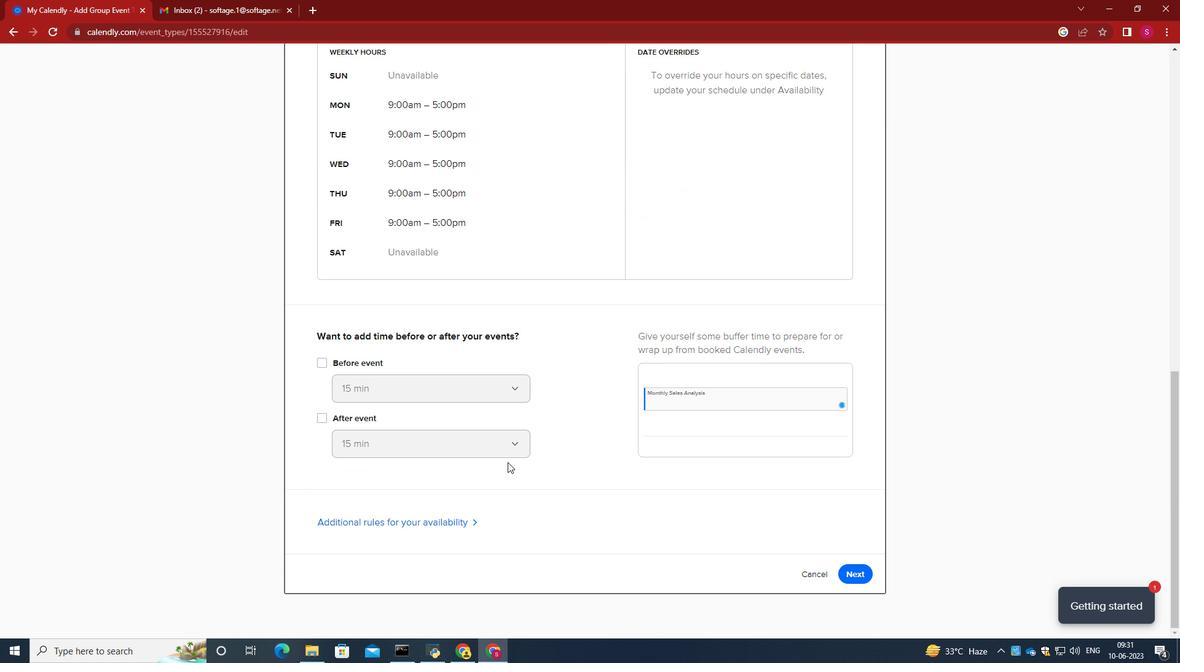 
Action: Mouse moved to (506, 466)
Screenshot: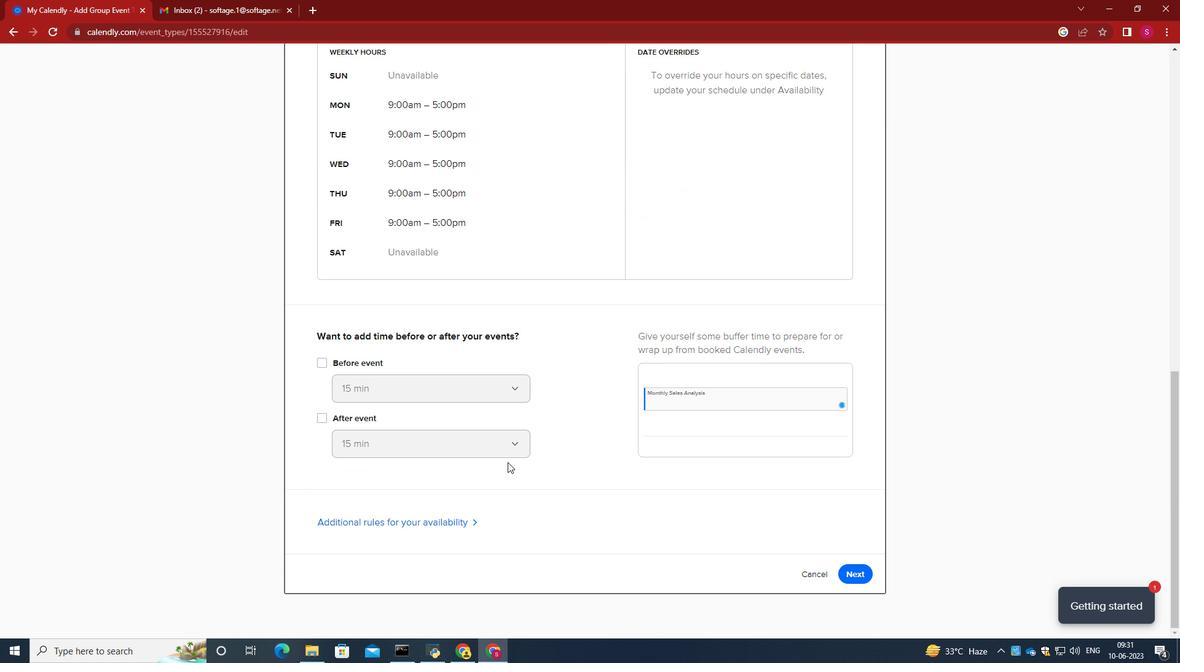 
Action: Mouse scrolled (506, 465) with delta (0, 0)
Screenshot: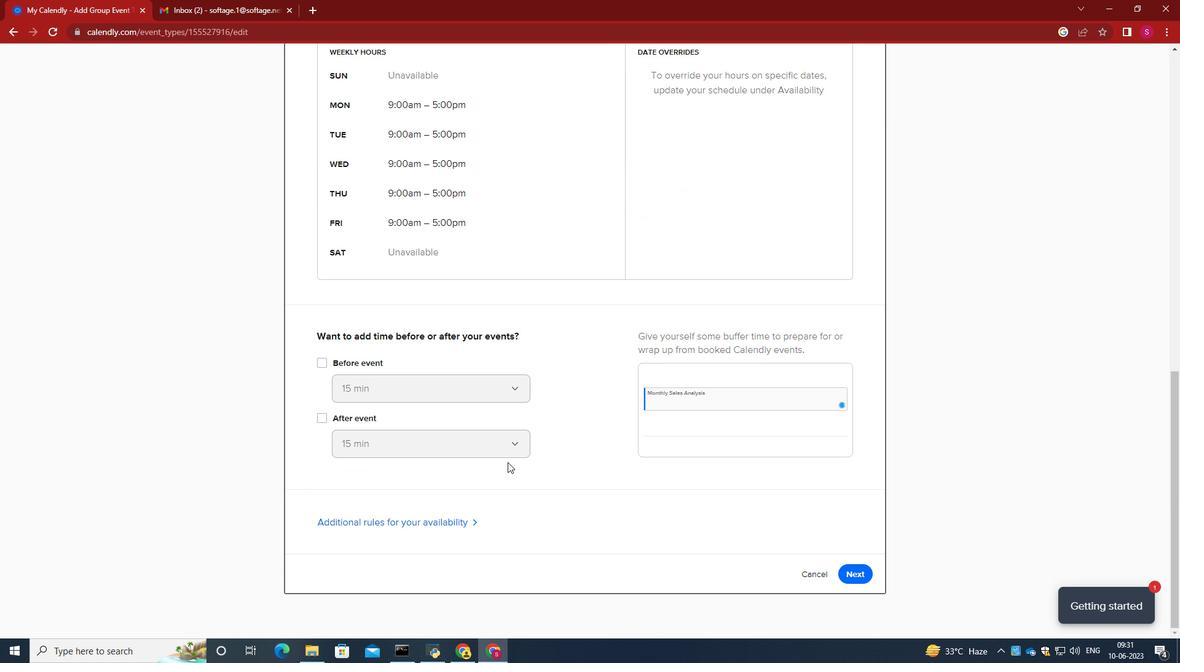 
Action: Mouse moved to (506, 467)
Screenshot: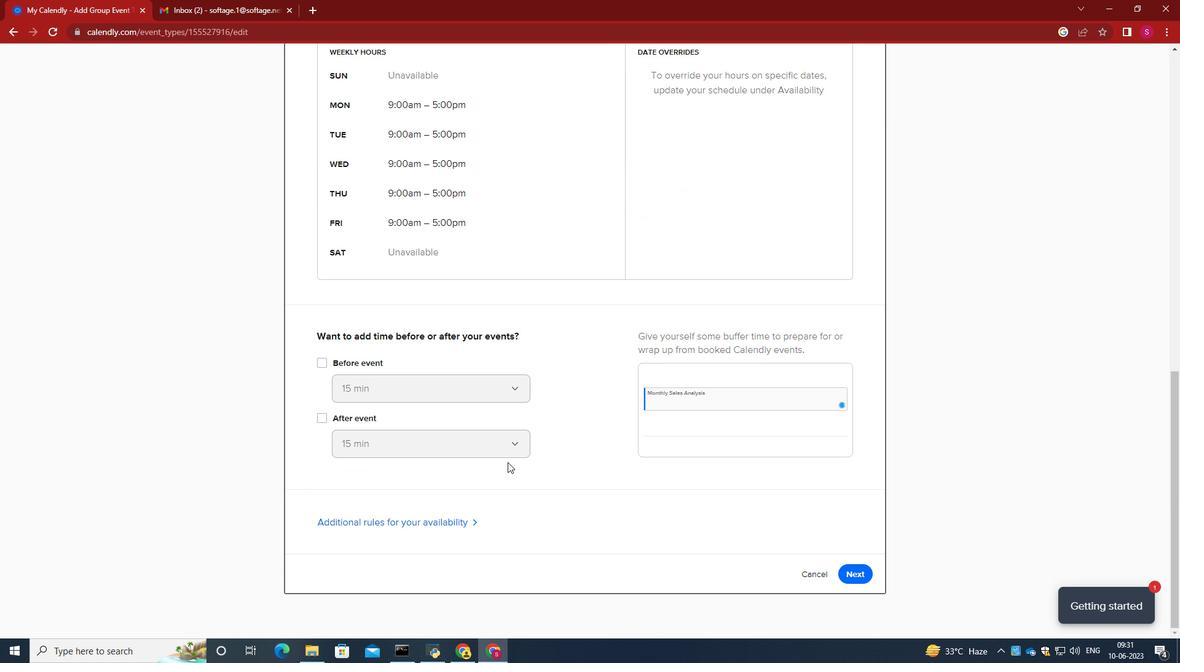 
Action: Mouse scrolled (506, 466) with delta (0, 0)
Screenshot: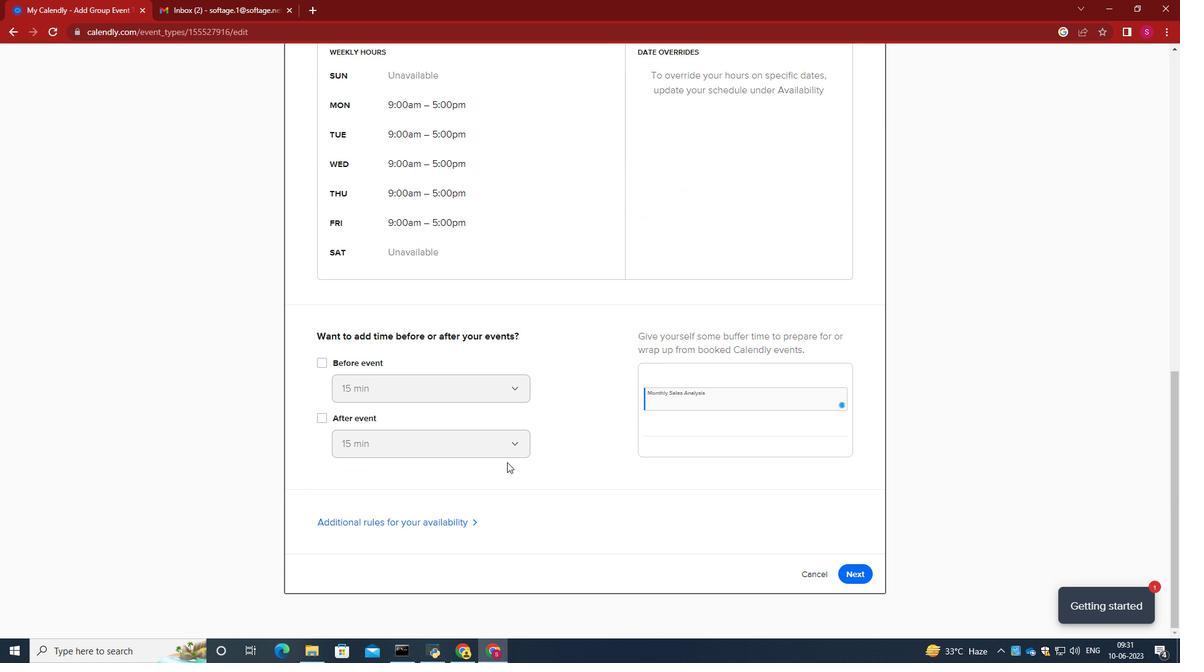 
Action: Mouse moved to (862, 577)
Screenshot: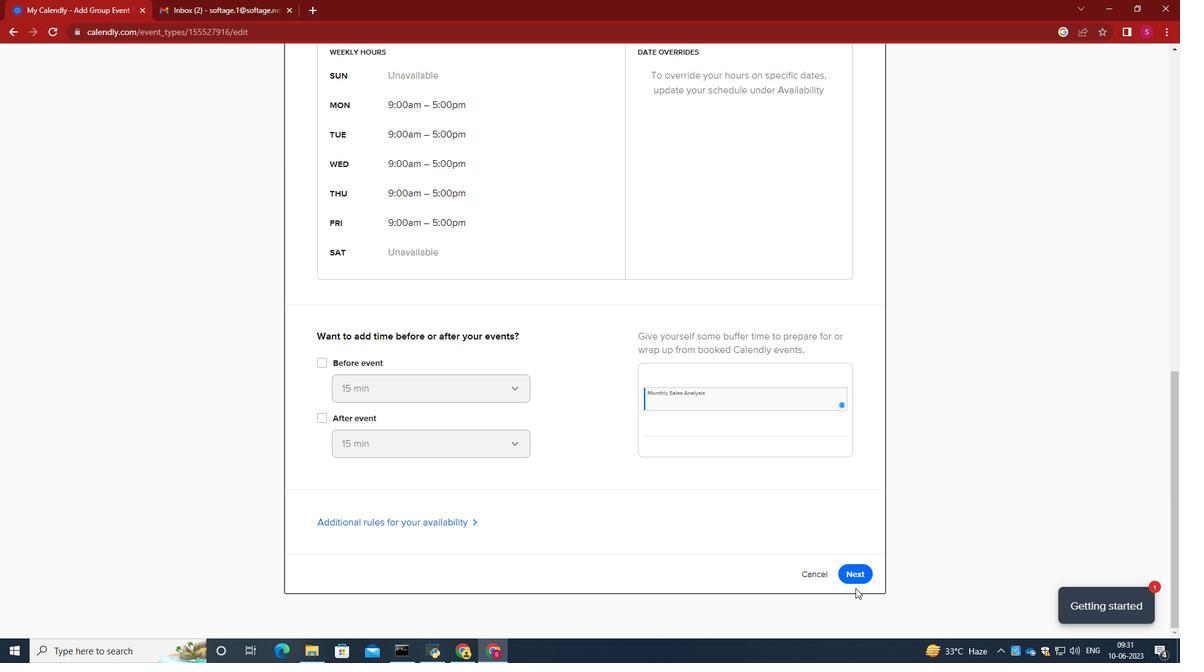 
Action: Mouse pressed left at (862, 577)
Screenshot: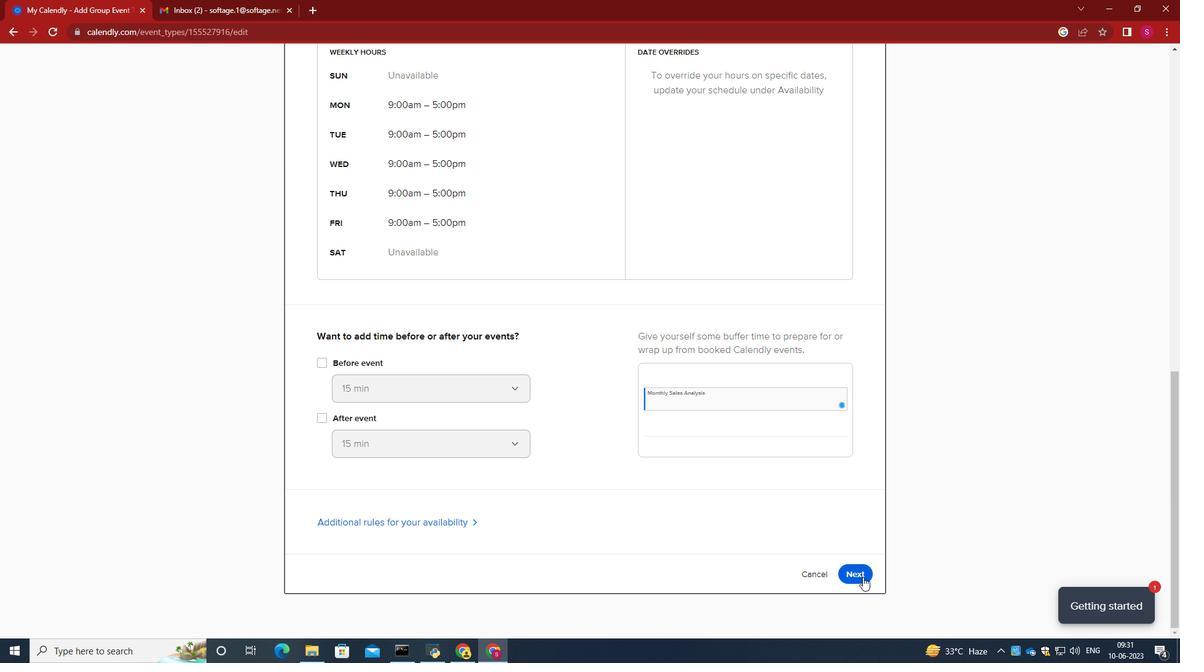 
Action: Mouse moved to (694, 411)
Screenshot: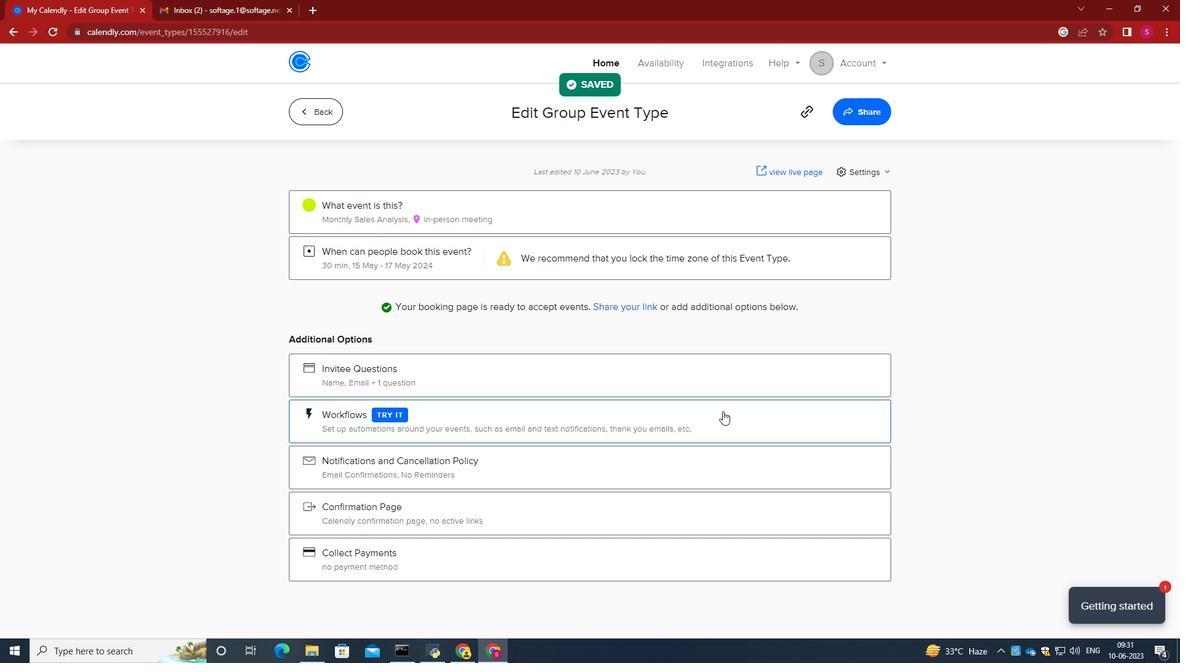 
Action: Mouse scrolled (694, 411) with delta (0, 0)
Screenshot: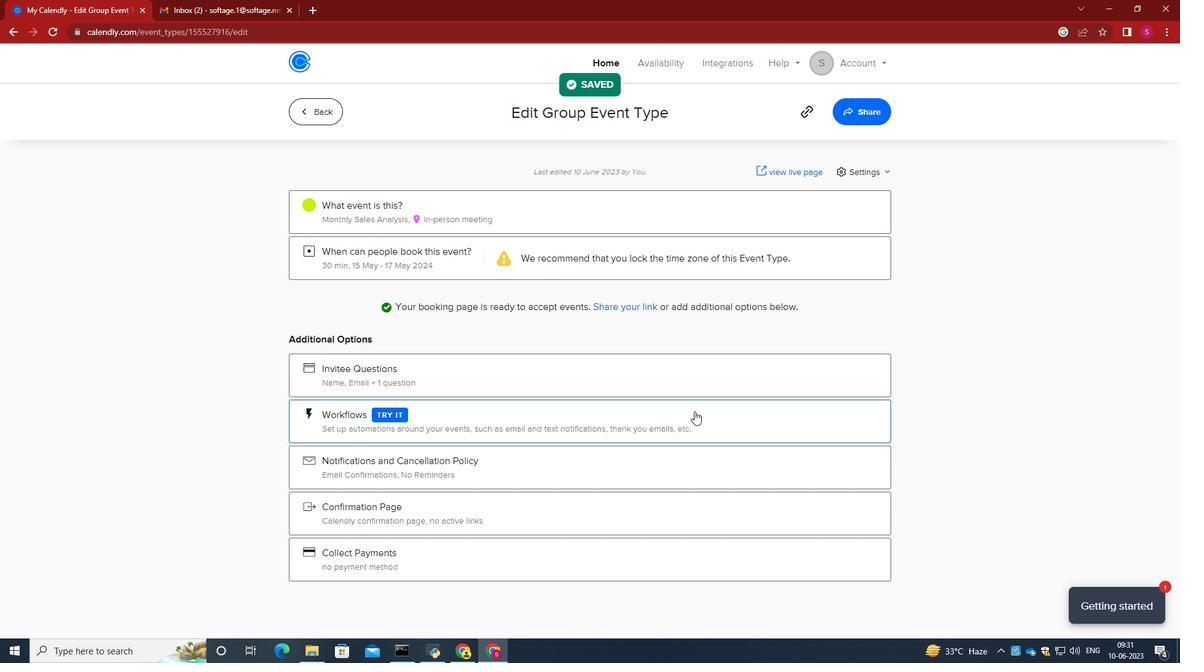 
Action: Mouse moved to (864, 112)
Screenshot: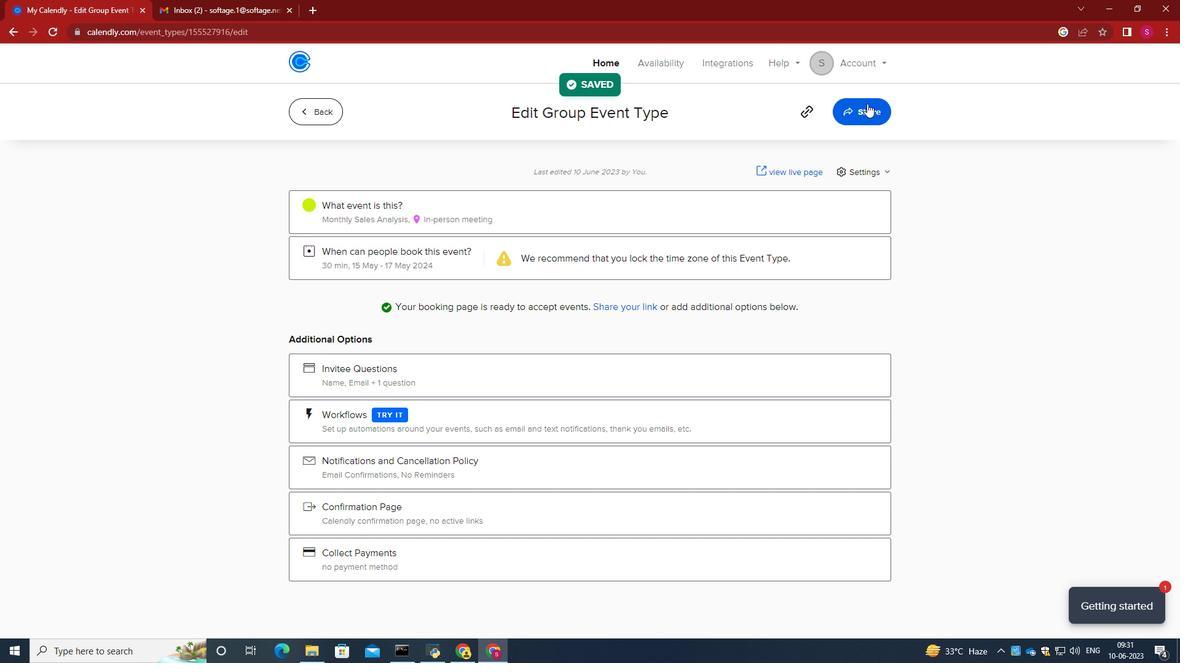 
Action: Mouse pressed left at (864, 112)
Screenshot: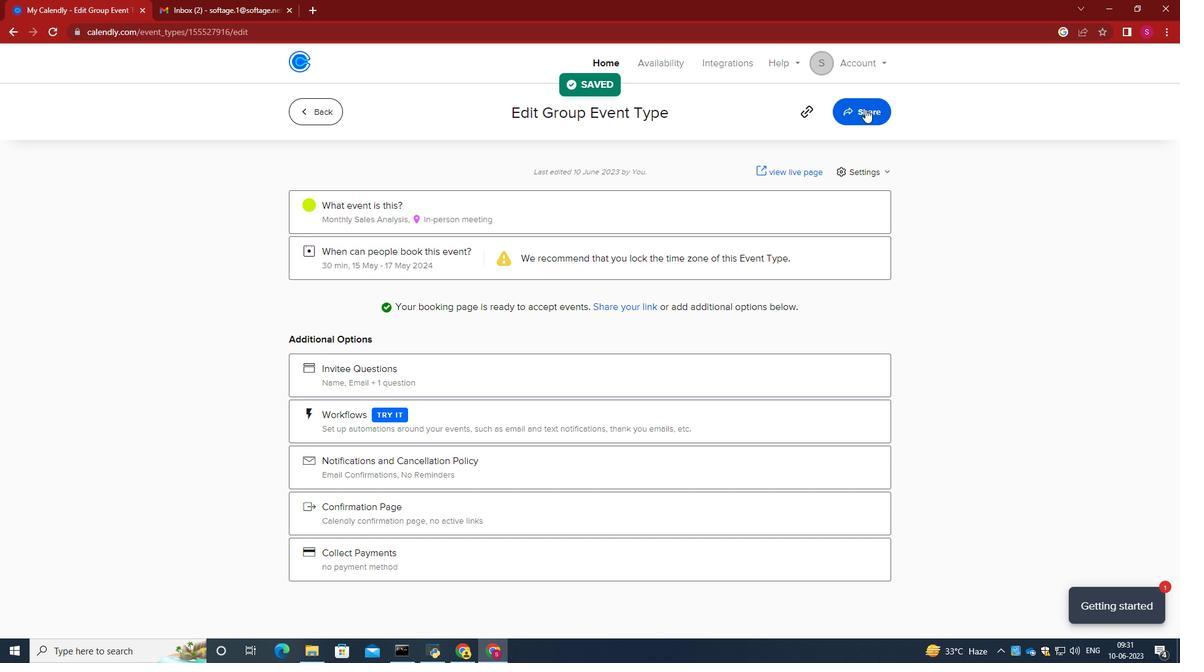 
Action: Mouse moved to (737, 231)
Screenshot: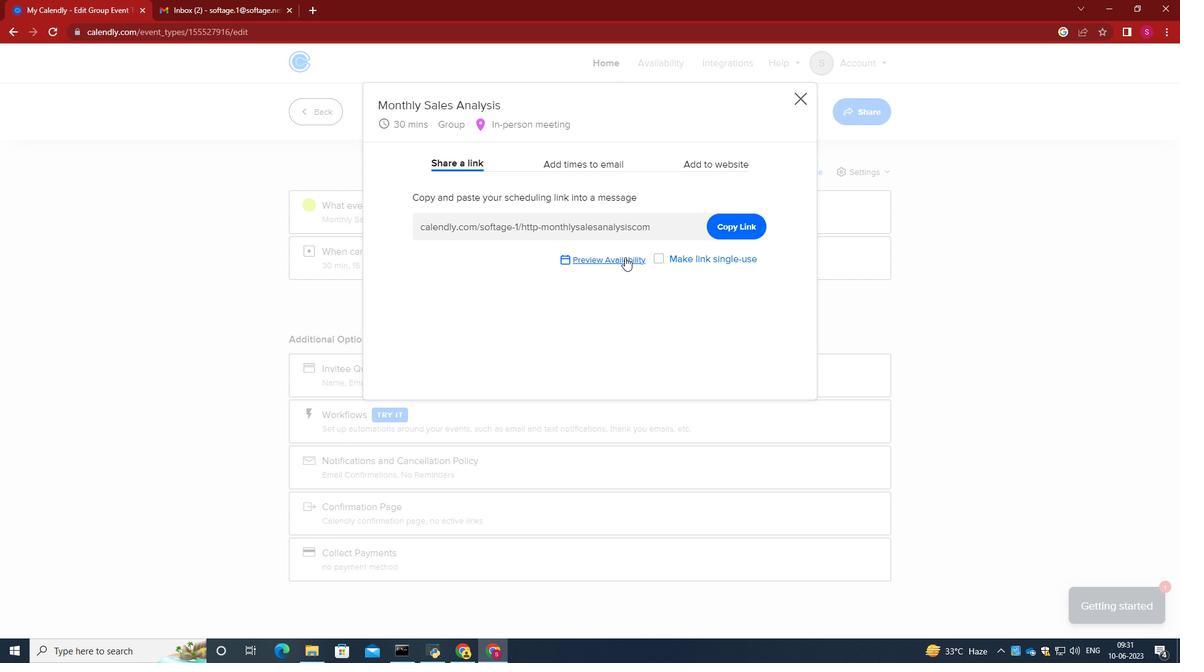 
Action: Mouse pressed left at (737, 231)
Screenshot: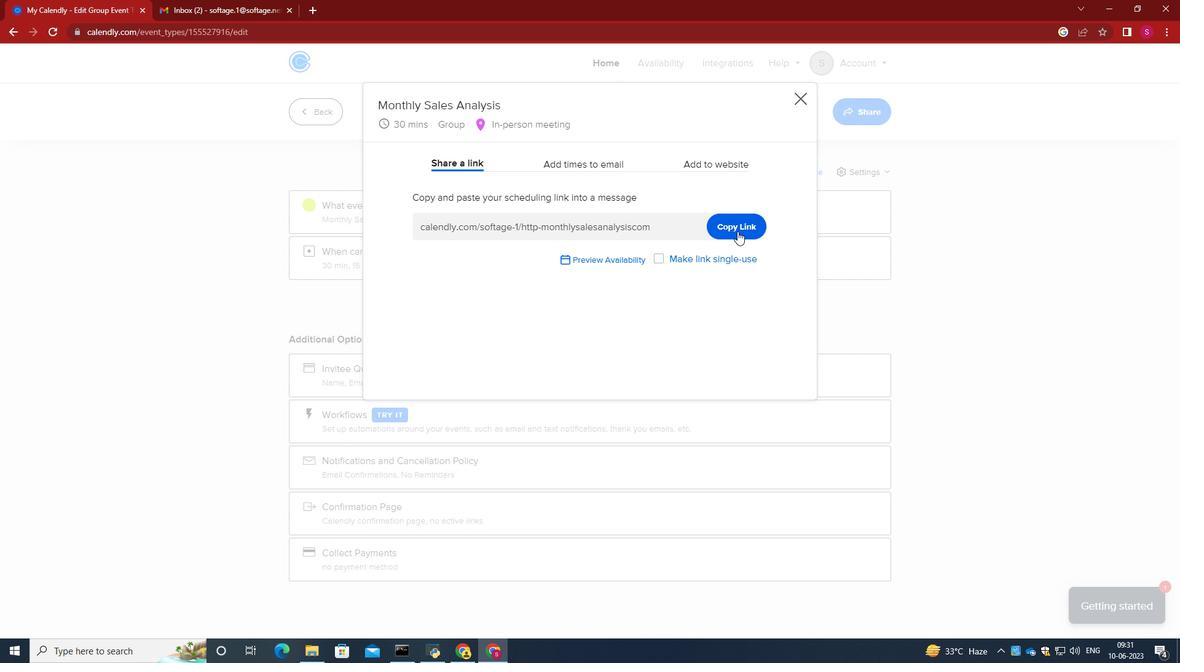 
Action: Mouse moved to (205, 15)
Screenshot: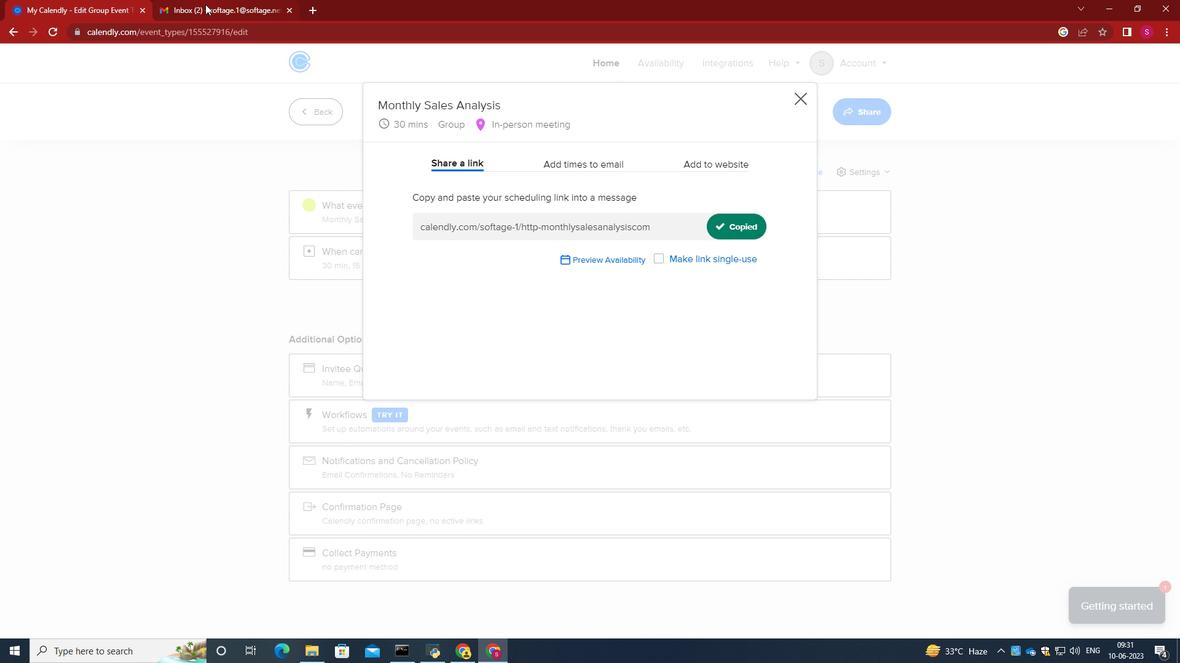 
Action: Mouse pressed left at (205, 15)
Screenshot: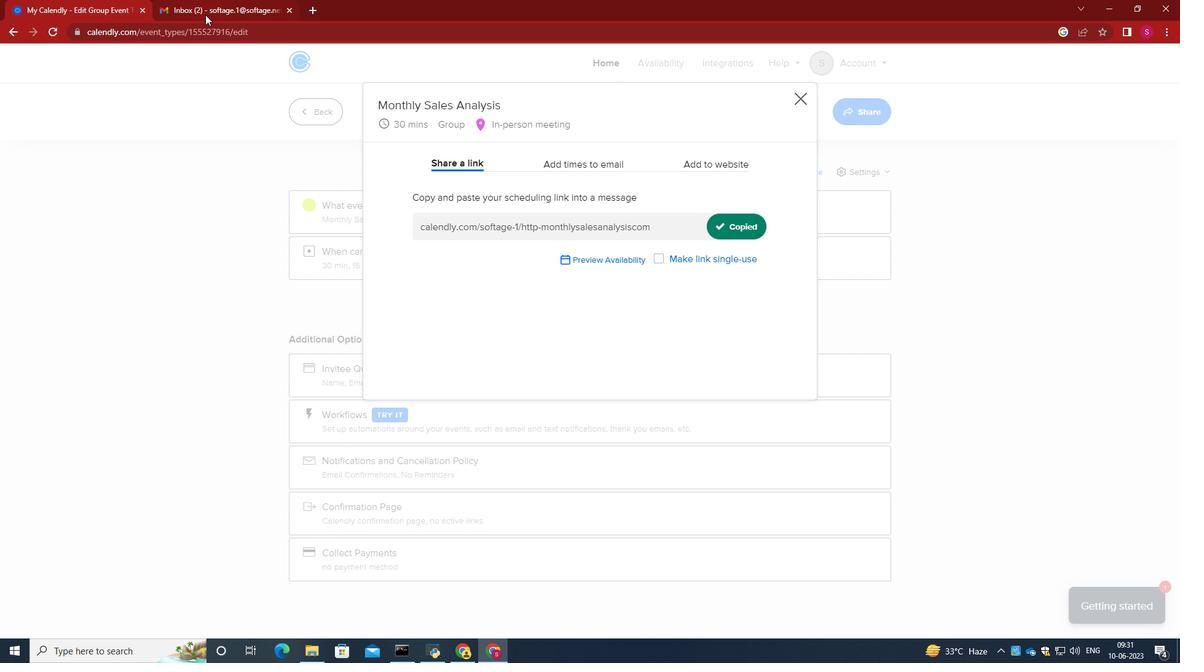 
Action: Mouse moved to (124, 105)
Screenshot: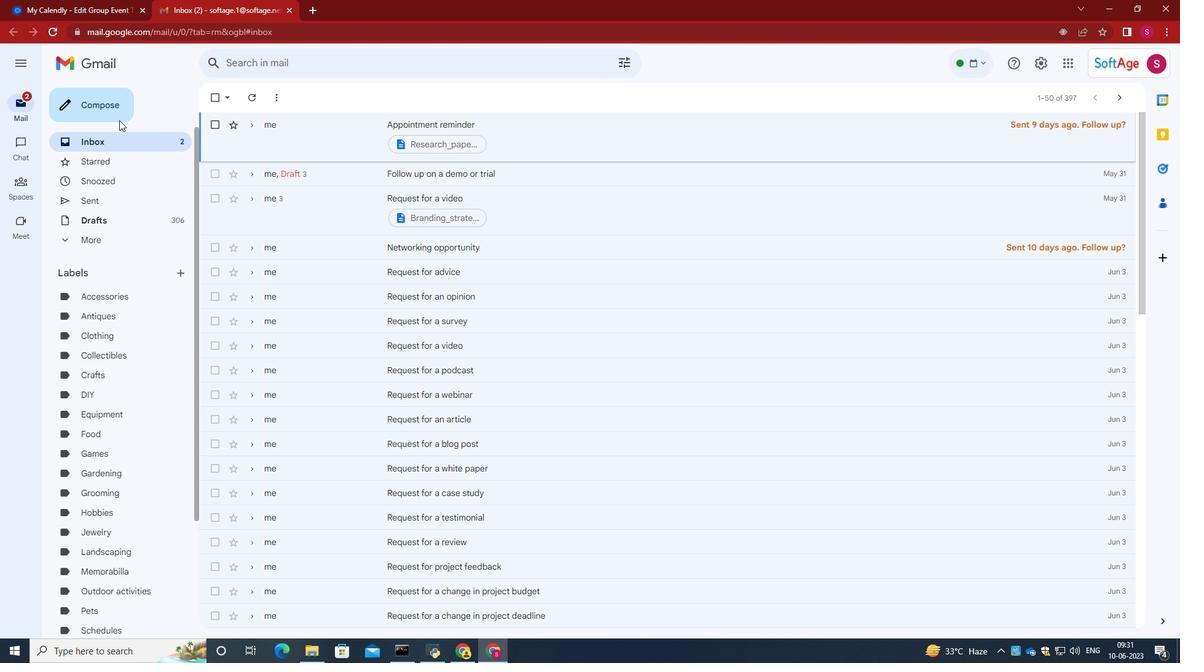 
Action: Mouse pressed left at (124, 105)
Screenshot: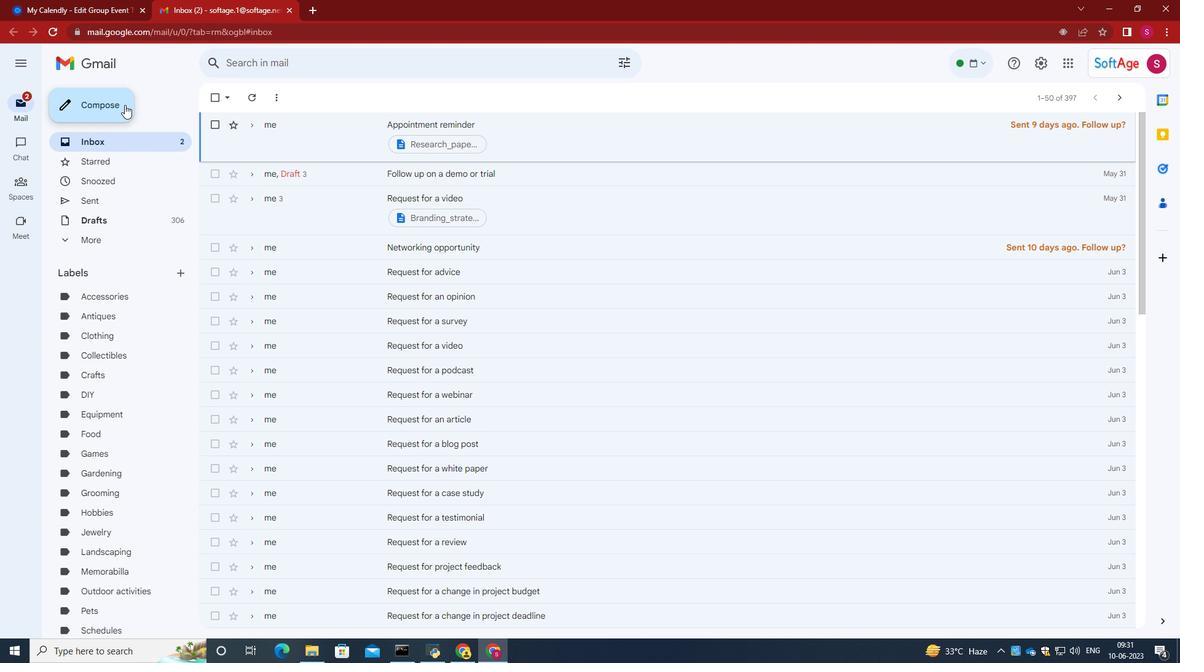 
Action: Mouse moved to (848, 391)
Screenshot: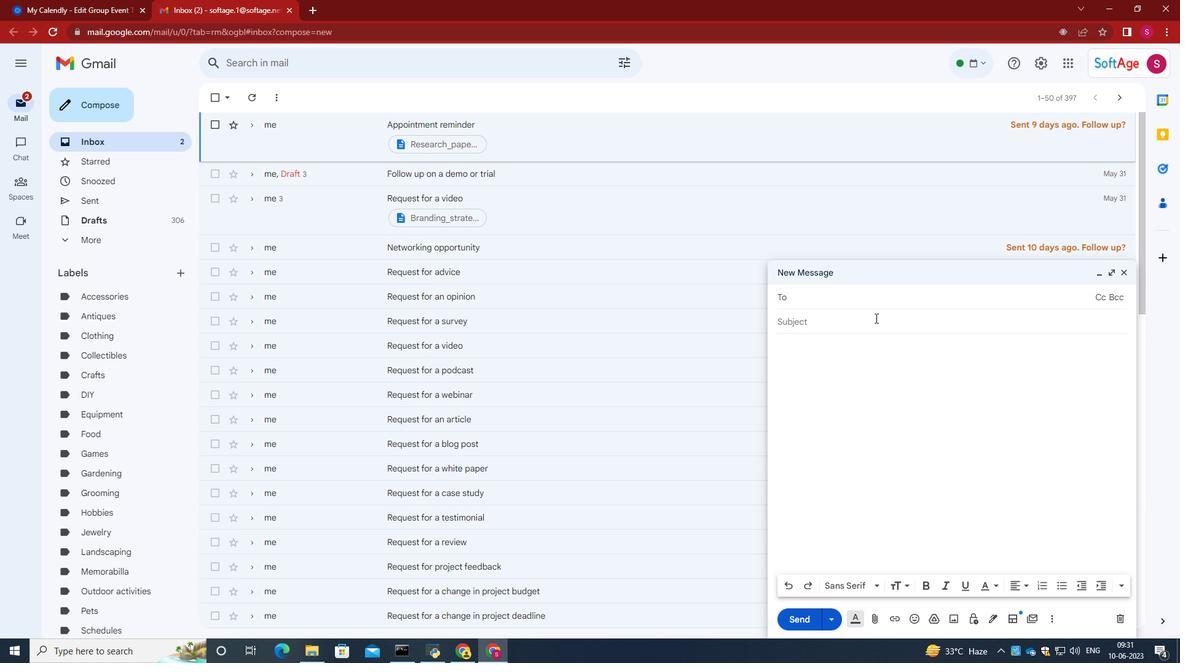 
Action: Mouse pressed left at (848, 391)
Screenshot: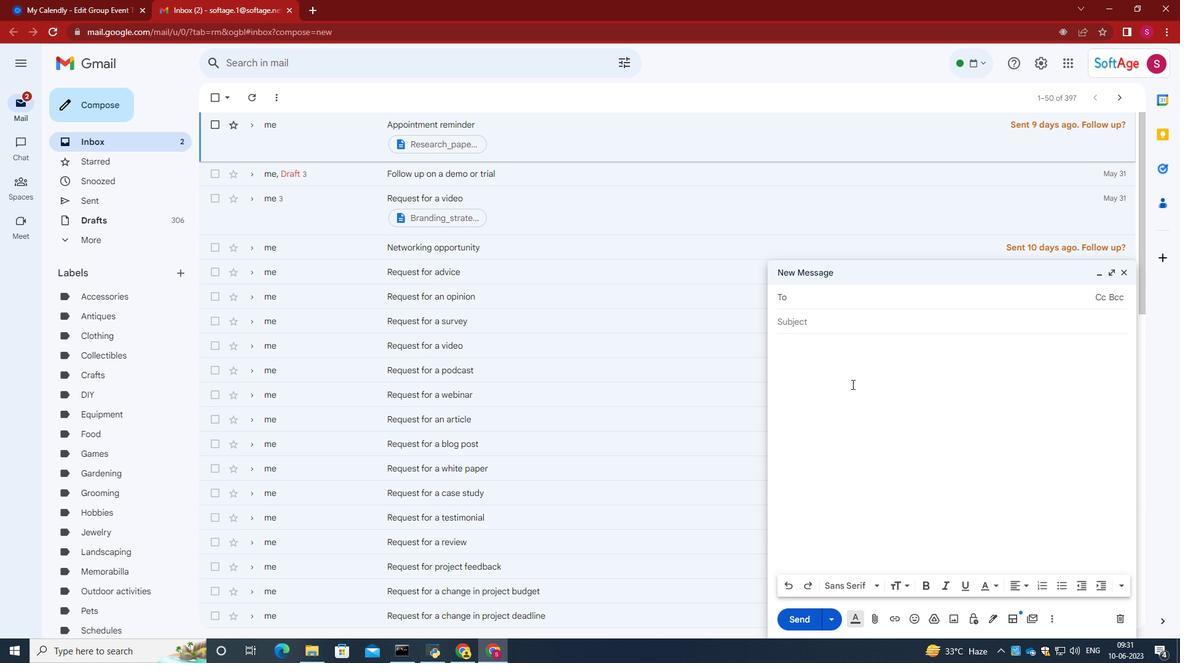 
Action: Mouse moved to (848, 391)
Screenshot: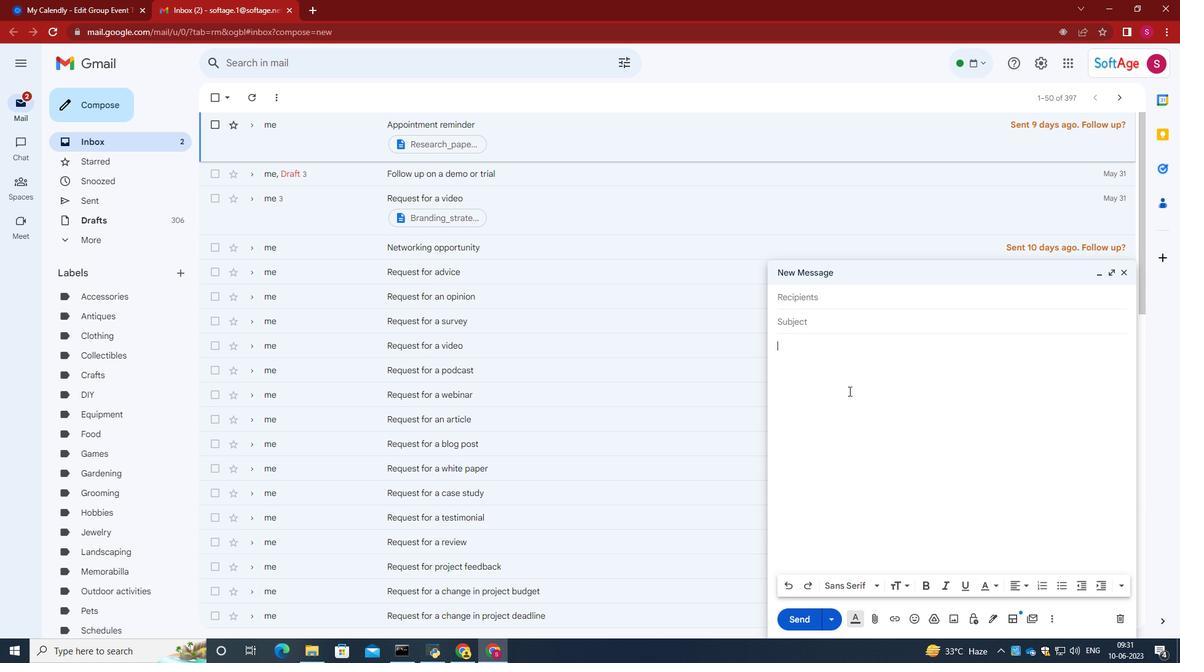 
Action: Key pressed ctrl+V
Screenshot: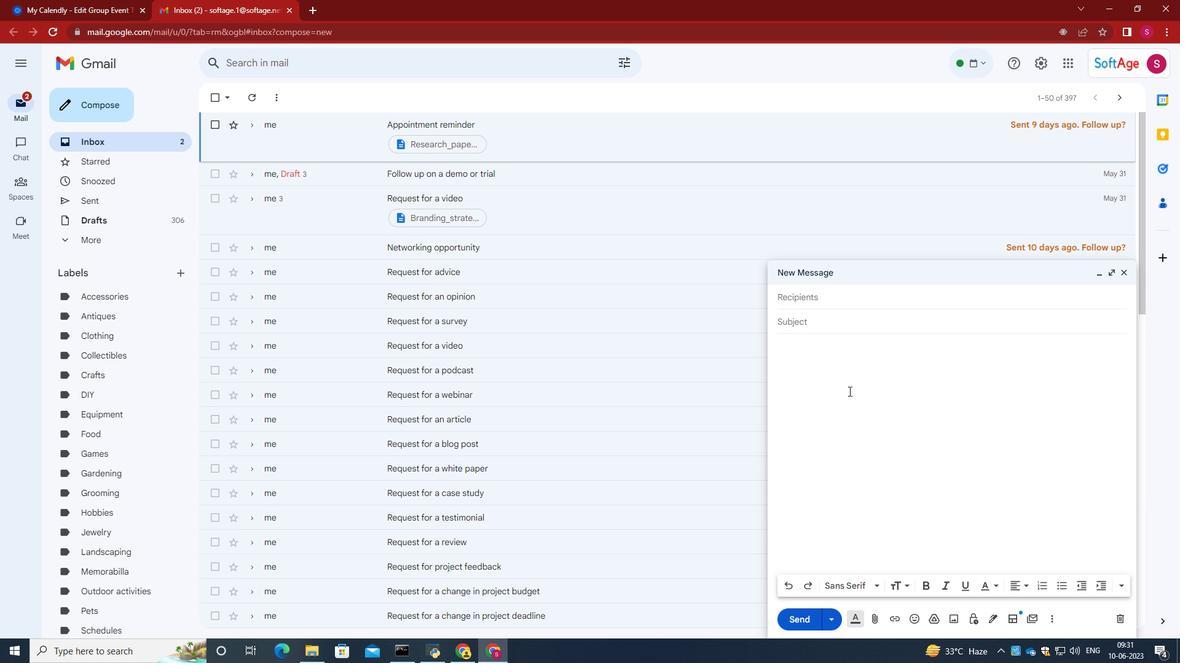 
Action: Mouse moved to (848, 299)
Screenshot: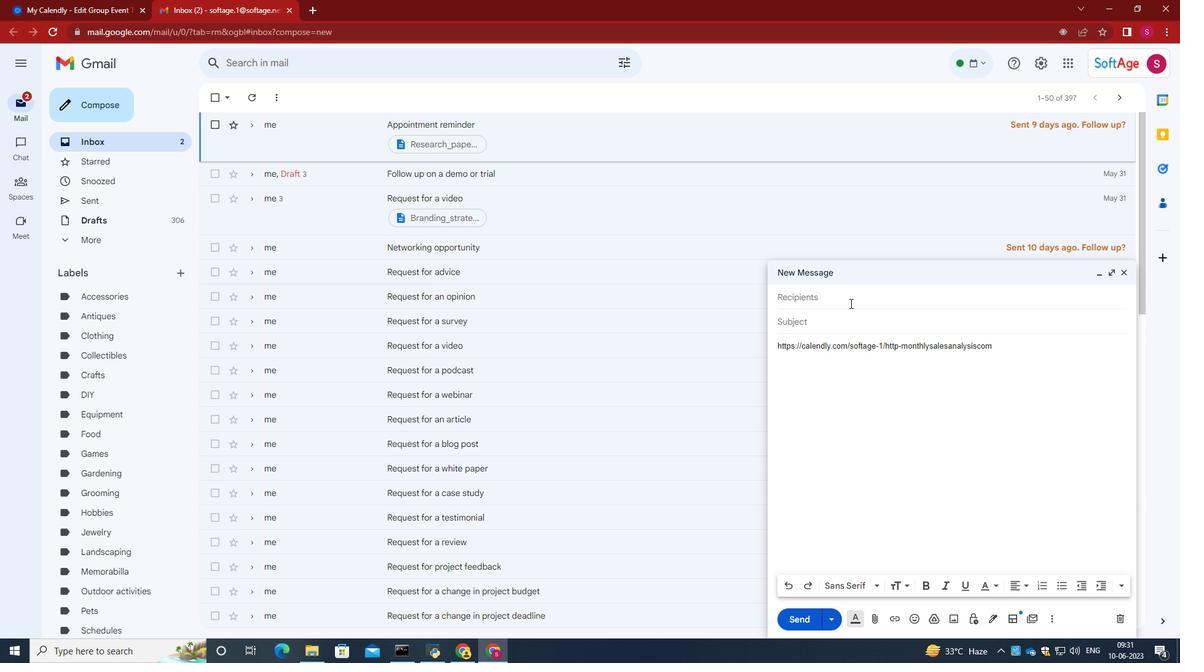 
Action: Mouse pressed left at (848, 299)
Screenshot: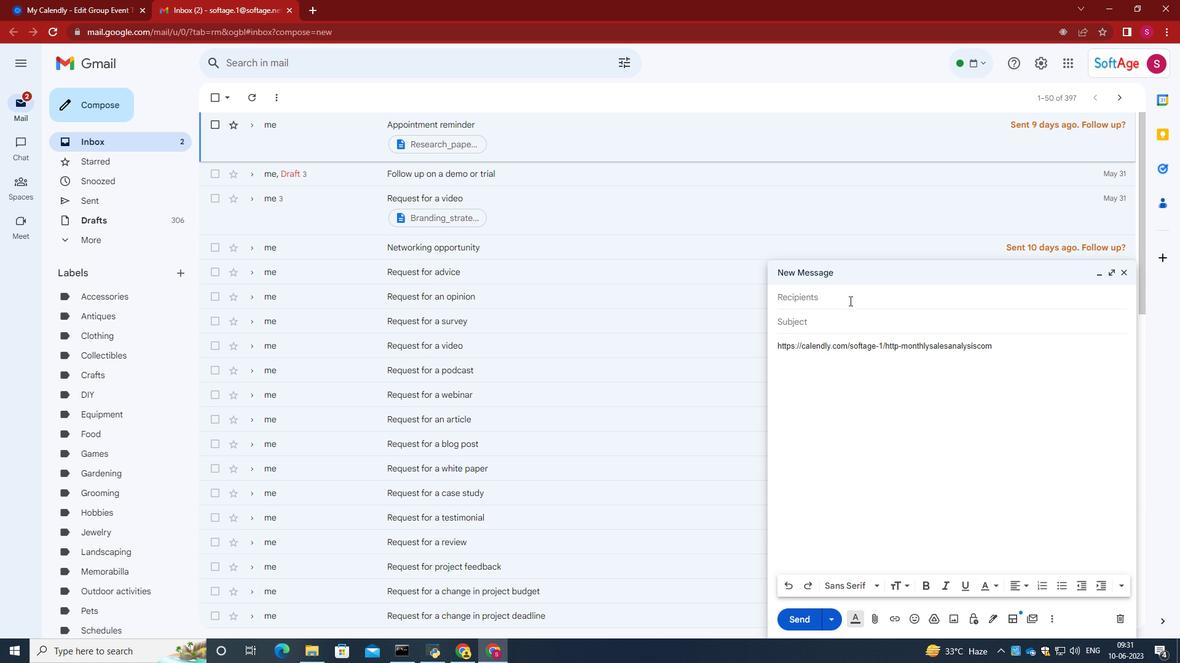 
Action: Mouse moved to (849, 298)
Screenshot: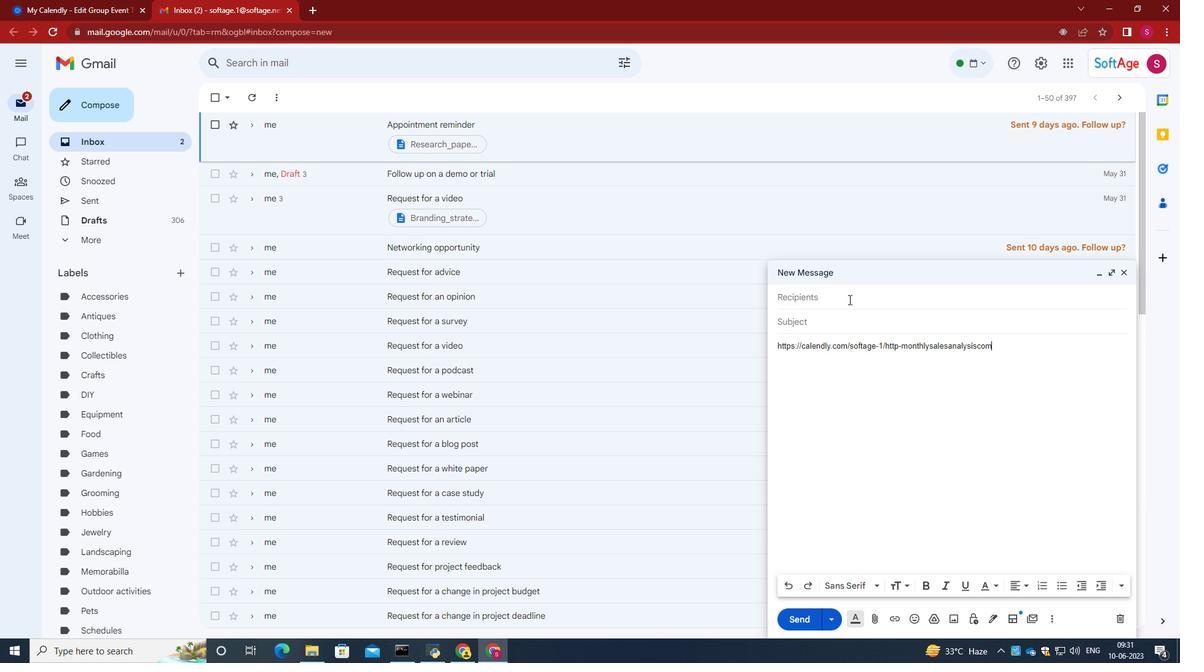 
Action: Key pressed softage.10<Key.shift>@softage.net<Key.enter>softage.2<Key.shift>@softage.net<Key.enter>
Screenshot: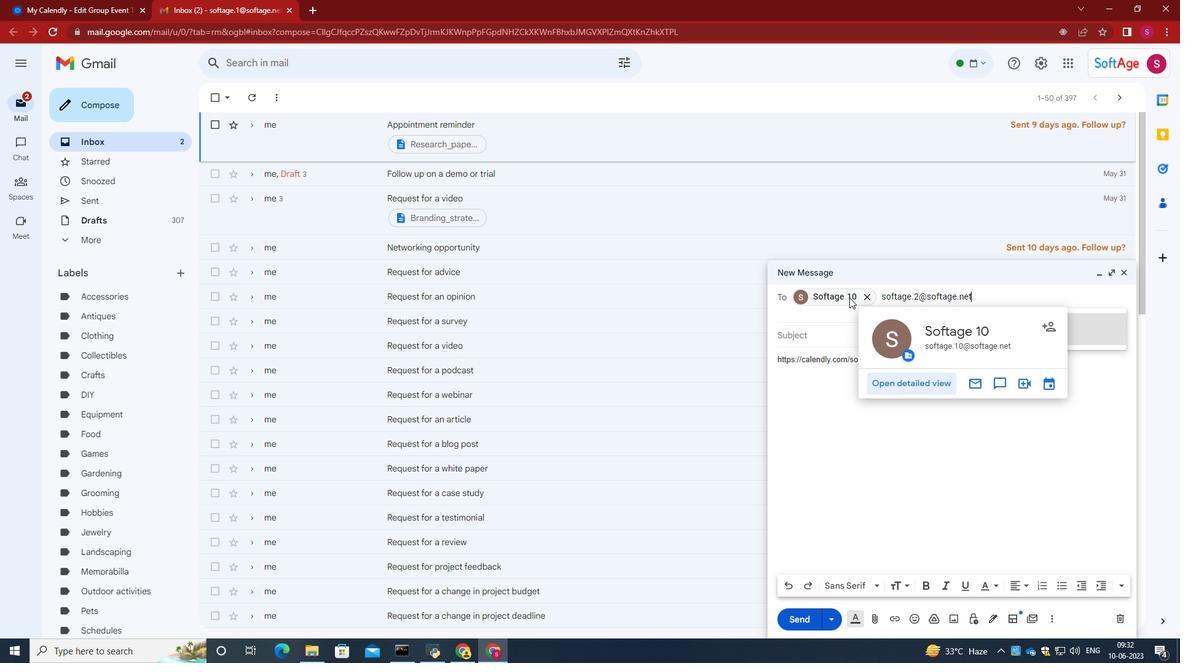 
Action: Mouse moved to (794, 624)
Screenshot: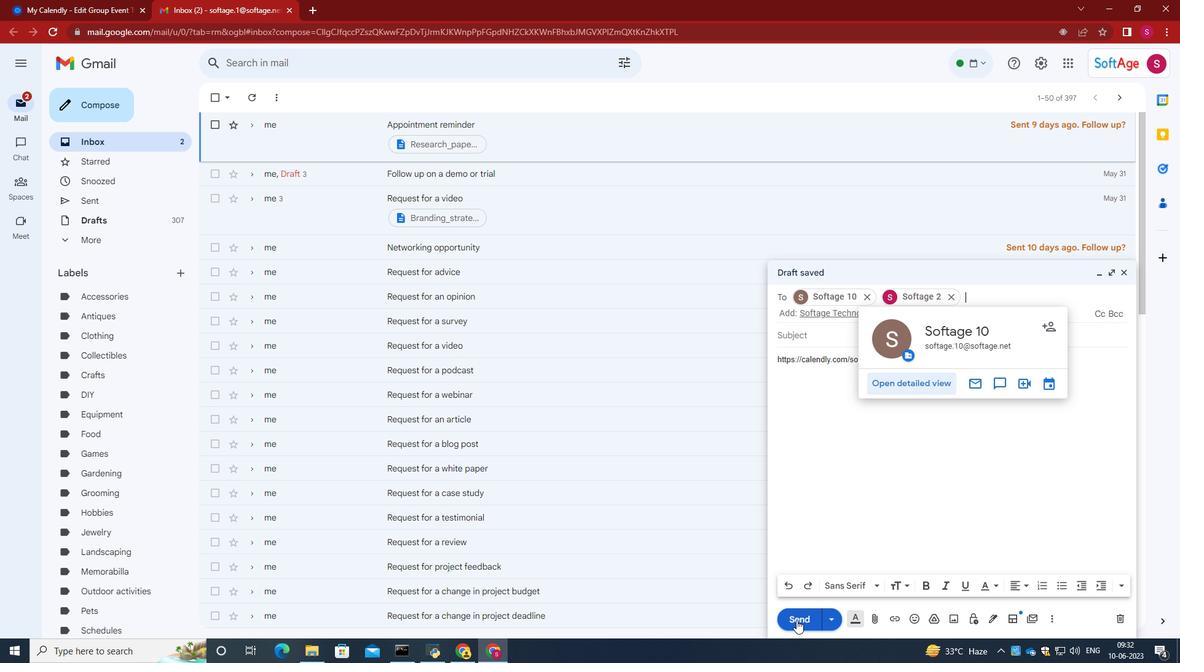 
Action: Mouse pressed left at (794, 624)
Screenshot: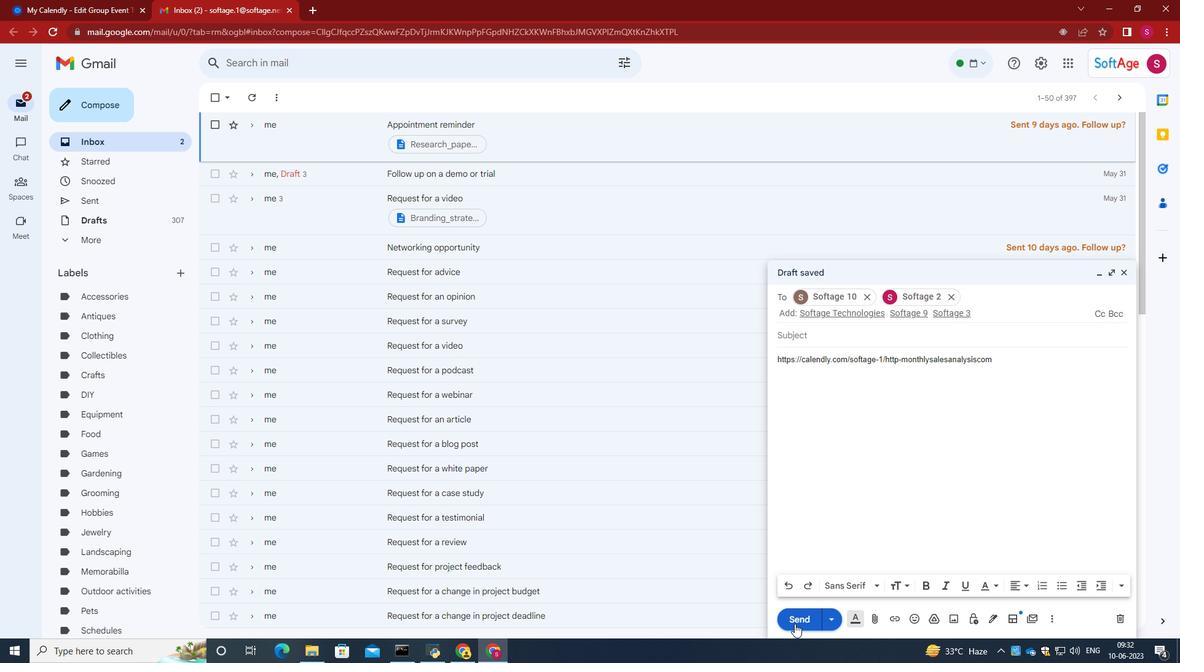 
